 Task: Research Airbnb properties in Vanderbijlpark, South Africa from 11th November, 2023 to 17th November, 2023 for 1 adult.1  bedroom having 1 bed and 1 bathroom. Property type can be hotel. Booking option can be shelf check-in. Look for 5 properties as per requirement.
Action: Mouse moved to (442, 110)
Screenshot: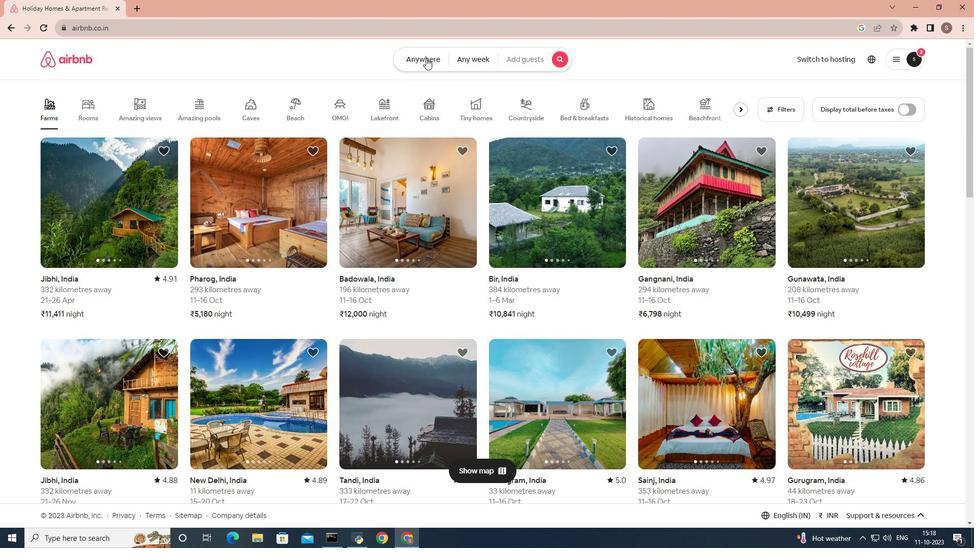 
Action: Mouse pressed left at (442, 110)
Screenshot: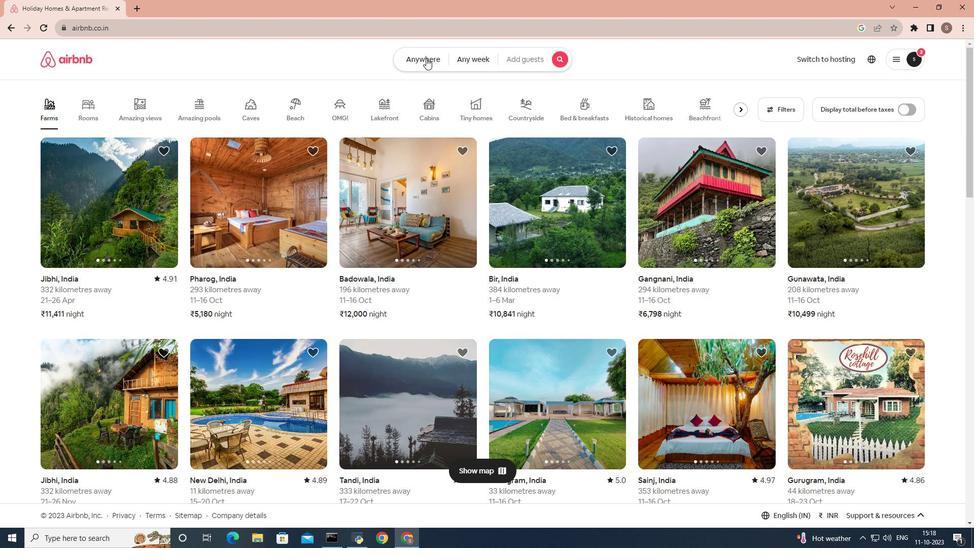 
Action: Mouse moved to (377, 137)
Screenshot: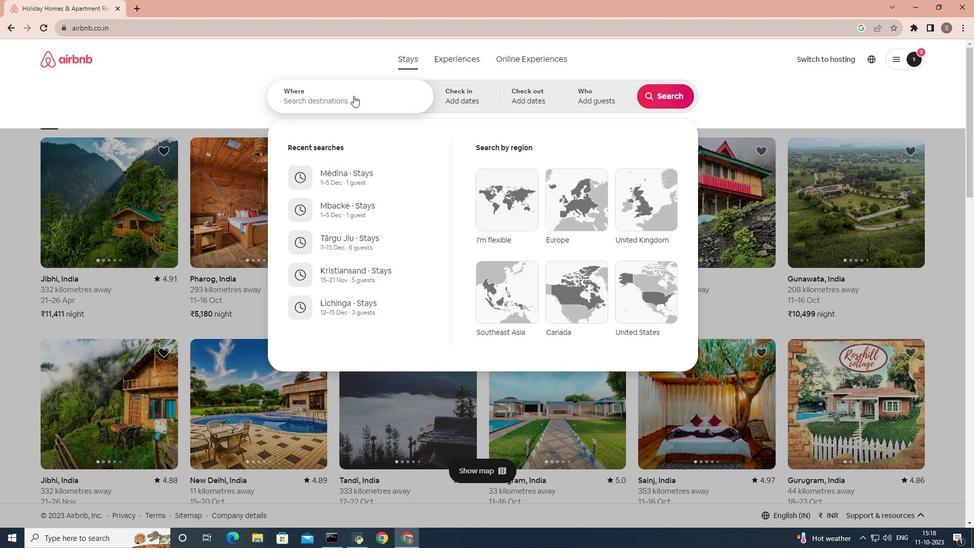 
Action: Mouse pressed left at (377, 137)
Screenshot: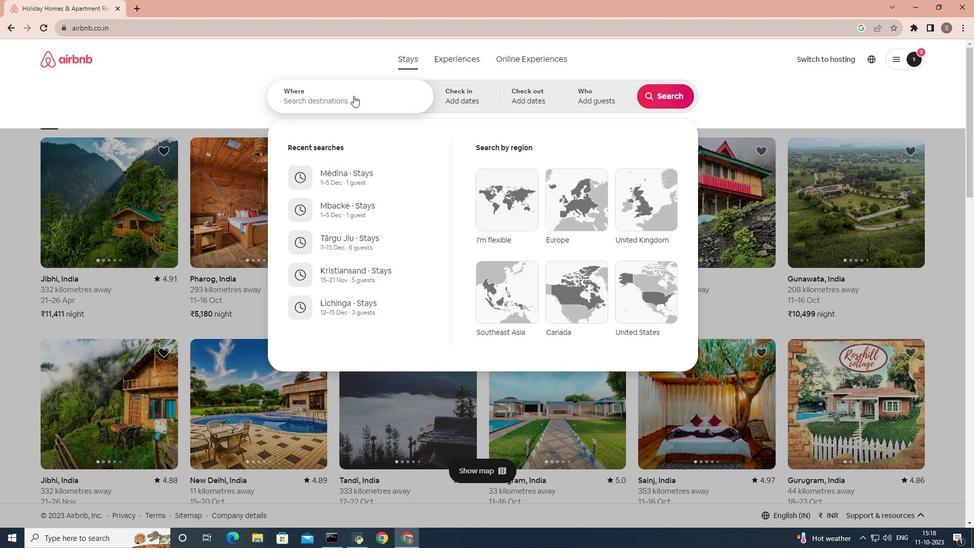 
Action: Mouse moved to (377, 138)
Screenshot: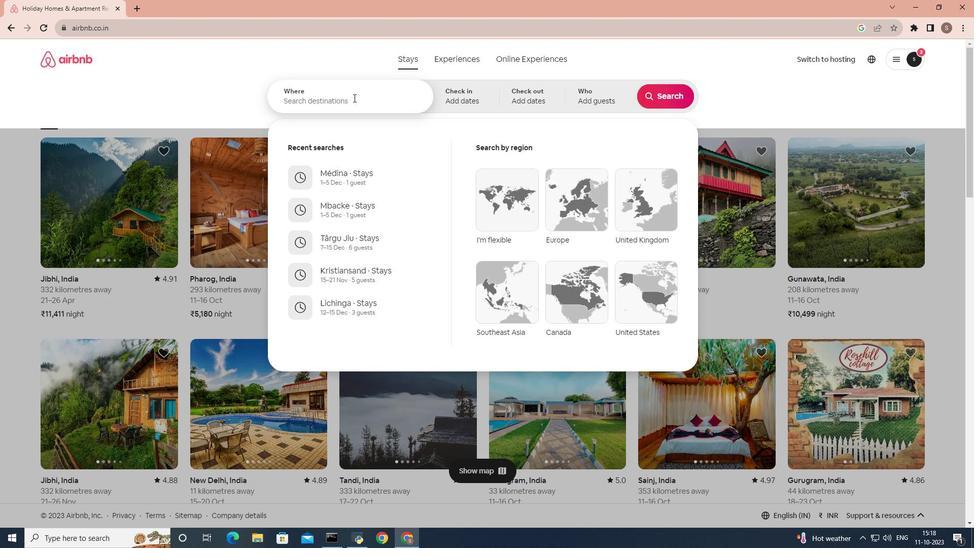 
Action: Key pressed <Key.caps_lock>V<Key.caps_lock>anderbij
Screenshot: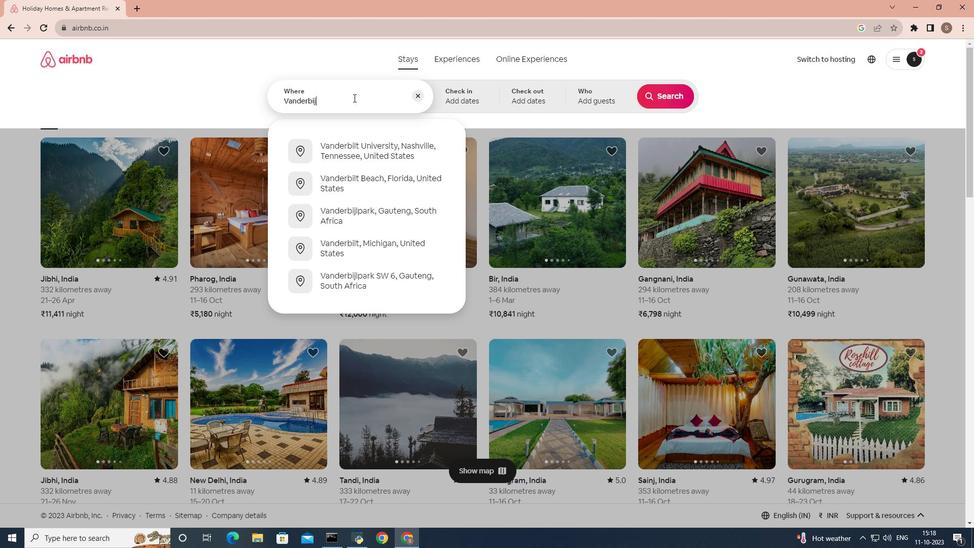 
Action: Mouse scrolled (377, 139) with delta (0, 0)
Screenshot: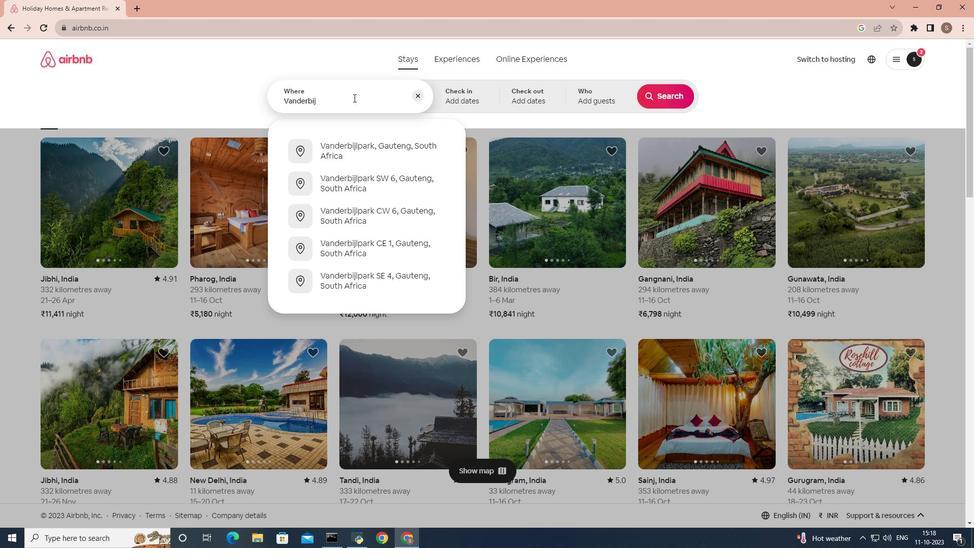 
Action: Mouse moved to (401, 176)
Screenshot: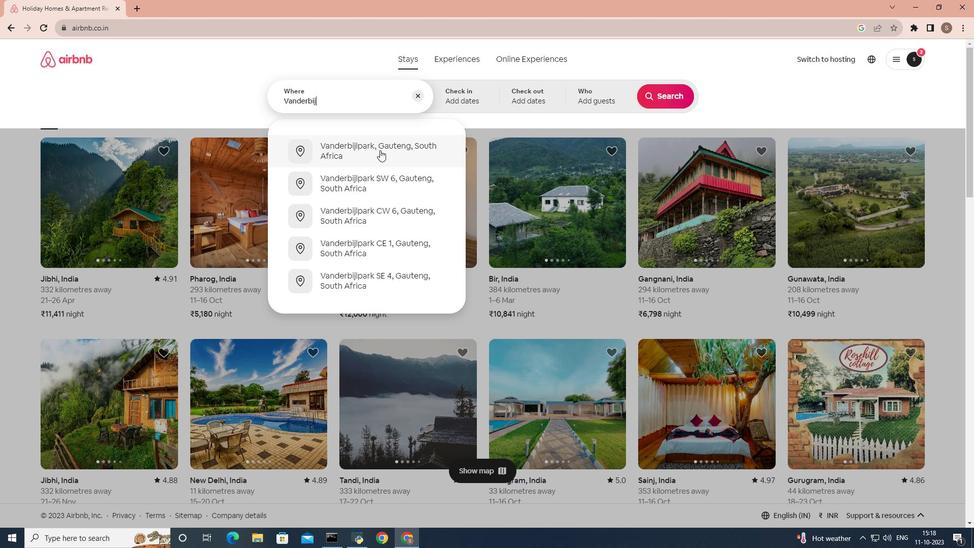 
Action: Mouse pressed left at (401, 176)
Screenshot: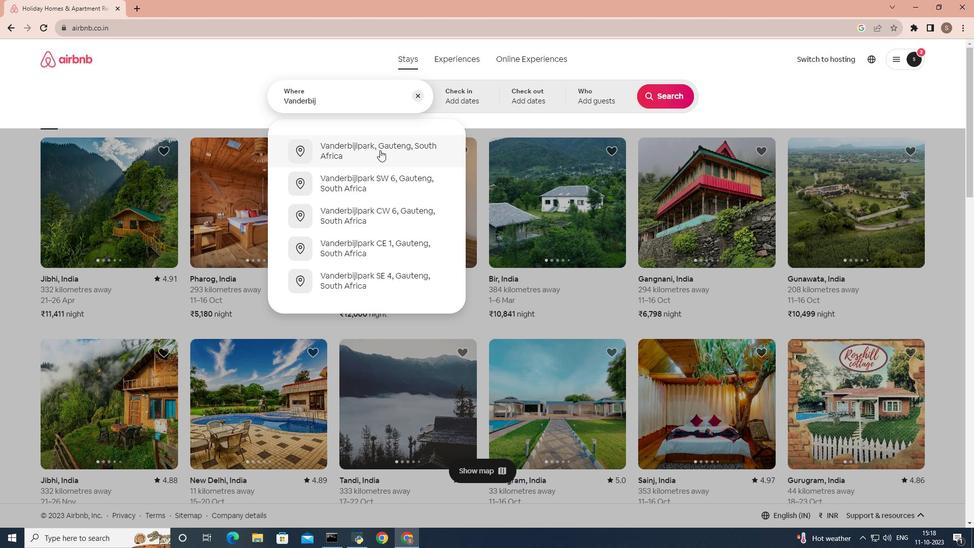 
Action: Mouse moved to (647, 246)
Screenshot: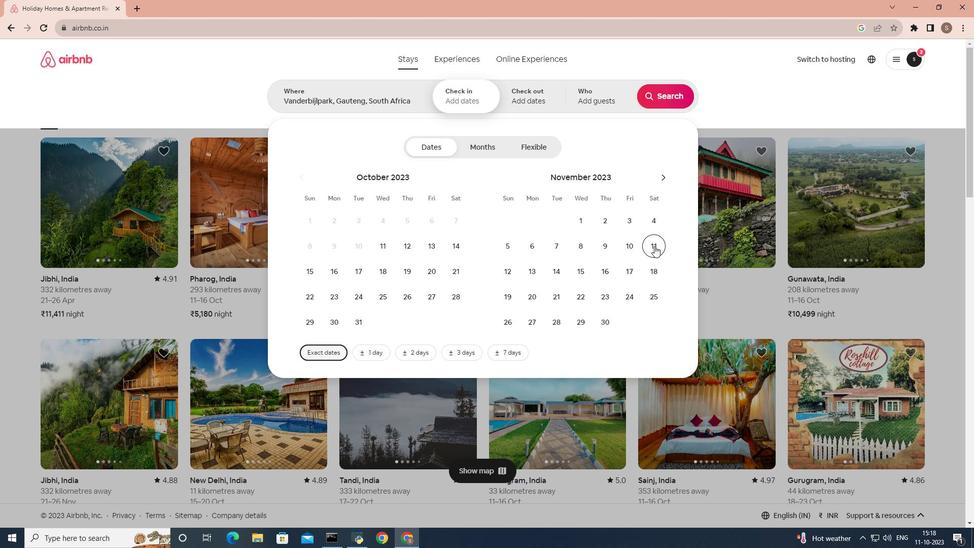 
Action: Mouse pressed left at (647, 246)
Screenshot: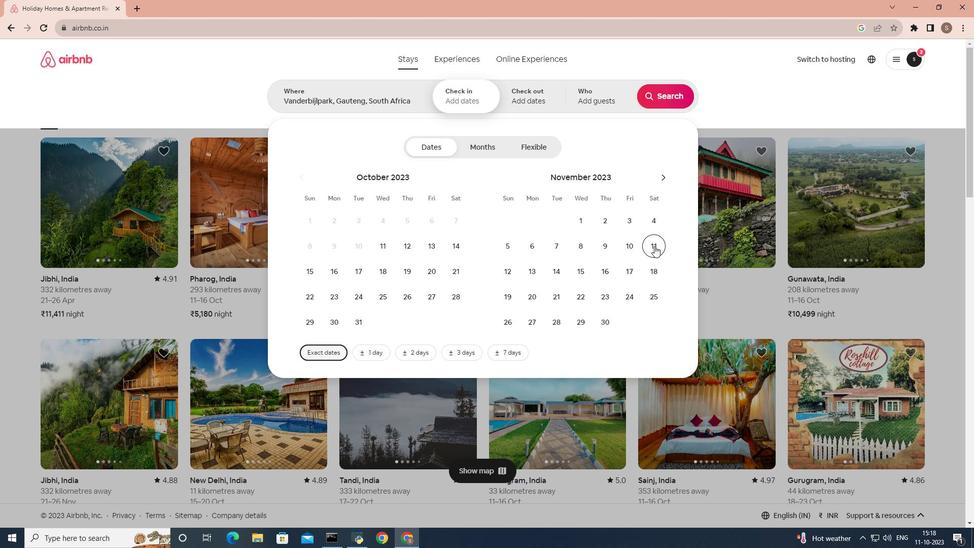 
Action: Mouse moved to (618, 266)
Screenshot: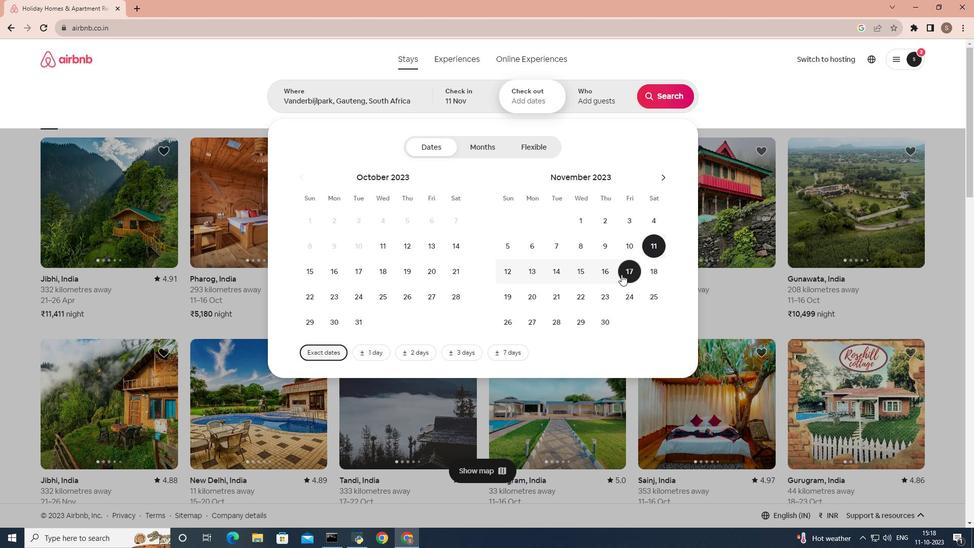 
Action: Mouse pressed left at (618, 266)
Screenshot: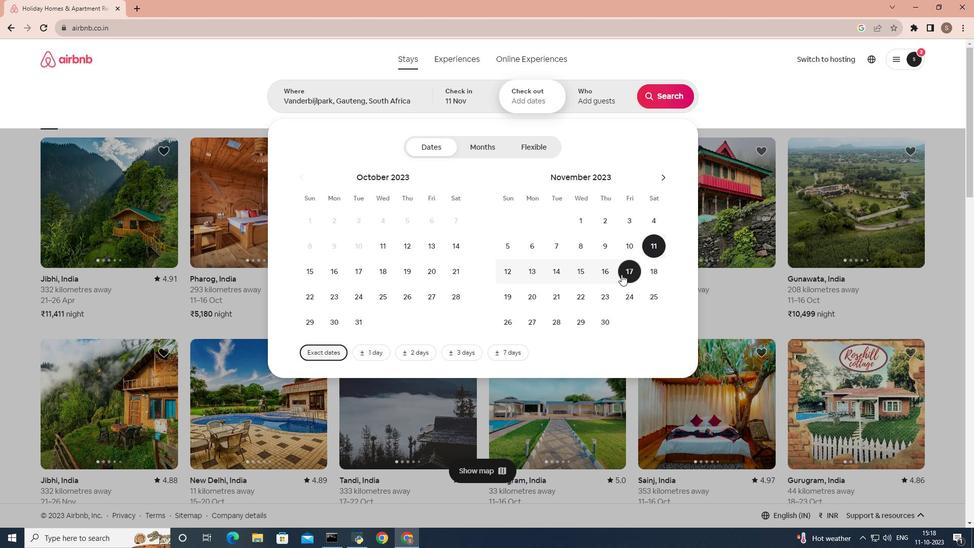 
Action: Mouse moved to (610, 143)
Screenshot: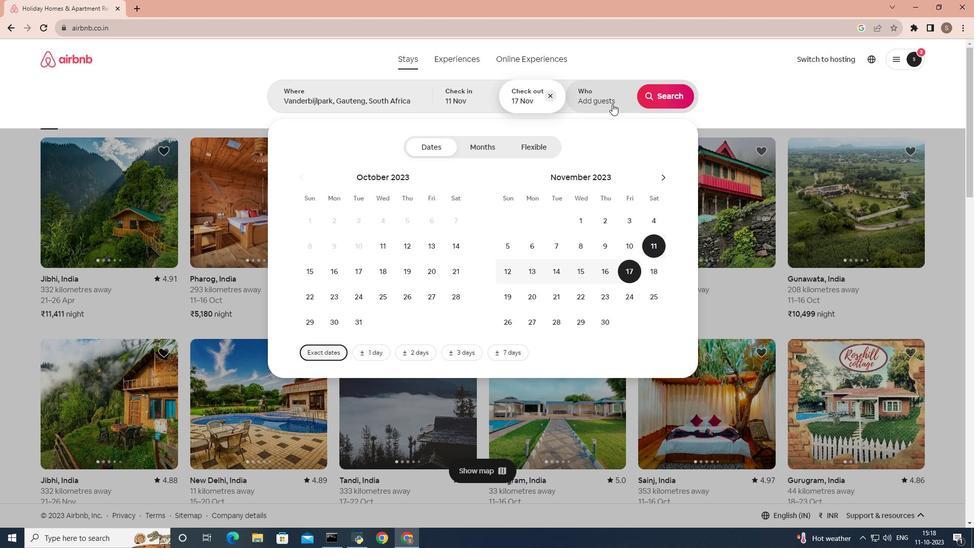 
Action: Mouse pressed left at (610, 143)
Screenshot: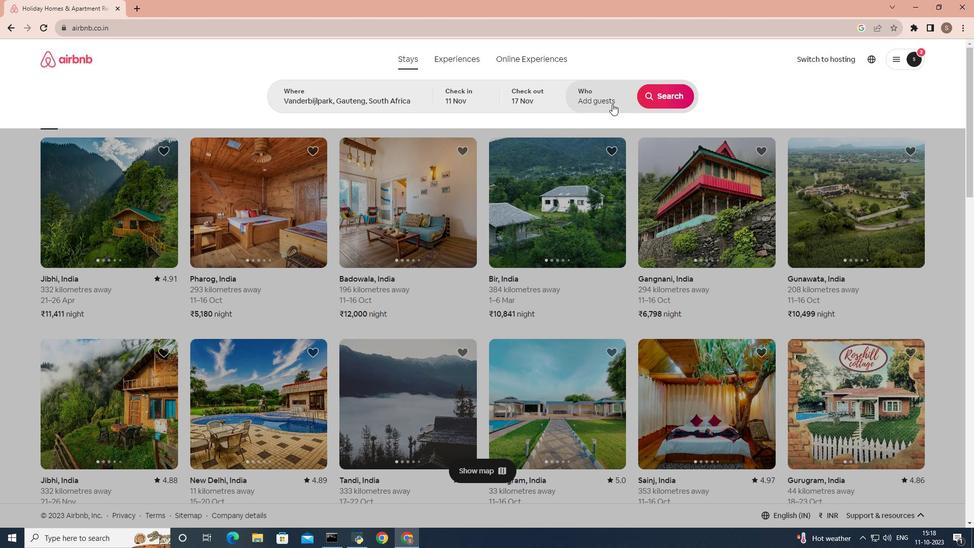 
Action: Mouse moved to (655, 174)
Screenshot: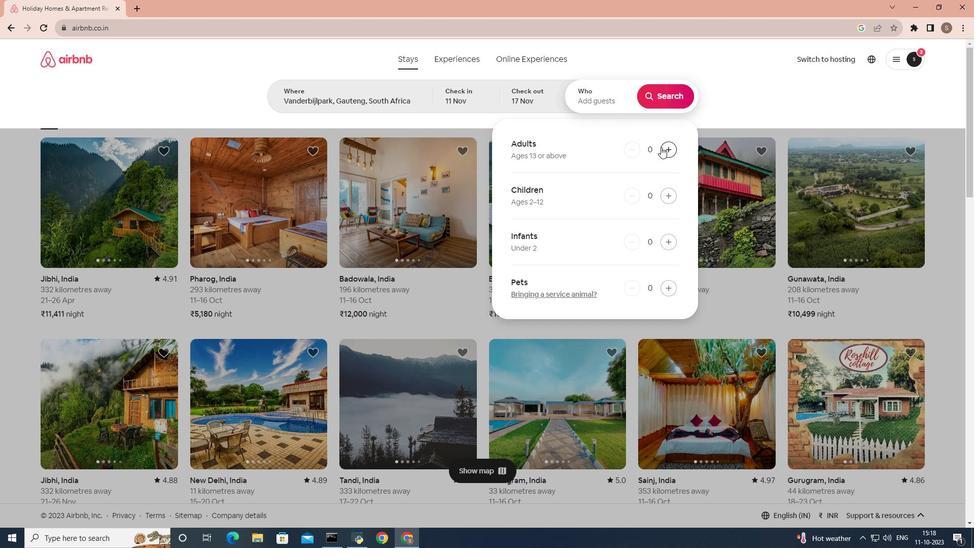 
Action: Mouse pressed left at (655, 174)
Screenshot: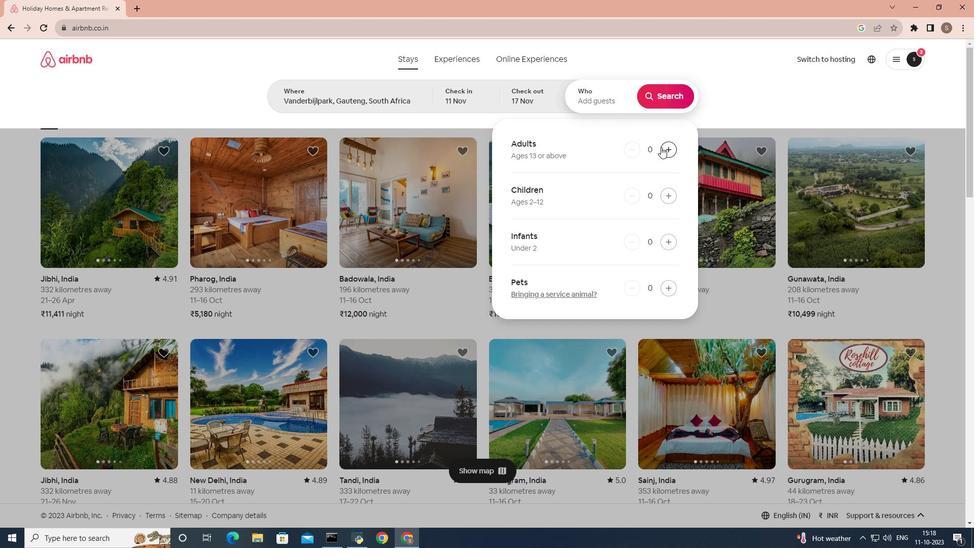 
Action: Mouse moved to (660, 141)
Screenshot: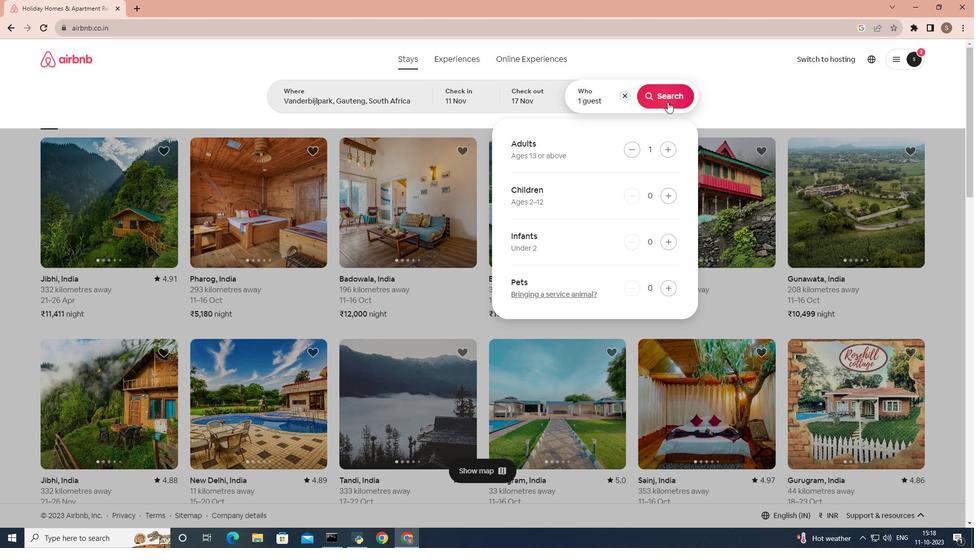 
Action: Mouse pressed left at (660, 141)
Screenshot: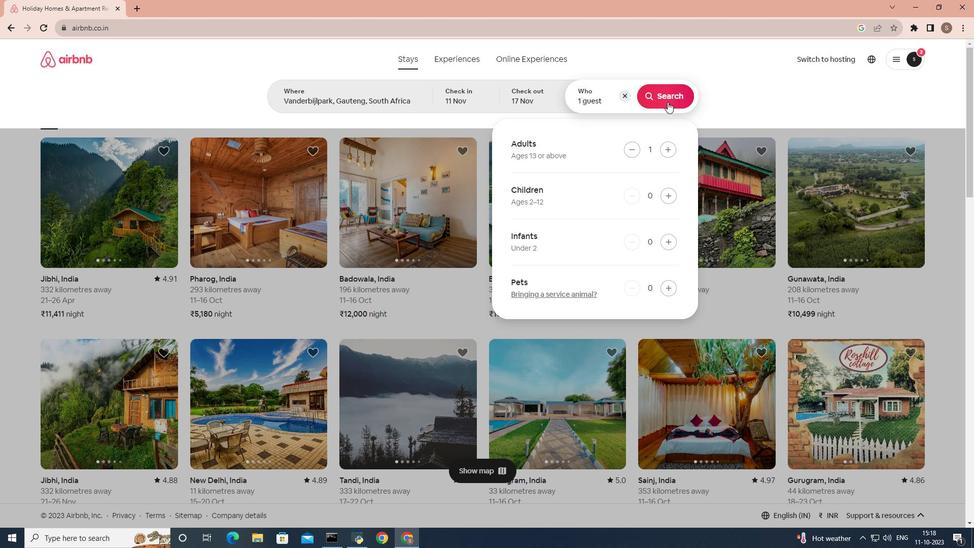 
Action: Mouse moved to (789, 139)
Screenshot: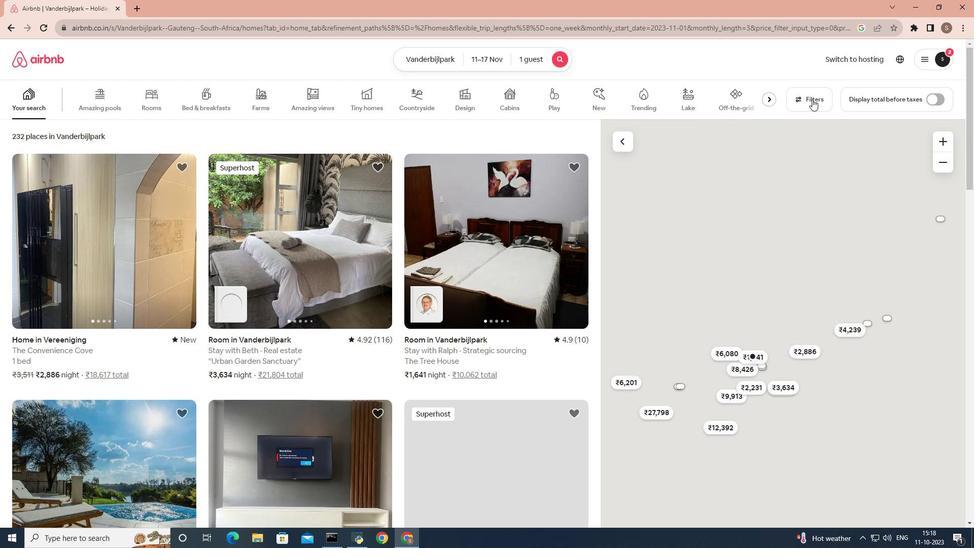 
Action: Mouse pressed left at (789, 139)
Screenshot: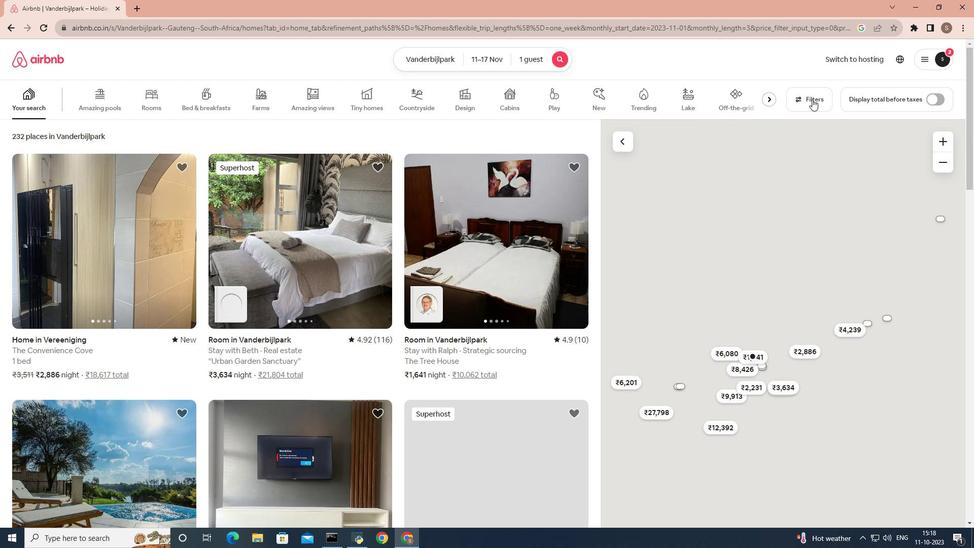 
Action: Mouse moved to (784, 141)
Screenshot: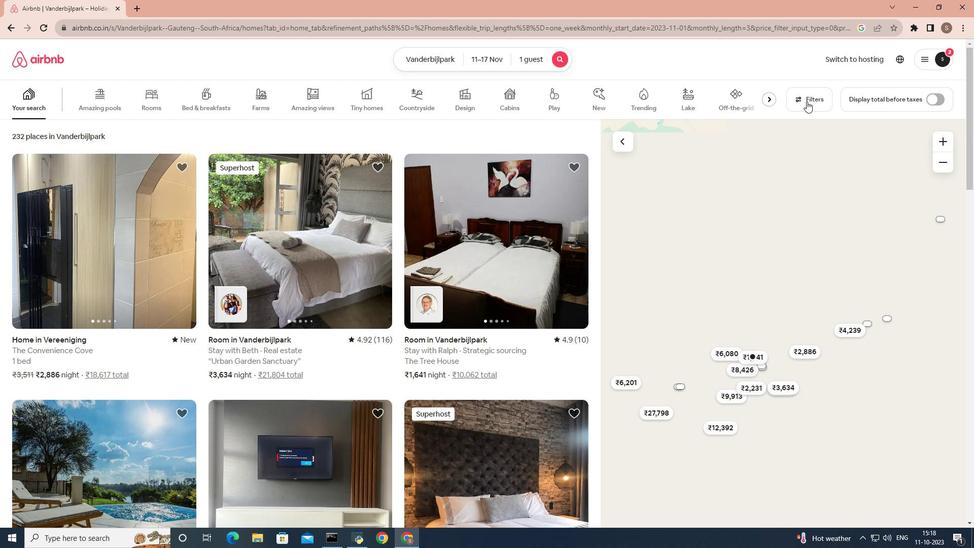 
Action: Mouse pressed left at (784, 141)
Screenshot: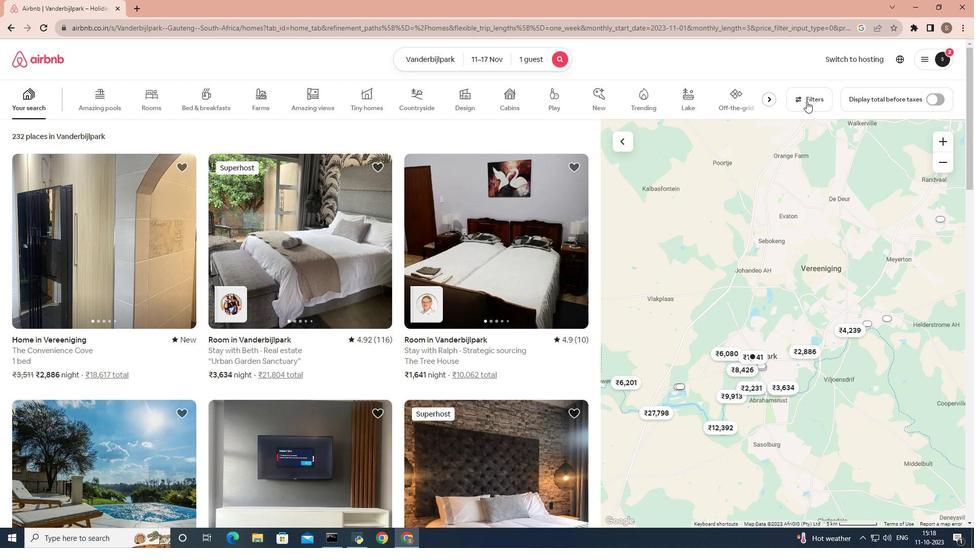 
Action: Mouse moved to (457, 323)
Screenshot: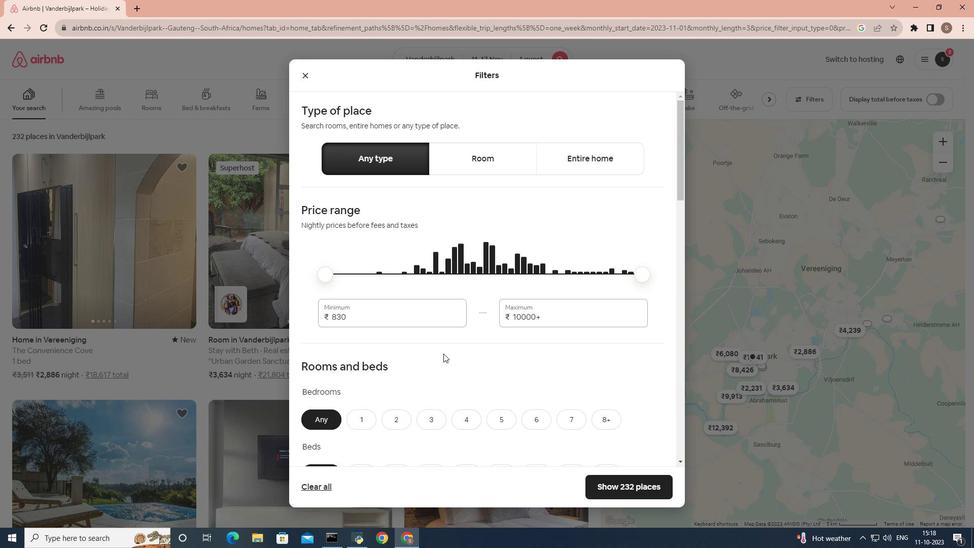 
Action: Mouse scrolled (457, 323) with delta (0, 0)
Screenshot: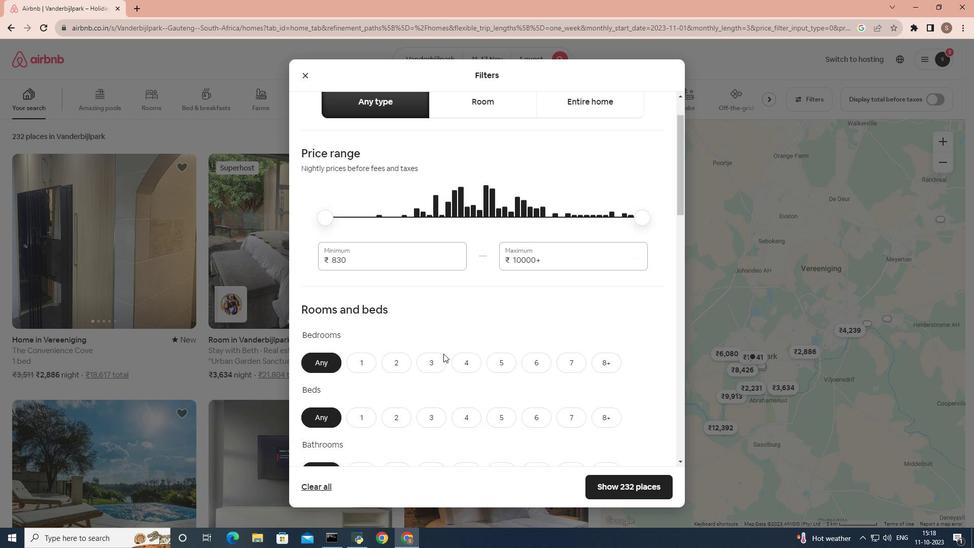 
Action: Mouse scrolled (457, 323) with delta (0, 0)
Screenshot: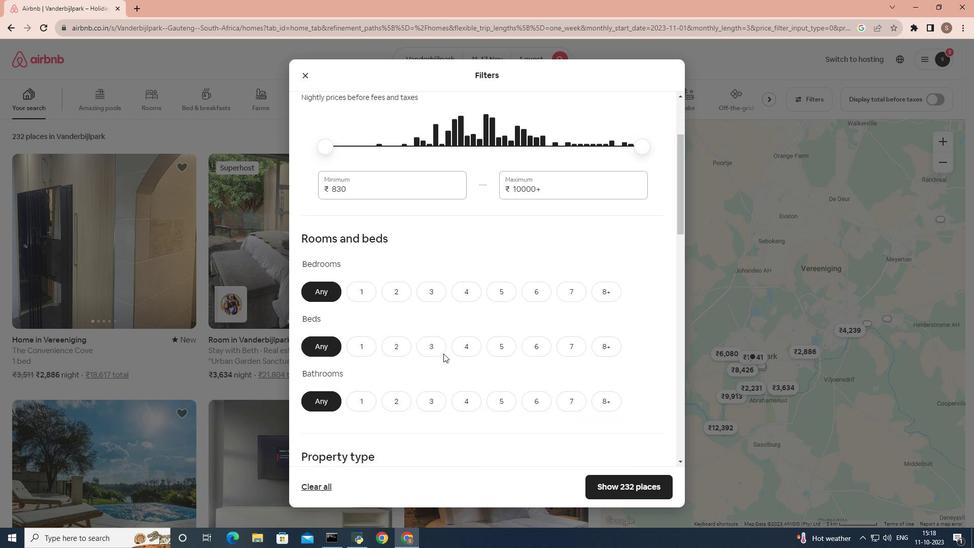 
Action: Mouse scrolled (457, 323) with delta (0, 0)
Screenshot: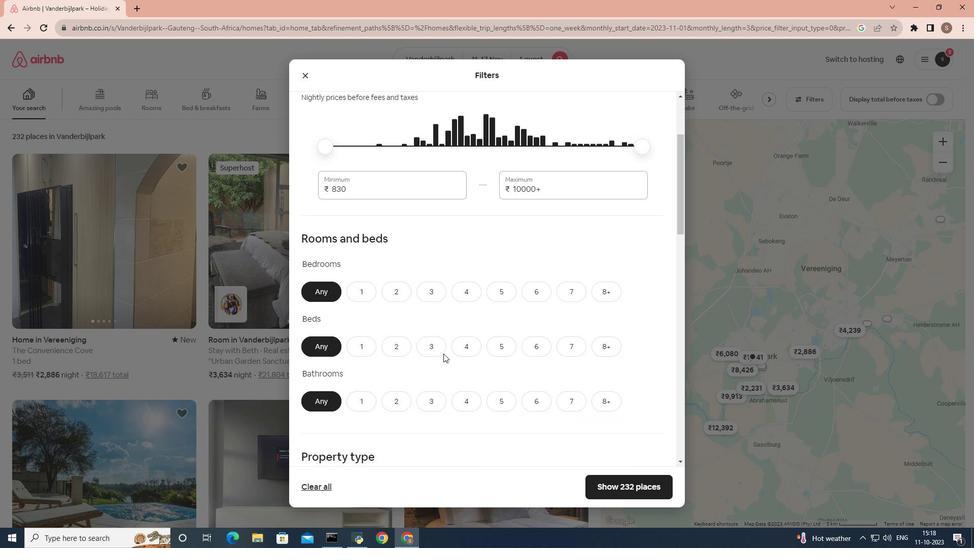 
Action: Mouse moved to (459, 311)
Screenshot: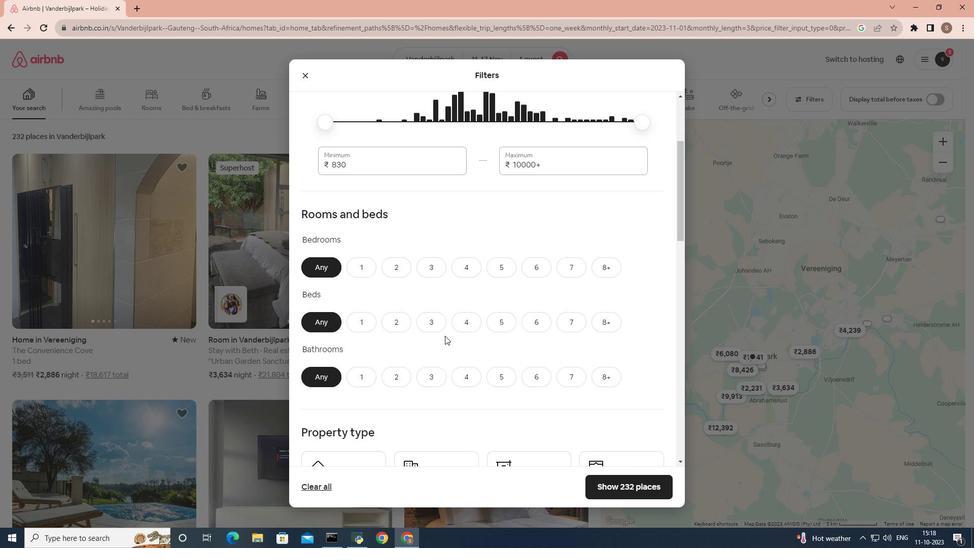
Action: Mouse scrolled (459, 310) with delta (0, 0)
Screenshot: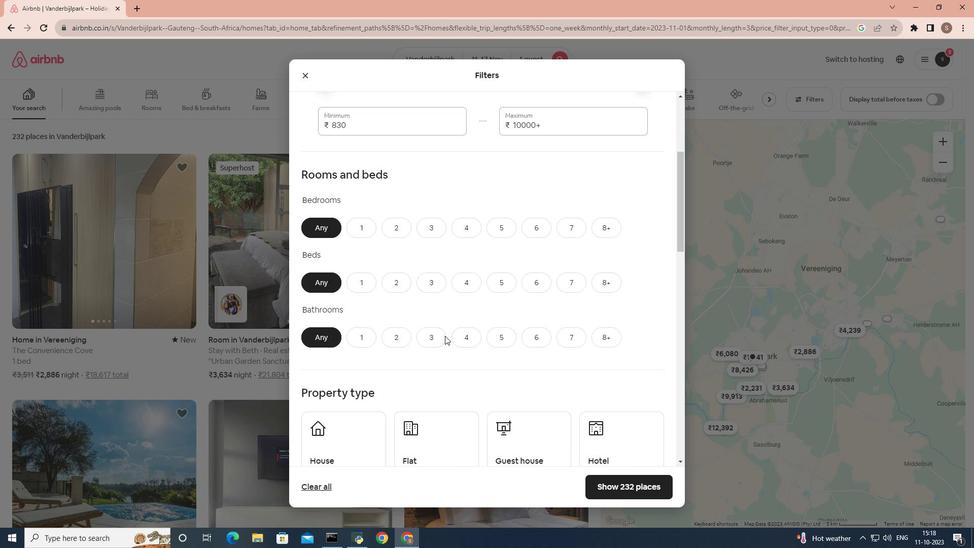 
Action: Mouse moved to (396, 227)
Screenshot: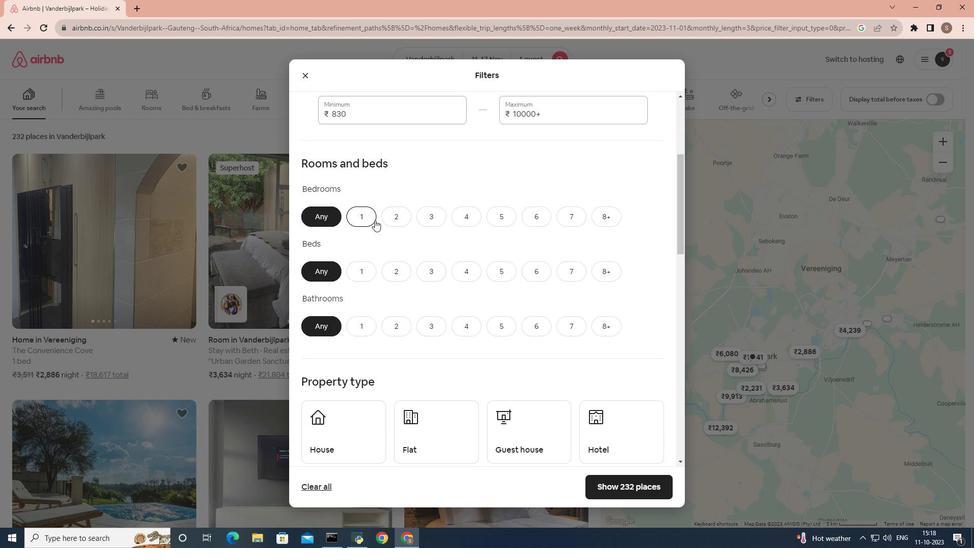 
Action: Mouse pressed left at (396, 227)
Screenshot: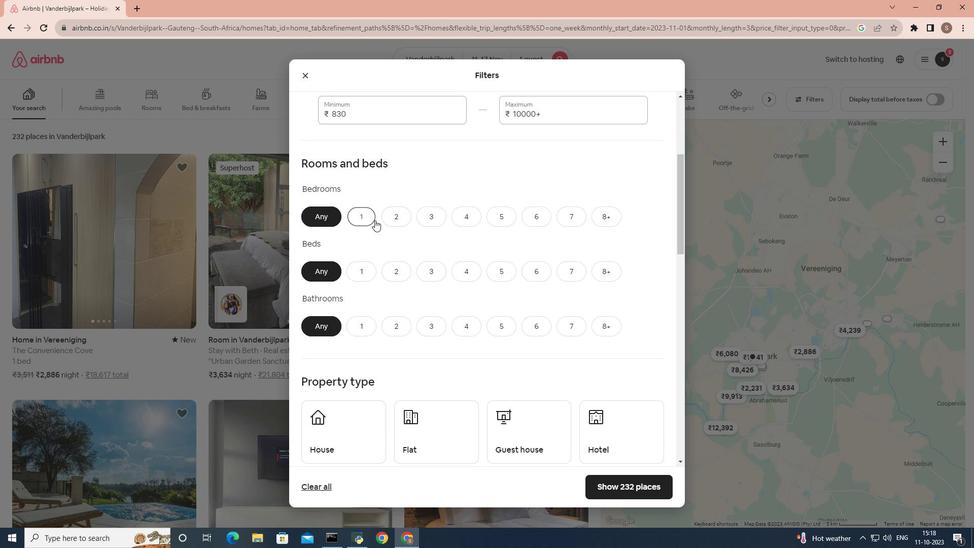 
Action: Mouse moved to (392, 231)
Screenshot: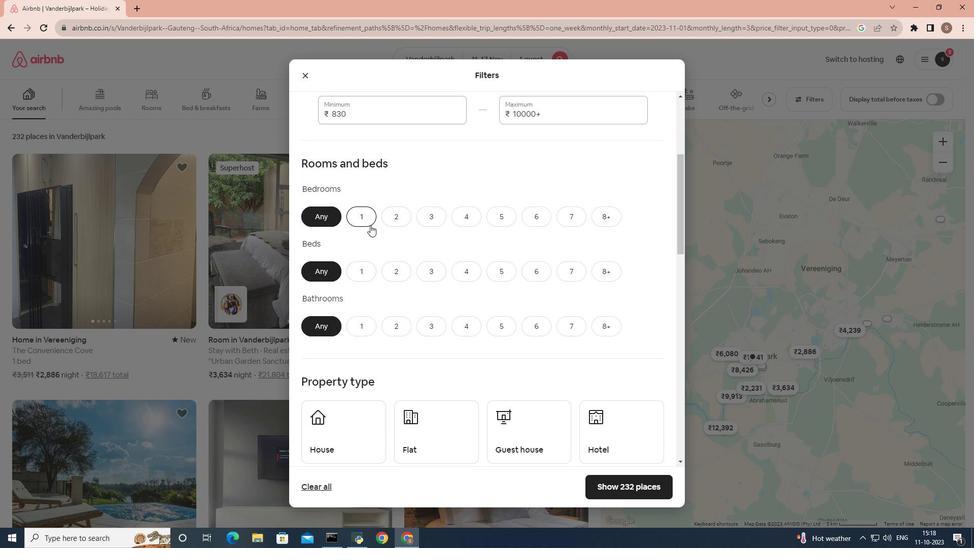 
Action: Mouse pressed left at (392, 231)
Screenshot: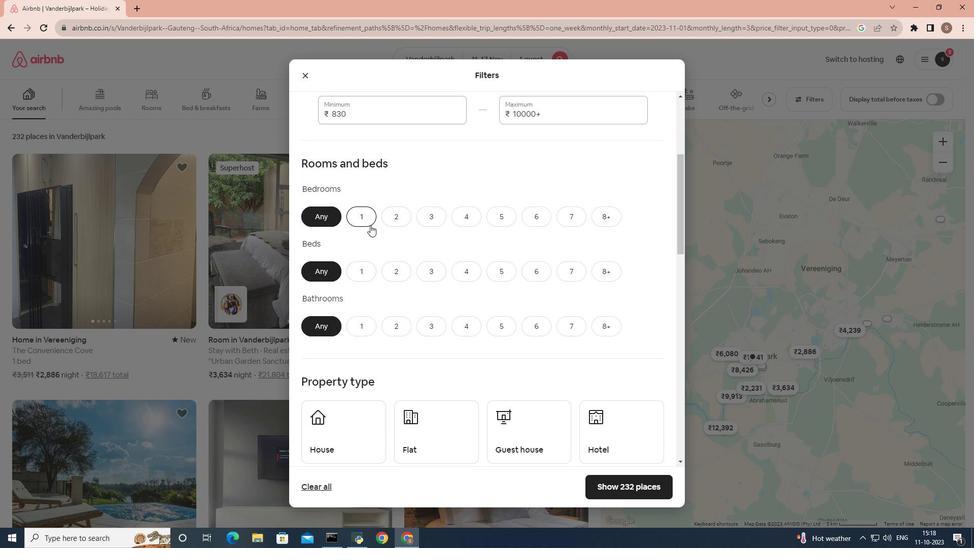 
Action: Mouse moved to (383, 221)
Screenshot: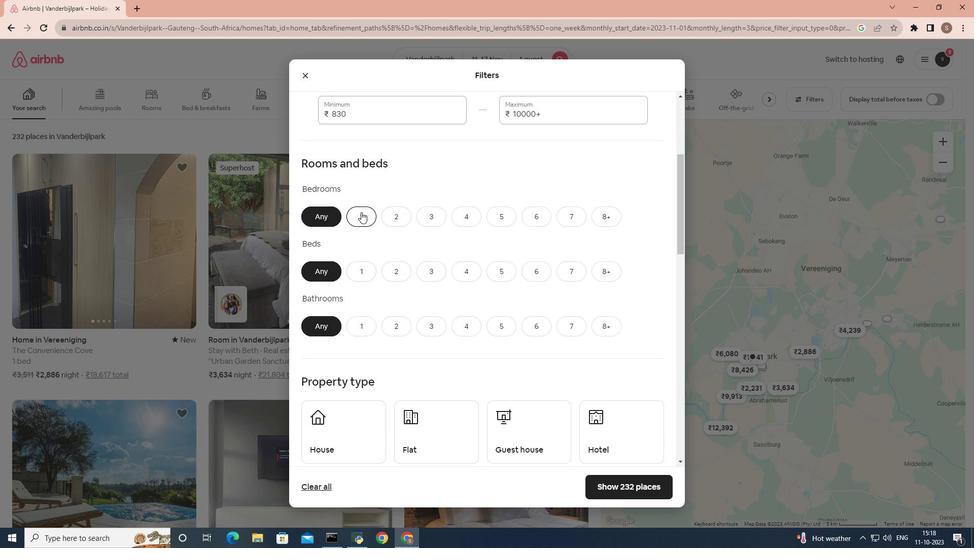 
Action: Mouse pressed left at (383, 221)
Screenshot: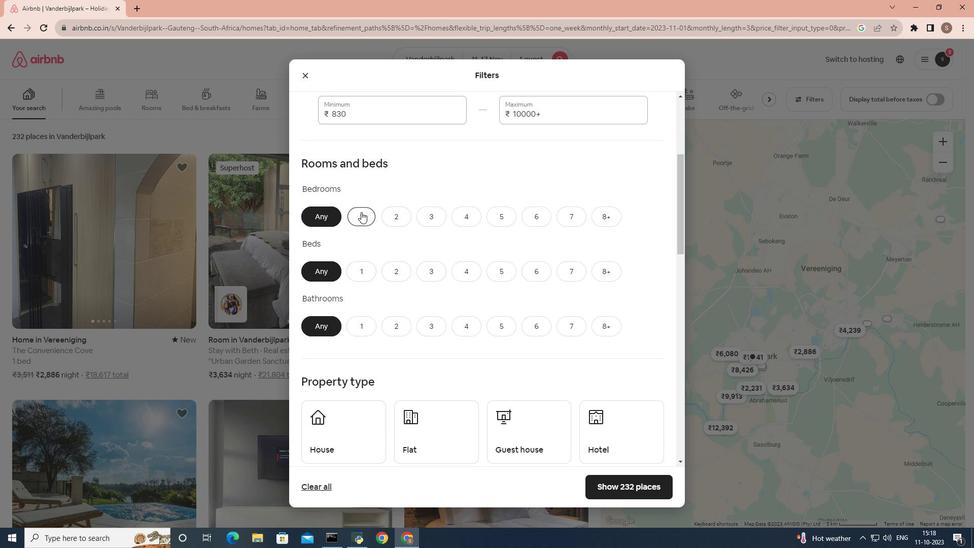 
Action: Mouse moved to (383, 266)
Screenshot: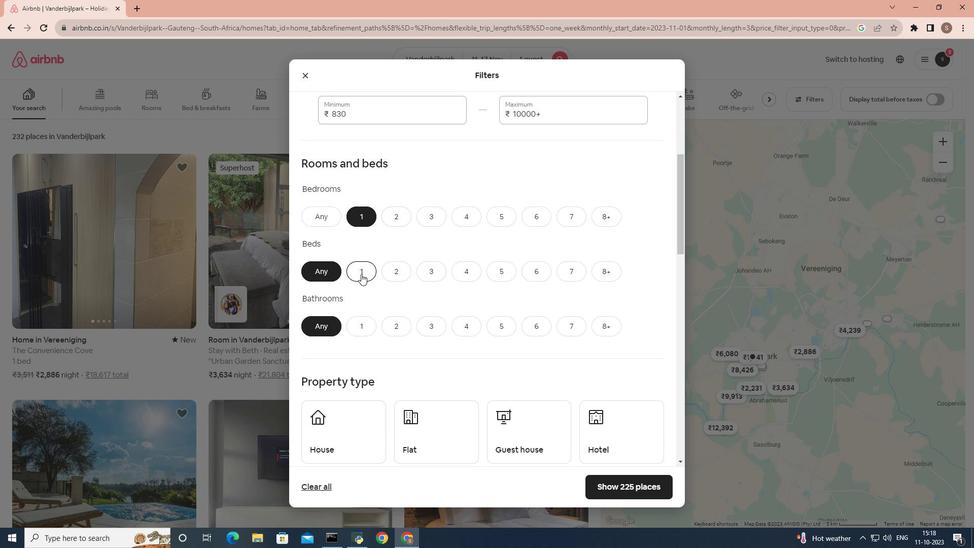 
Action: Mouse pressed left at (383, 266)
Screenshot: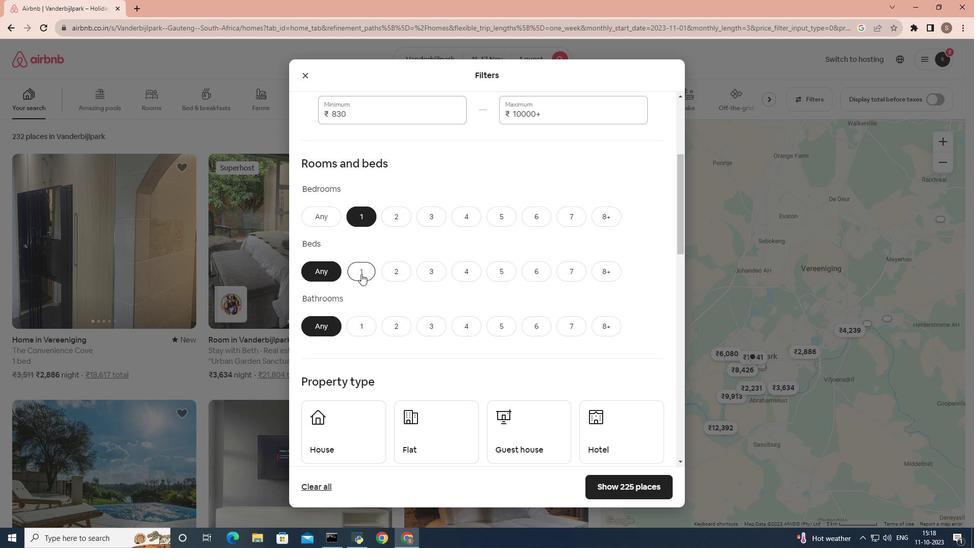 
Action: Mouse moved to (384, 301)
Screenshot: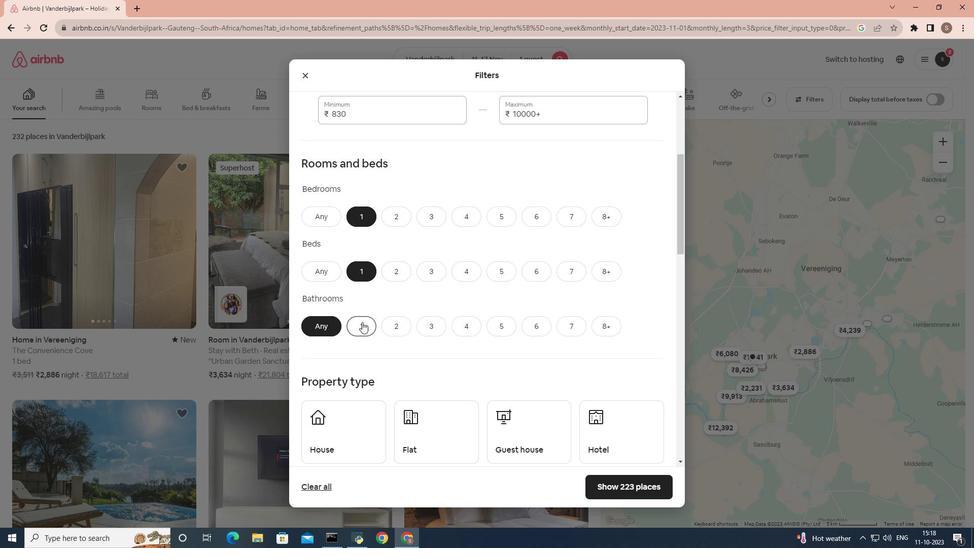 
Action: Mouse pressed left at (384, 301)
Screenshot: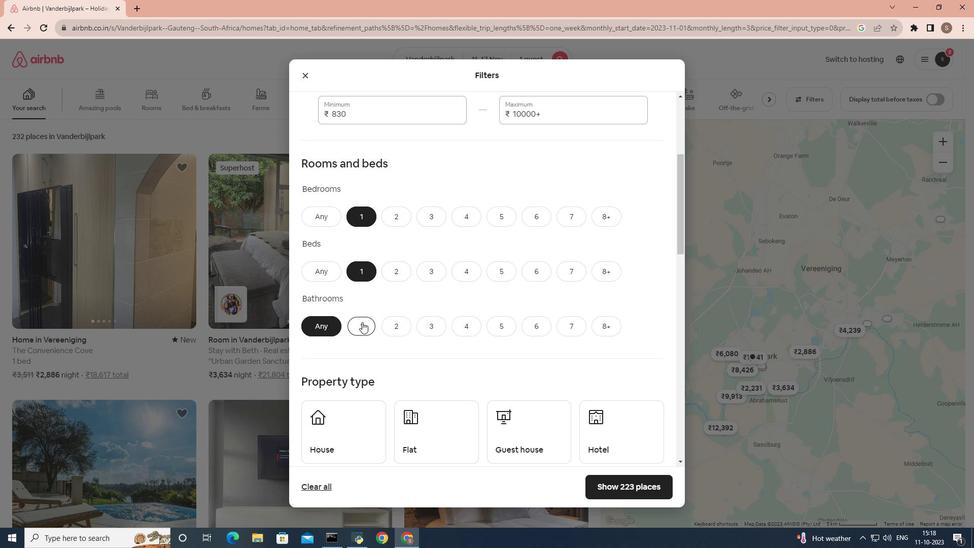 
Action: Mouse moved to (387, 295)
Screenshot: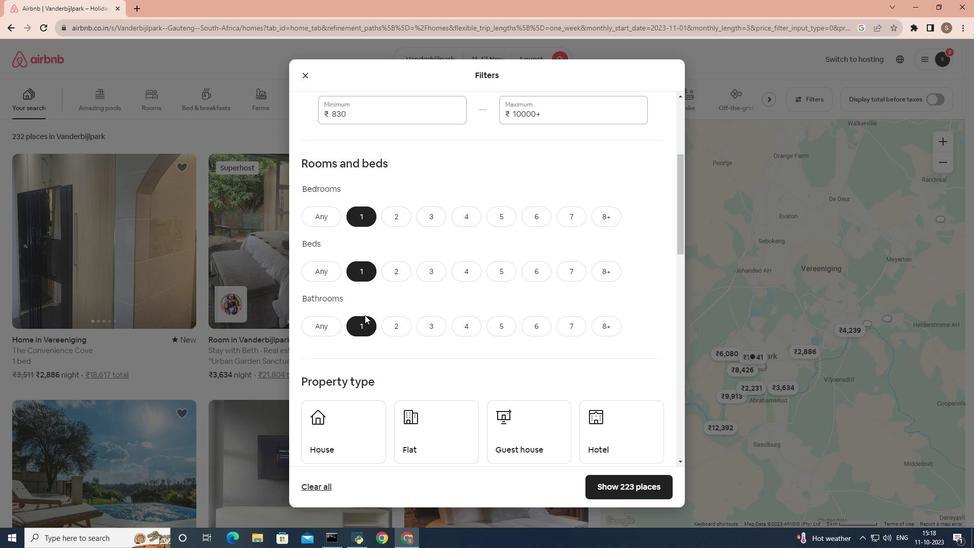 
Action: Mouse scrolled (387, 295) with delta (0, 0)
Screenshot: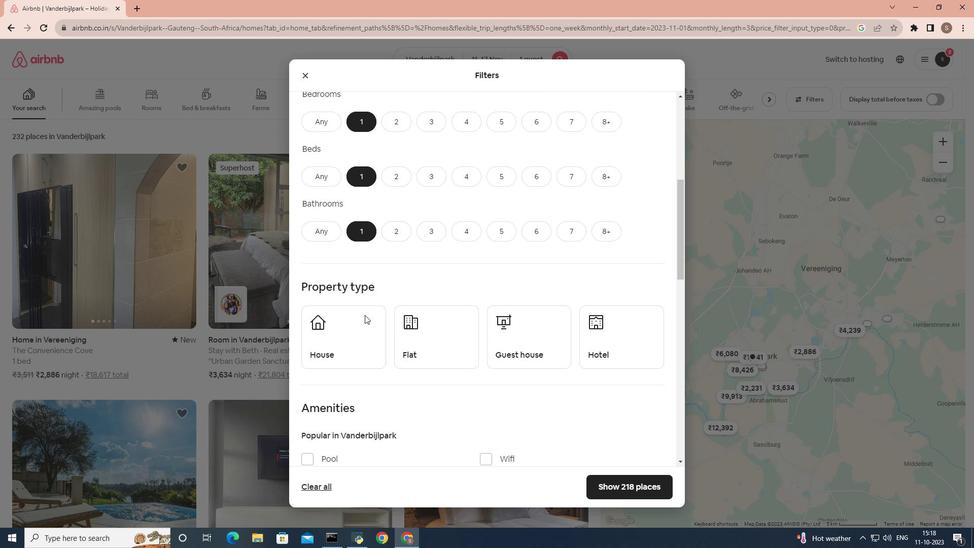 
Action: Mouse scrolled (387, 295) with delta (0, 0)
Screenshot: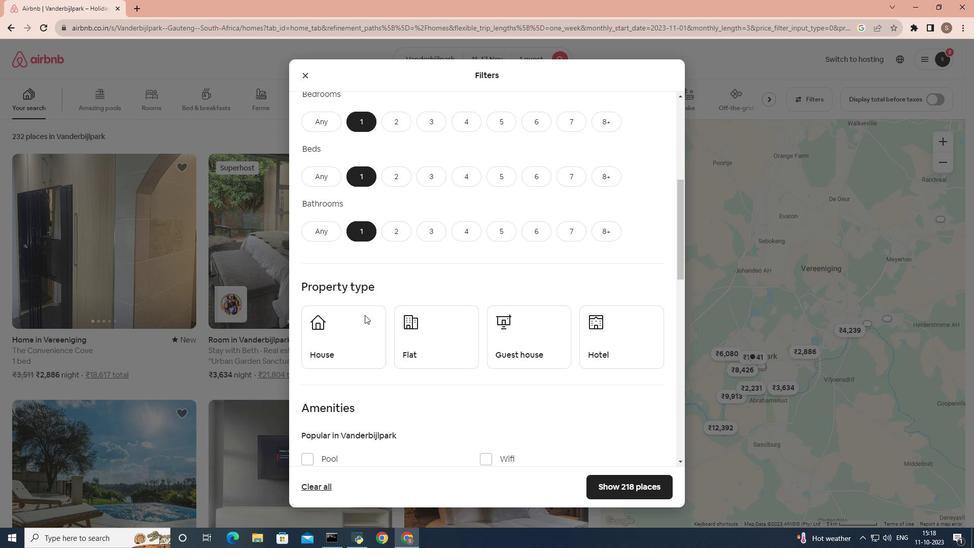 
Action: Mouse scrolled (387, 295) with delta (0, 0)
Screenshot: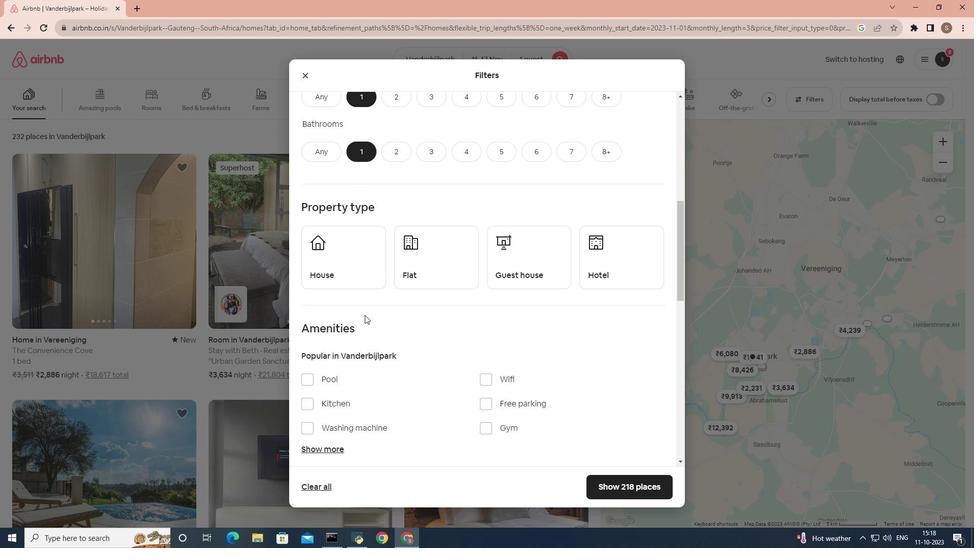 
Action: Mouse scrolled (387, 295) with delta (0, 0)
Screenshot: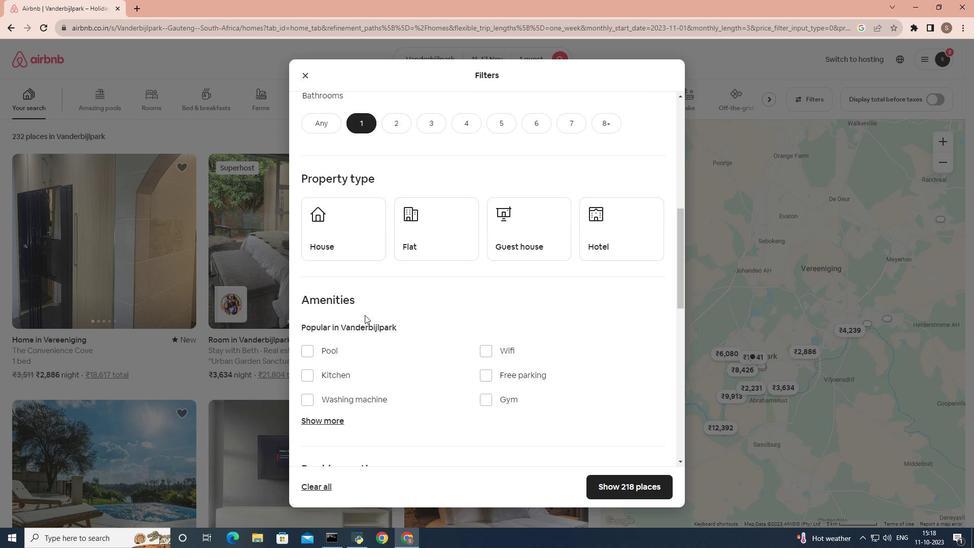 
Action: Mouse moved to (618, 250)
Screenshot: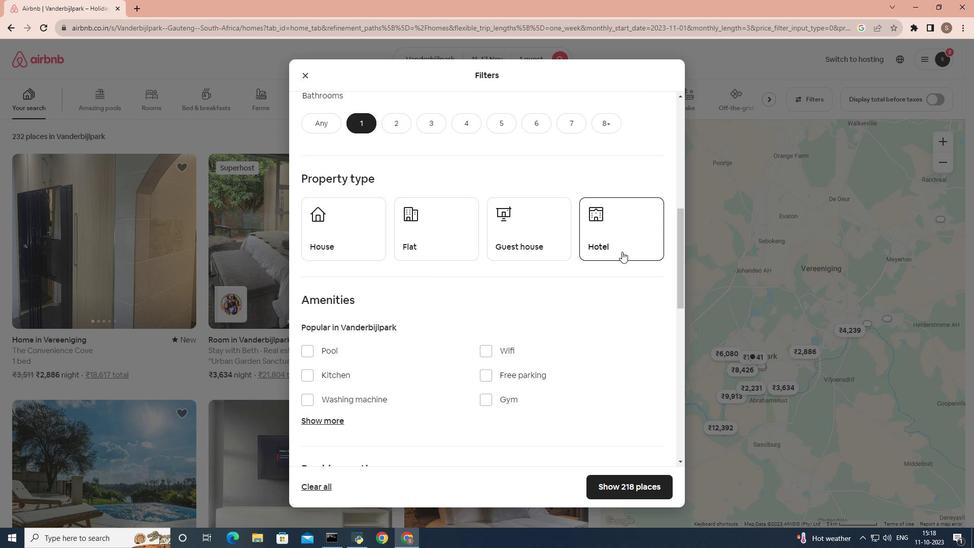 
Action: Mouse pressed left at (618, 250)
Screenshot: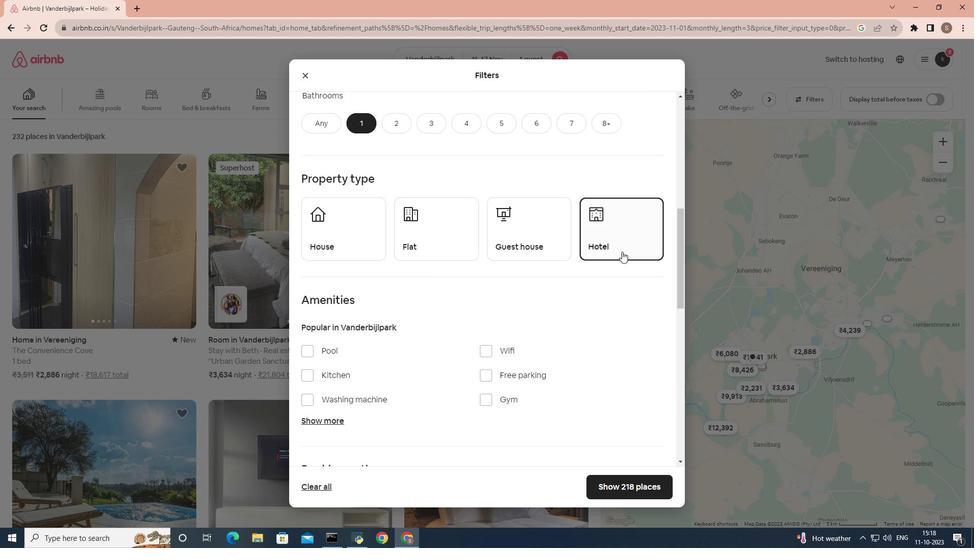 
Action: Mouse moved to (500, 306)
Screenshot: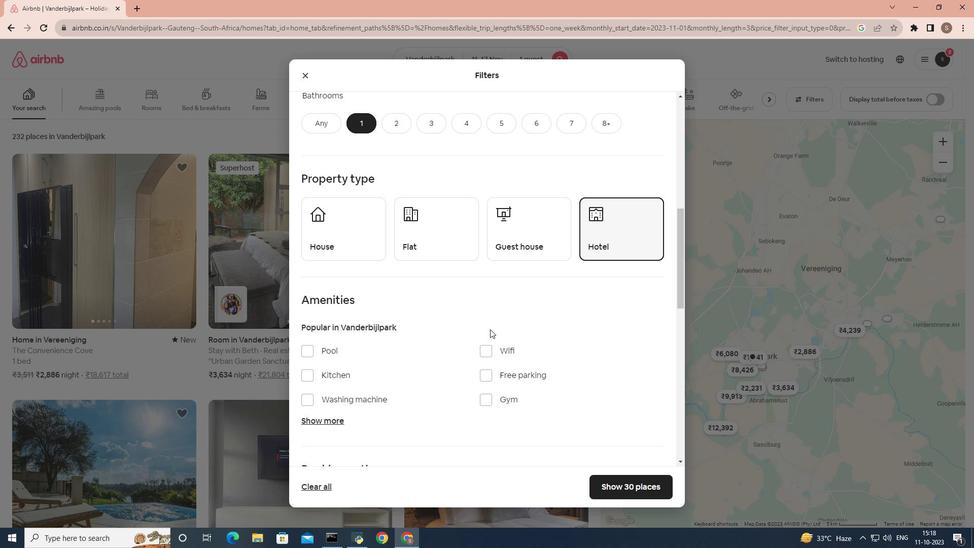 
Action: Mouse scrolled (500, 305) with delta (0, 0)
Screenshot: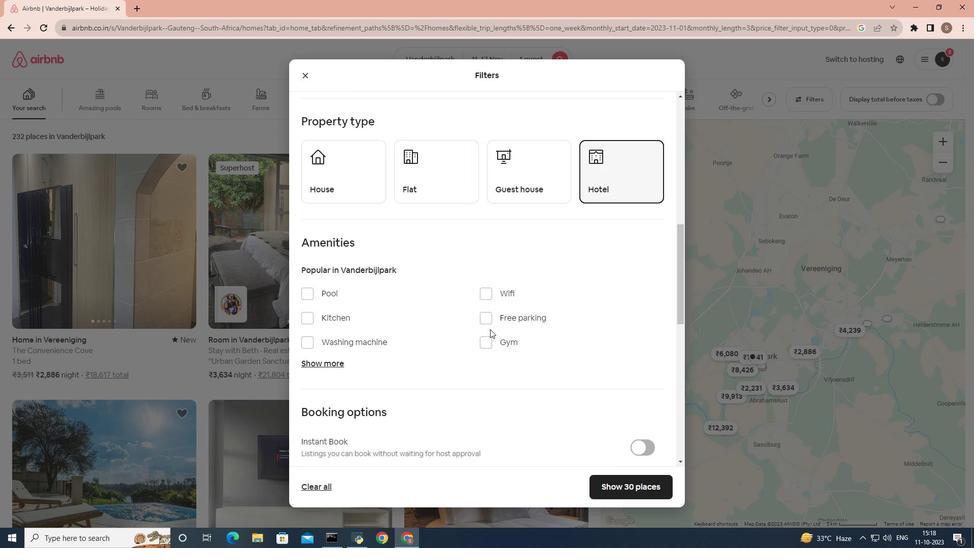 
Action: Mouse scrolled (500, 305) with delta (0, 0)
Screenshot: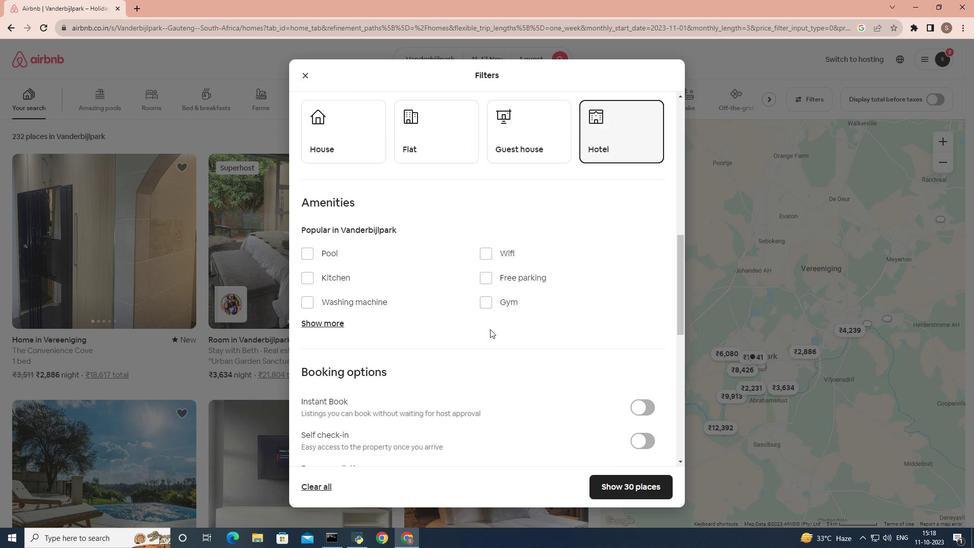 
Action: Mouse scrolled (500, 305) with delta (0, 0)
Screenshot: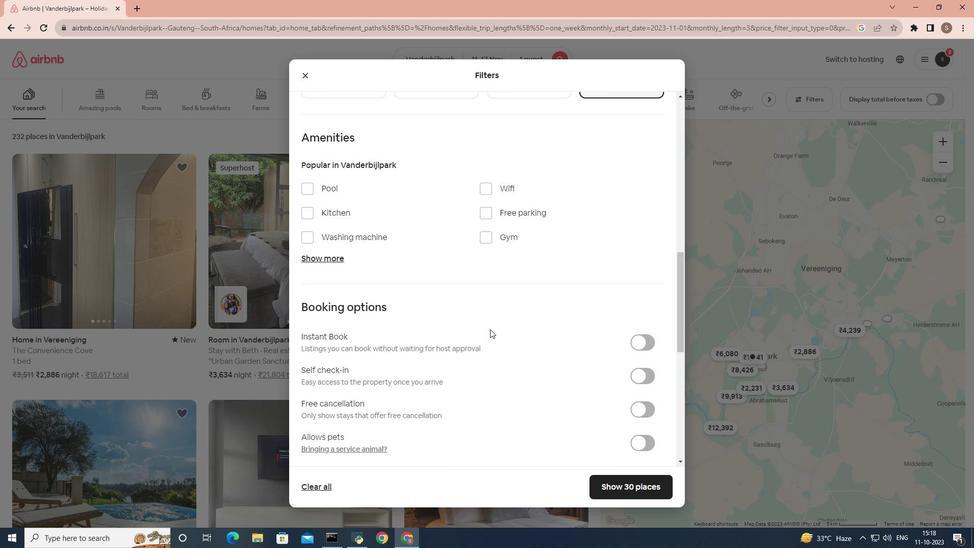 
Action: Mouse scrolled (500, 305) with delta (0, 0)
Screenshot: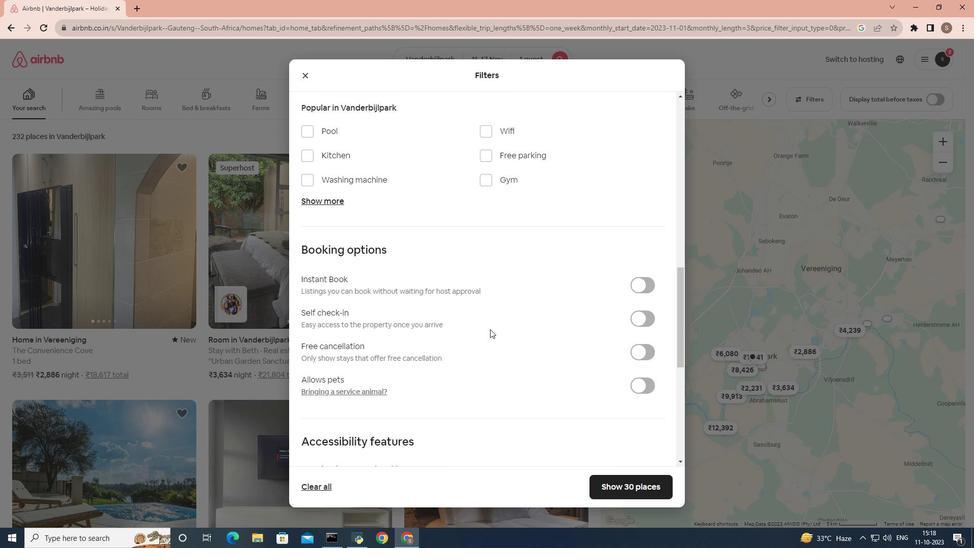 
Action: Mouse scrolled (500, 305) with delta (0, 0)
Screenshot: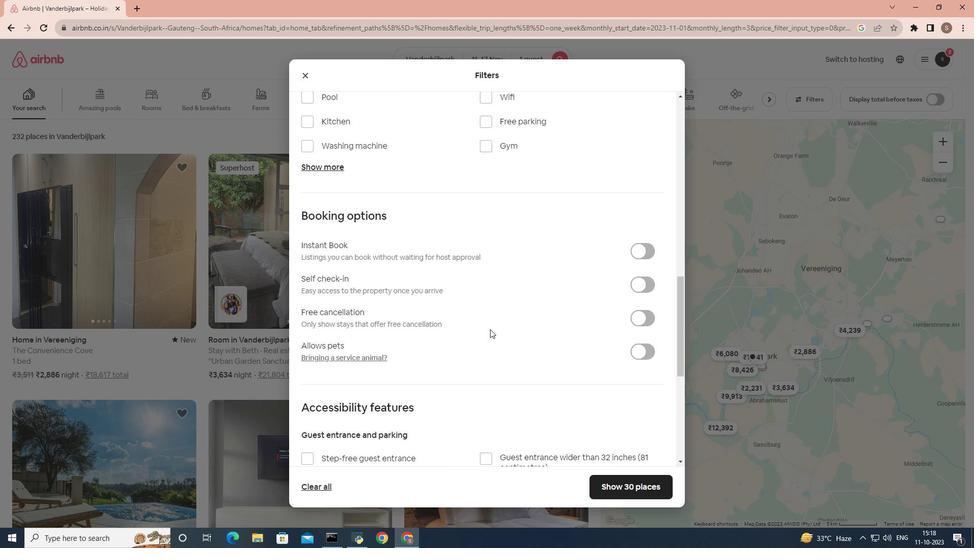 
Action: Mouse moved to (643, 273)
Screenshot: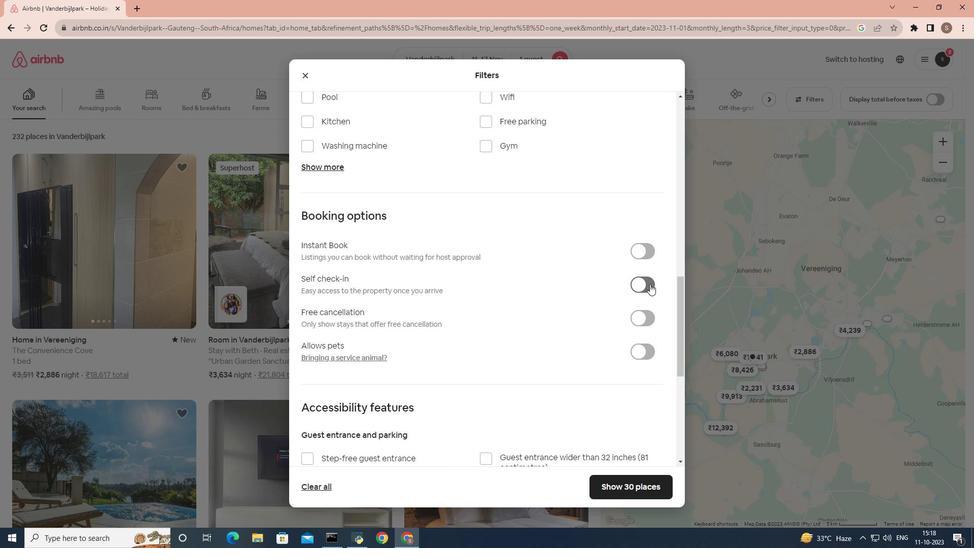 
Action: Mouse pressed left at (643, 273)
Screenshot: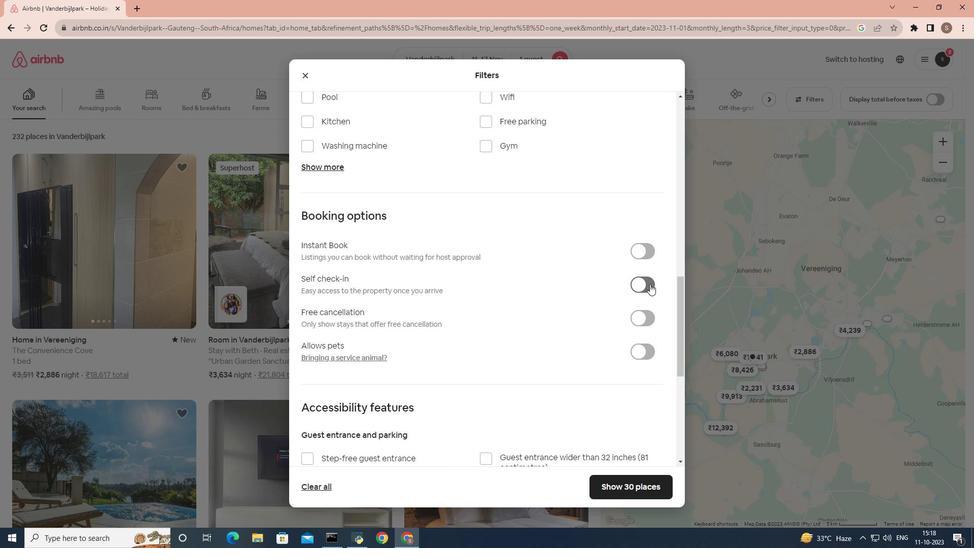 
Action: Mouse moved to (548, 345)
Screenshot: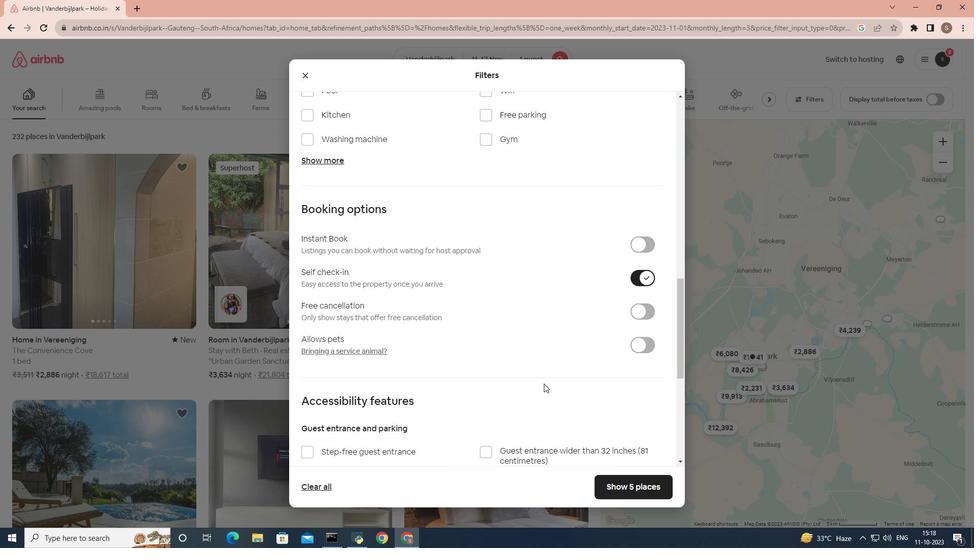 
Action: Mouse scrolled (548, 345) with delta (0, 0)
Screenshot: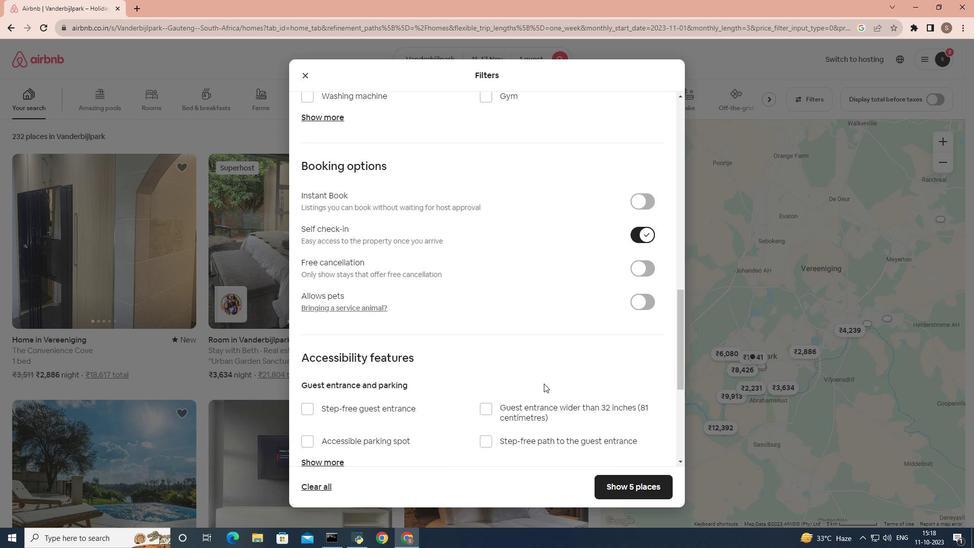 
Action: Mouse scrolled (548, 345) with delta (0, 0)
Screenshot: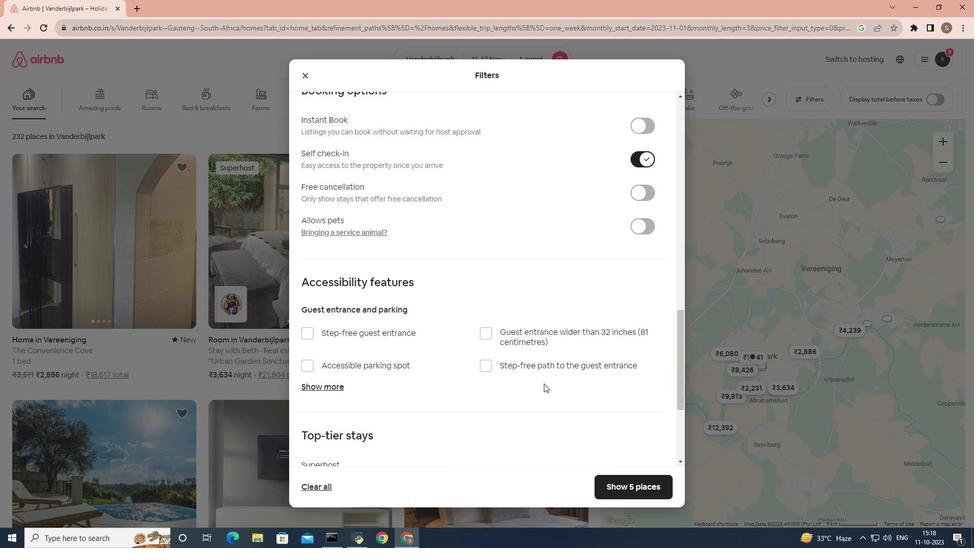 
Action: Mouse scrolled (548, 345) with delta (0, 0)
Screenshot: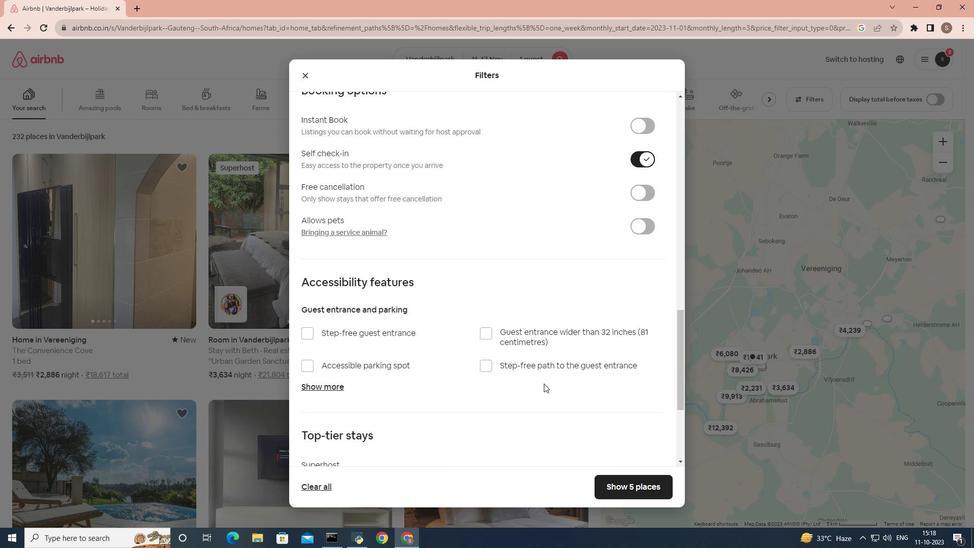
Action: Mouse moved to (649, 416)
Screenshot: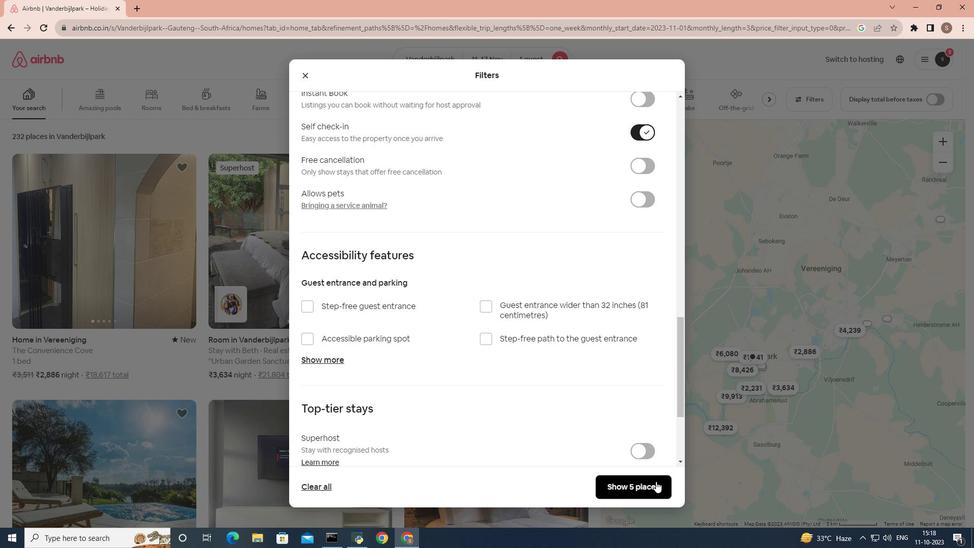 
Action: Mouse pressed left at (649, 416)
Screenshot: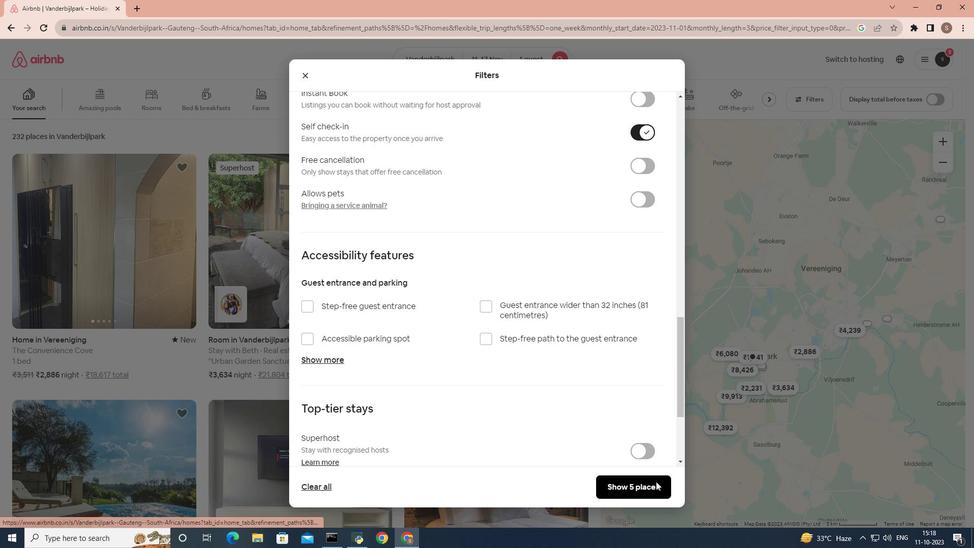 
Action: Mouse moved to (182, 251)
Screenshot: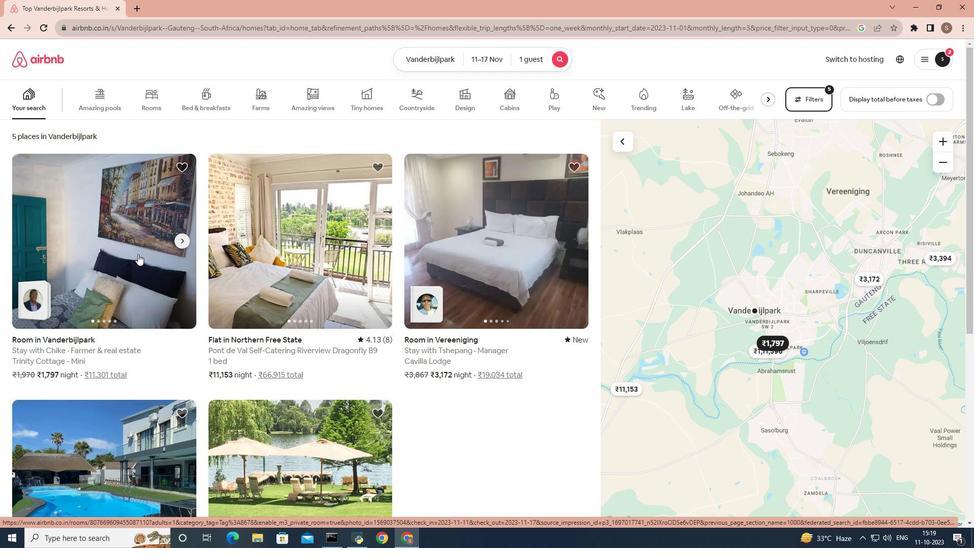 
Action: Mouse pressed left at (182, 251)
Screenshot: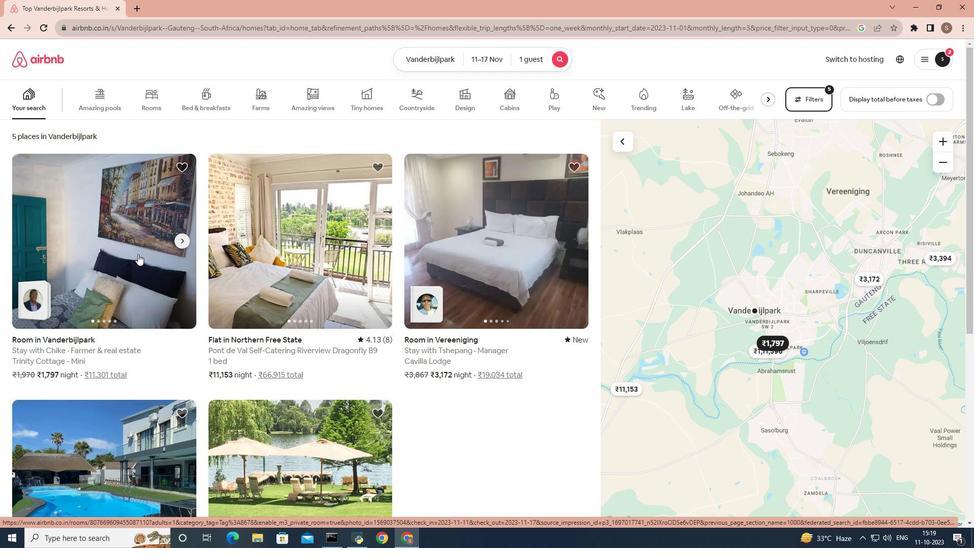 
Action: Mouse moved to (325, 279)
Screenshot: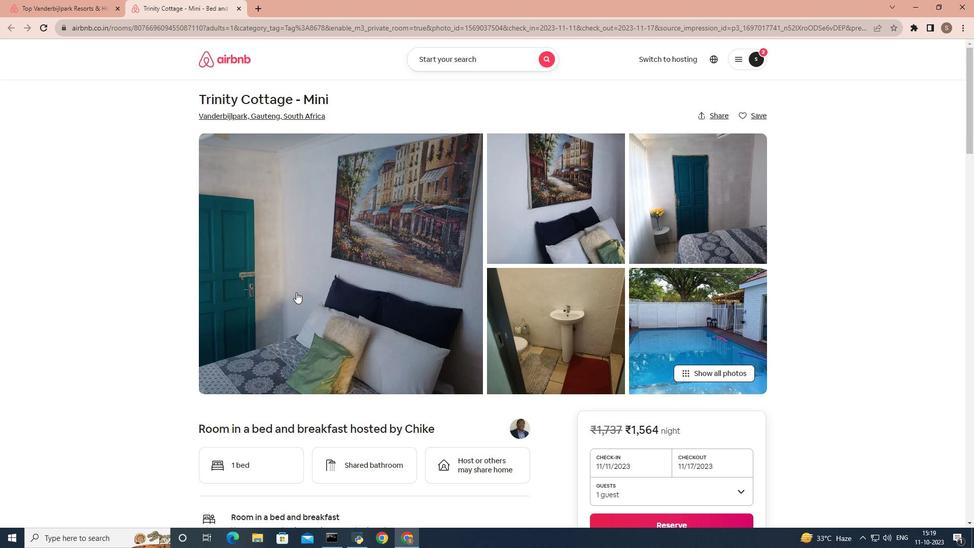 
Action: Mouse scrolled (325, 279) with delta (0, 0)
Screenshot: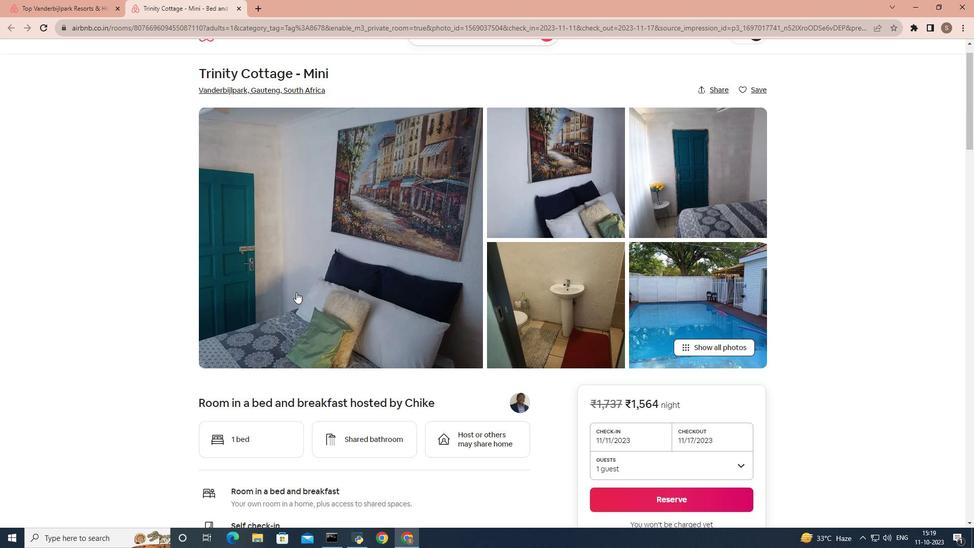 
Action: Mouse scrolled (325, 279) with delta (0, 0)
Screenshot: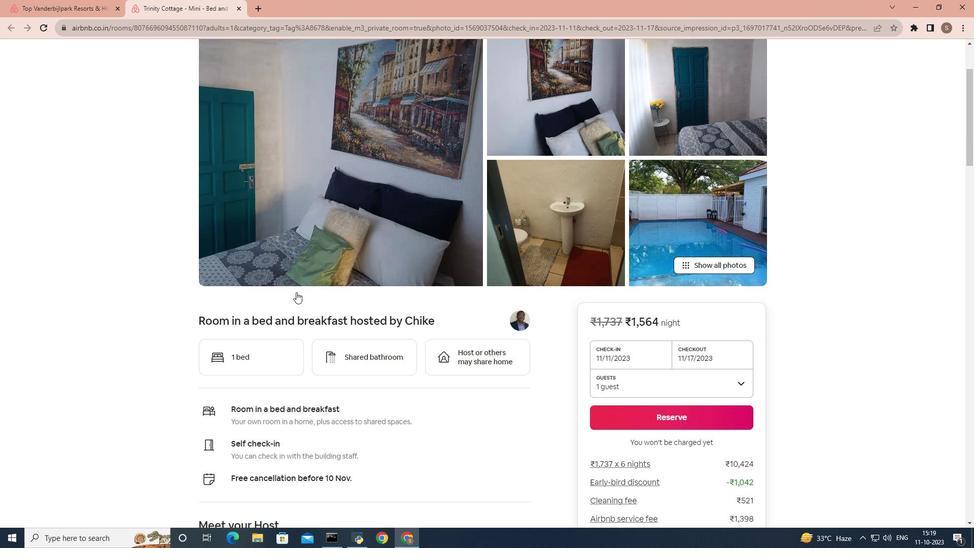 
Action: Mouse scrolled (325, 279) with delta (0, 0)
Screenshot: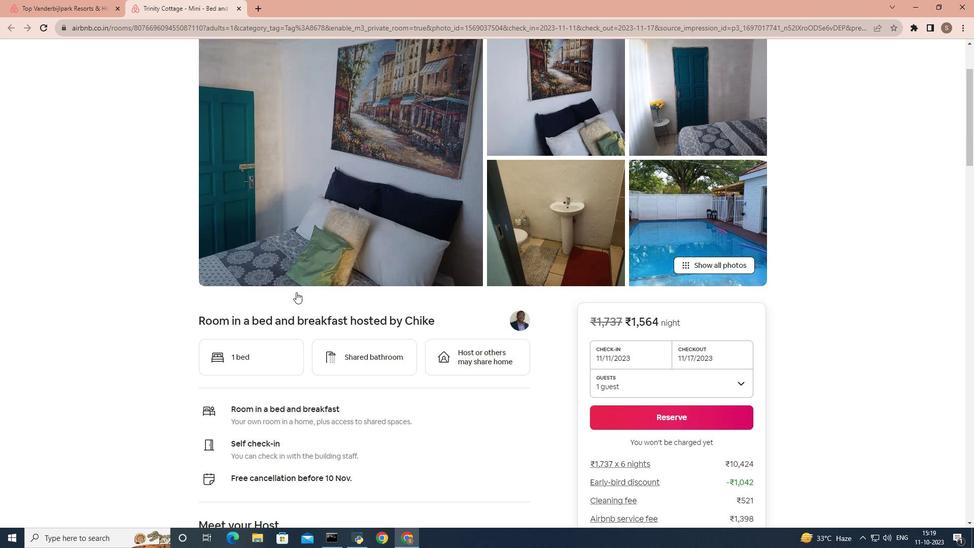 
Action: Mouse scrolled (325, 279) with delta (0, 0)
Screenshot: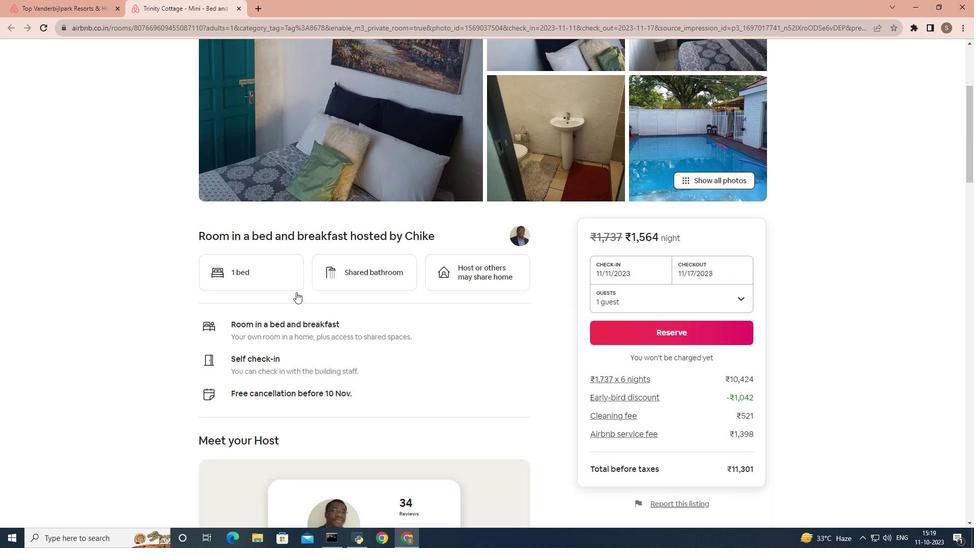 
Action: Mouse scrolled (325, 279) with delta (0, 0)
Screenshot: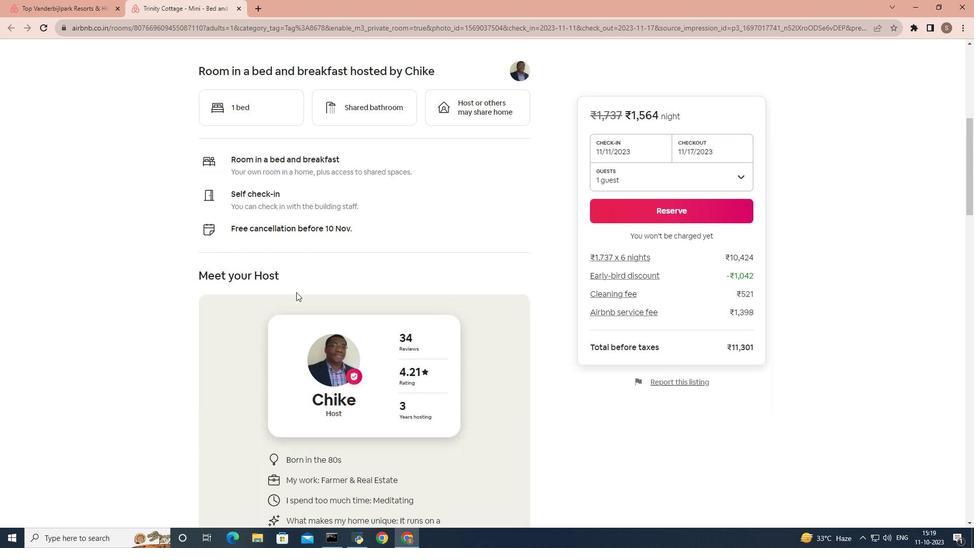 
Action: Mouse scrolled (325, 279) with delta (0, 0)
Screenshot: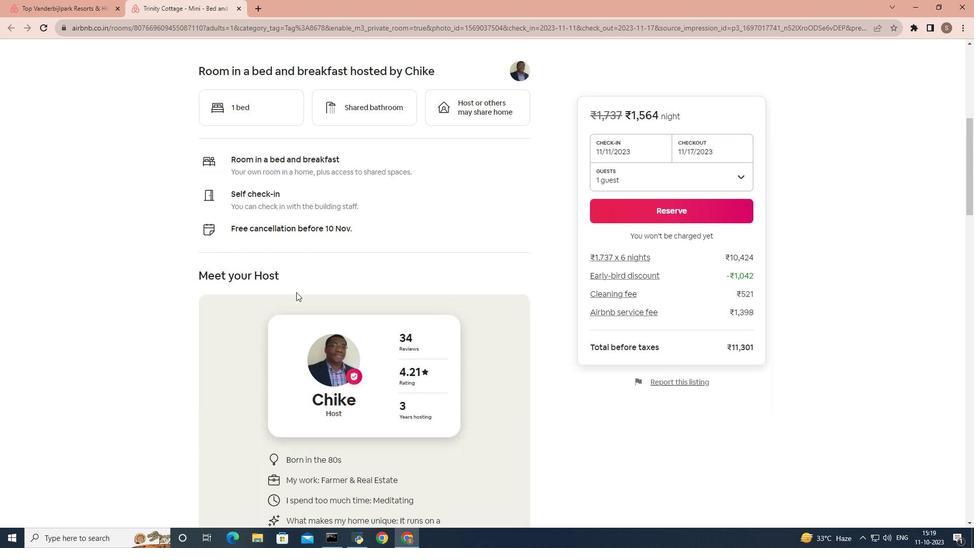 
Action: Mouse scrolled (325, 279) with delta (0, 0)
Screenshot: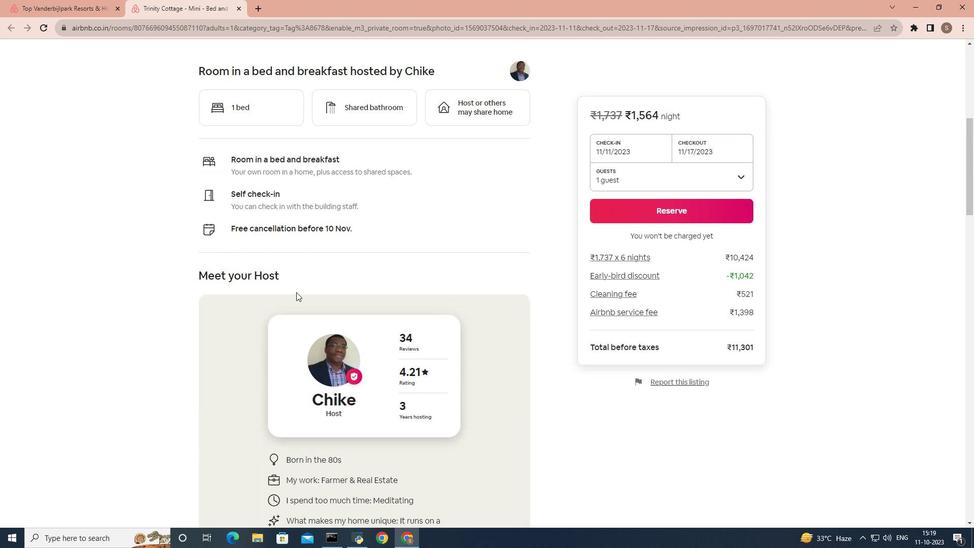 
Action: Mouse scrolled (325, 279) with delta (0, 0)
Screenshot: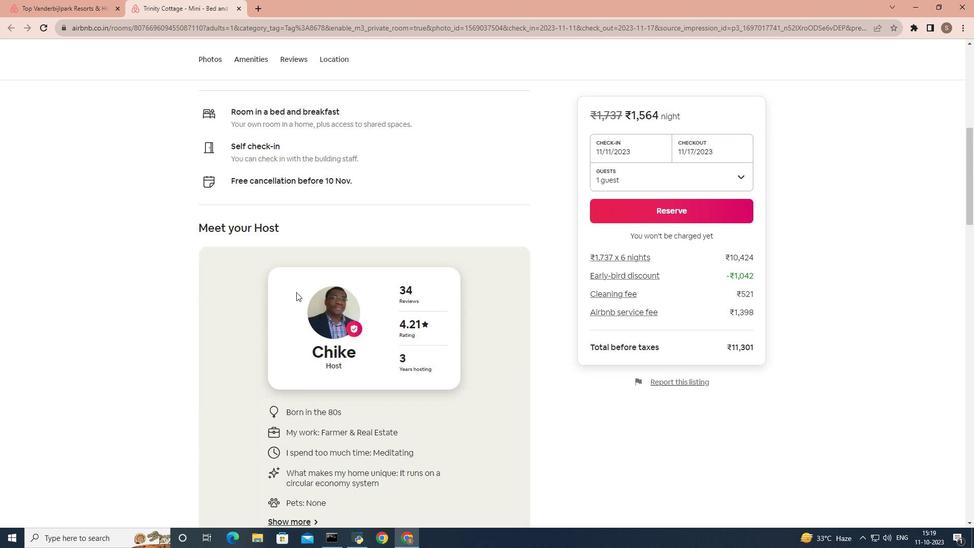 
Action: Mouse scrolled (325, 279) with delta (0, 0)
Screenshot: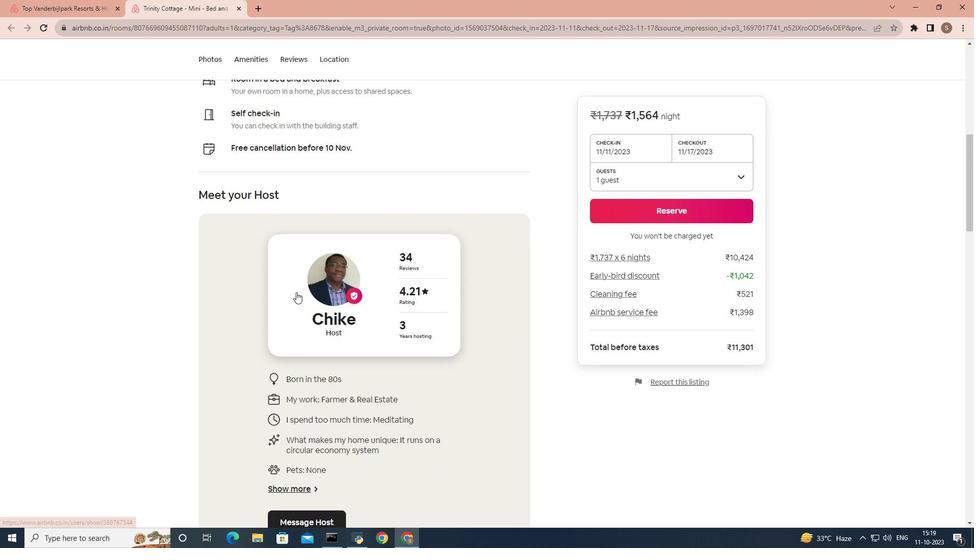 
Action: Mouse scrolled (325, 279) with delta (0, 0)
Screenshot: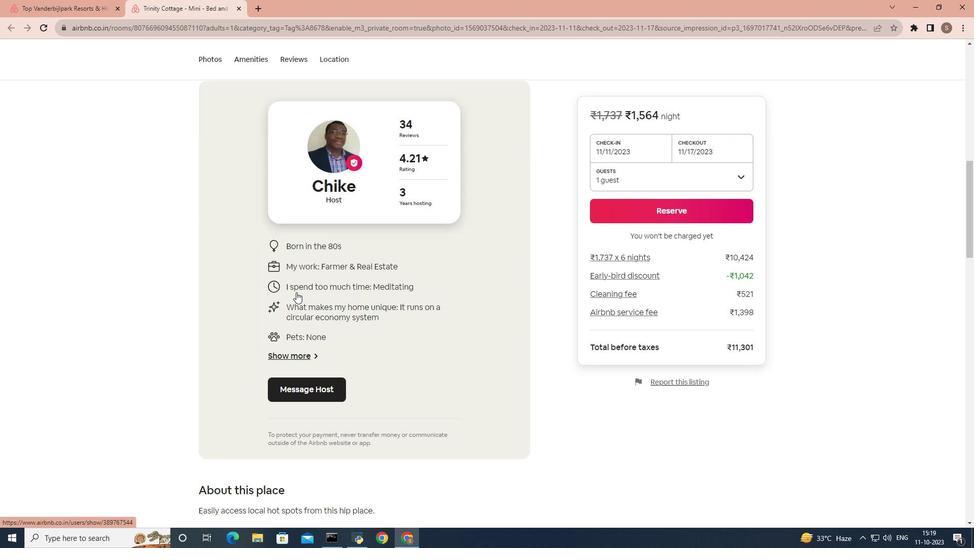 
Action: Mouse scrolled (325, 279) with delta (0, 0)
Screenshot: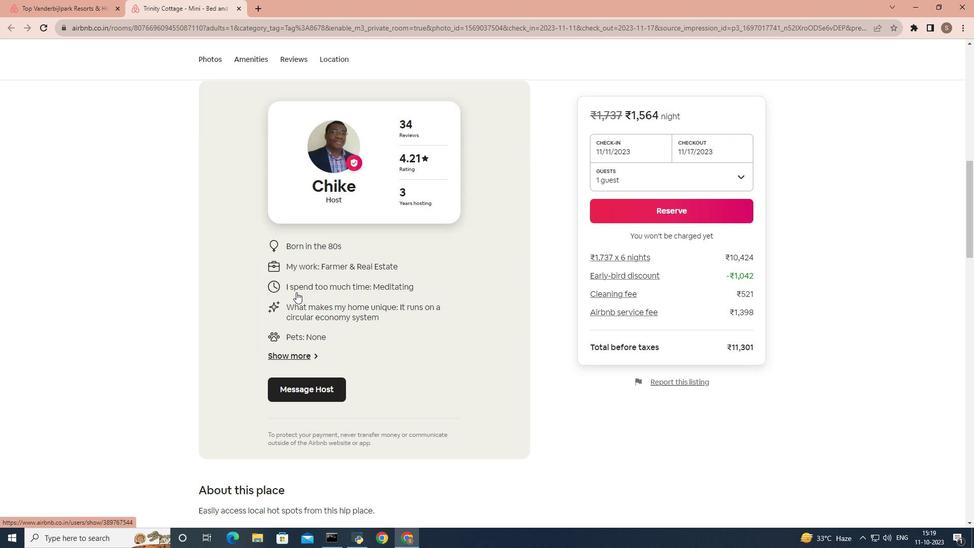 
Action: Mouse scrolled (325, 279) with delta (0, 0)
Screenshot: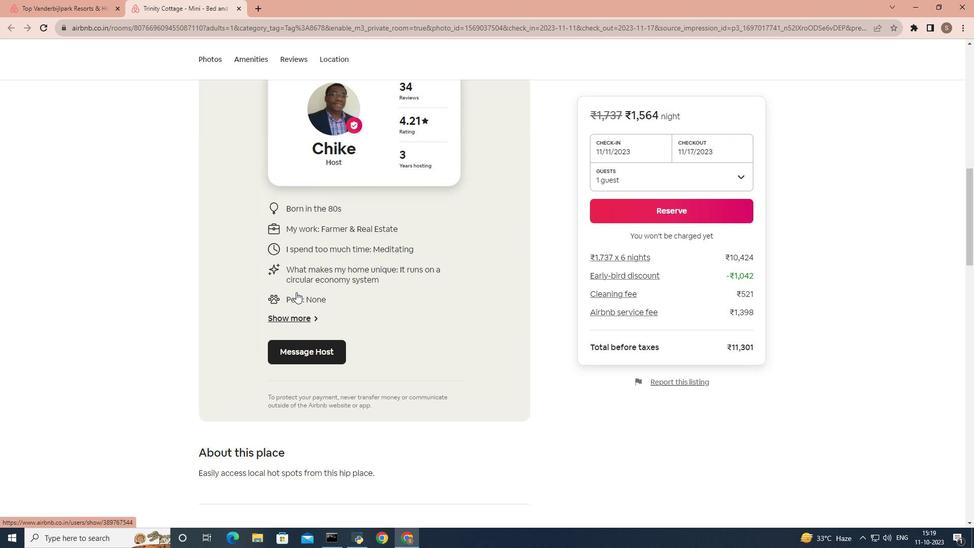 
Action: Mouse scrolled (325, 279) with delta (0, 0)
Screenshot: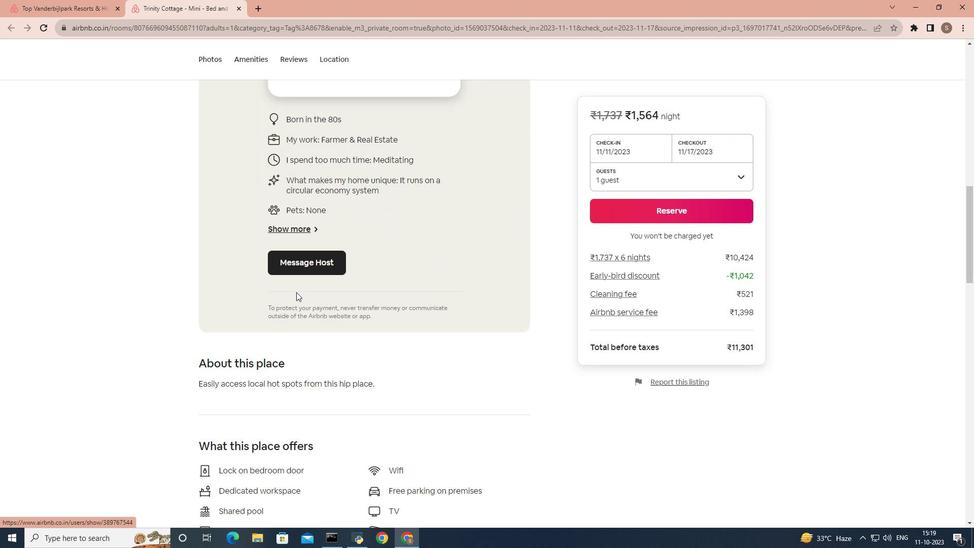 
Action: Mouse scrolled (325, 279) with delta (0, 0)
Screenshot: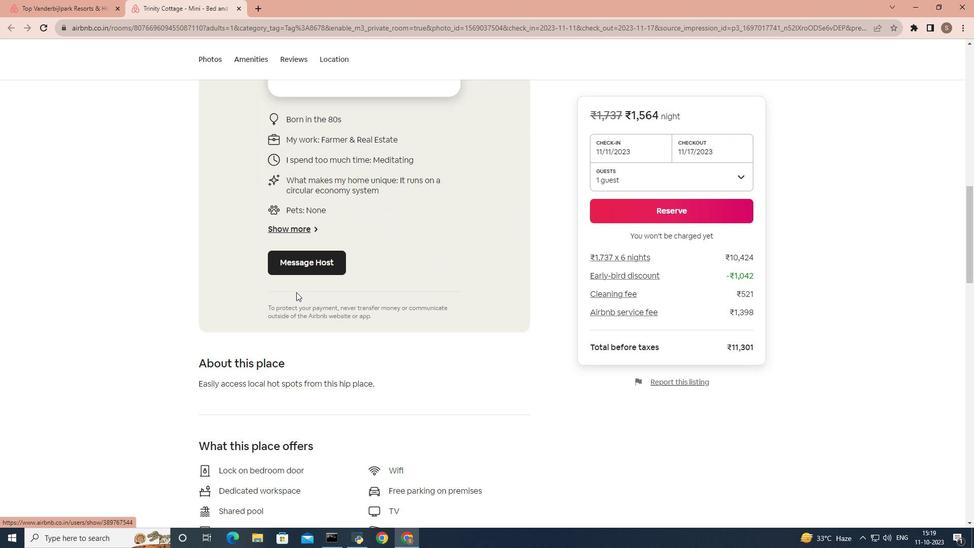 
Action: Mouse scrolled (325, 279) with delta (0, 0)
Screenshot: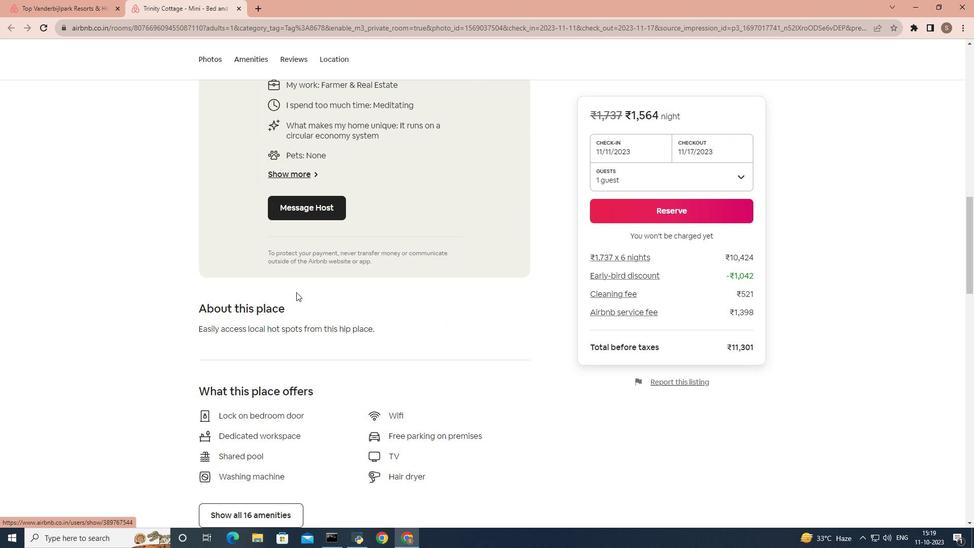 
Action: Mouse scrolled (325, 279) with delta (0, 0)
Screenshot: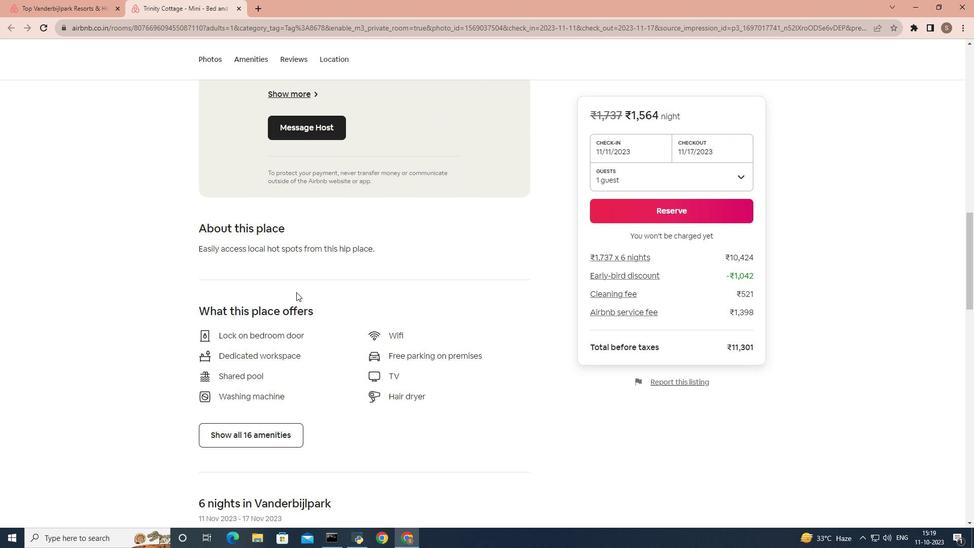 
Action: Mouse scrolled (325, 279) with delta (0, 0)
Screenshot: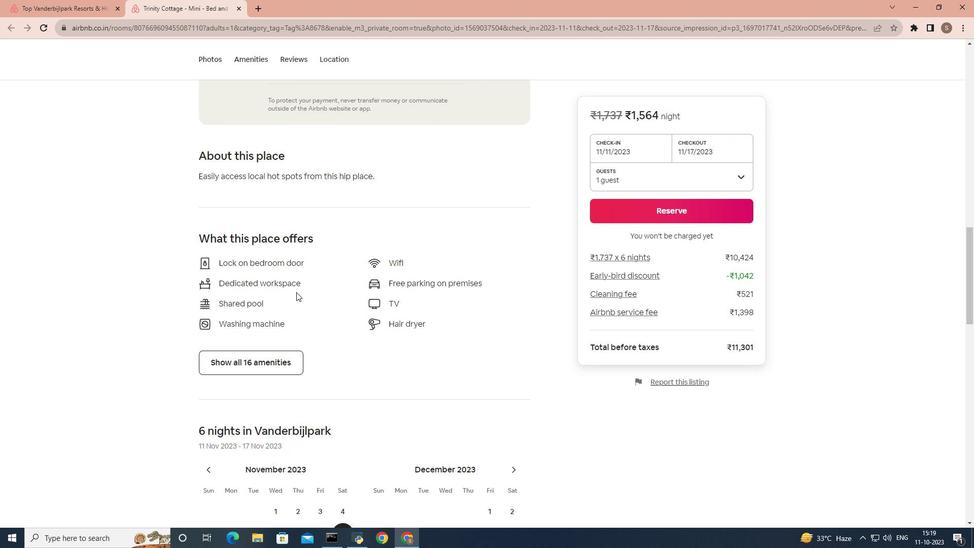 
Action: Mouse scrolled (325, 279) with delta (0, 0)
Screenshot: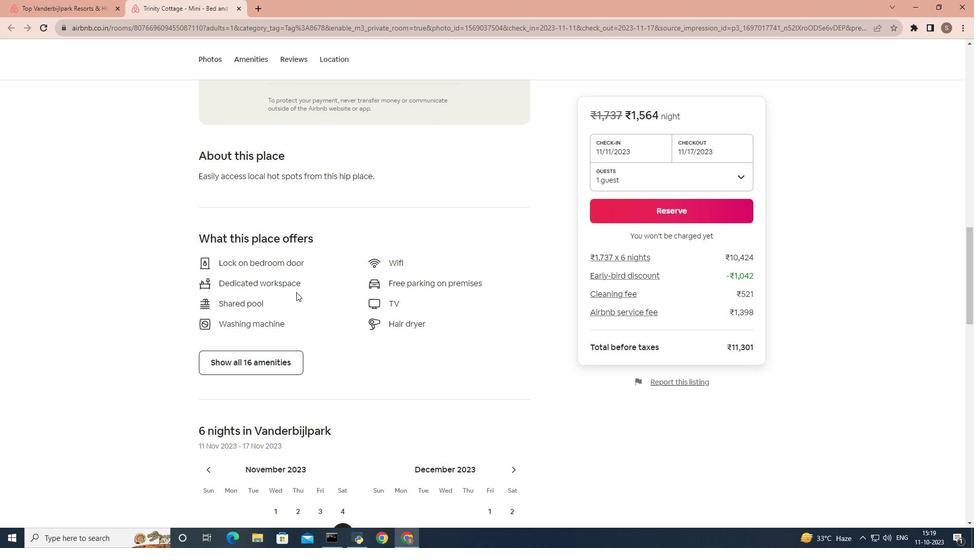 
Action: Mouse moved to (287, 325)
Screenshot: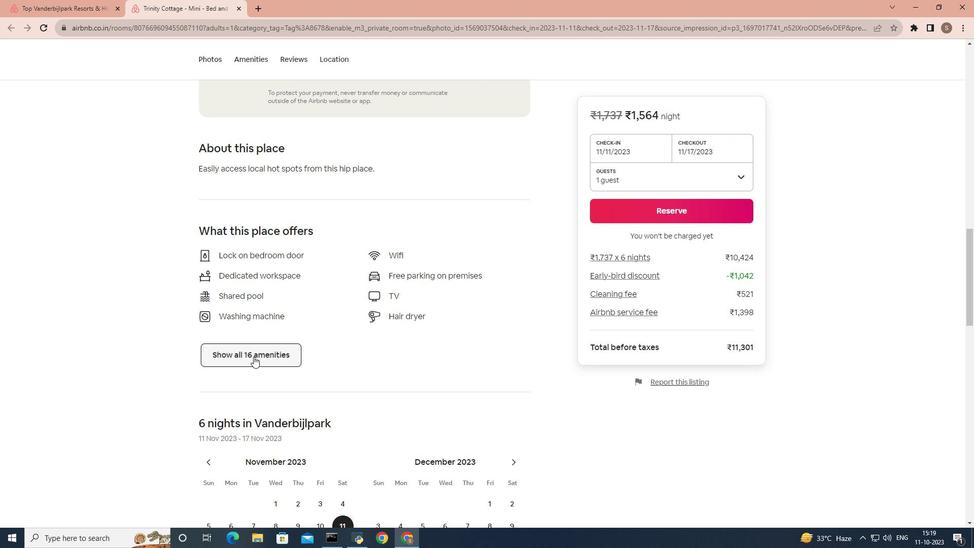 
Action: Mouse pressed left at (287, 325)
Screenshot: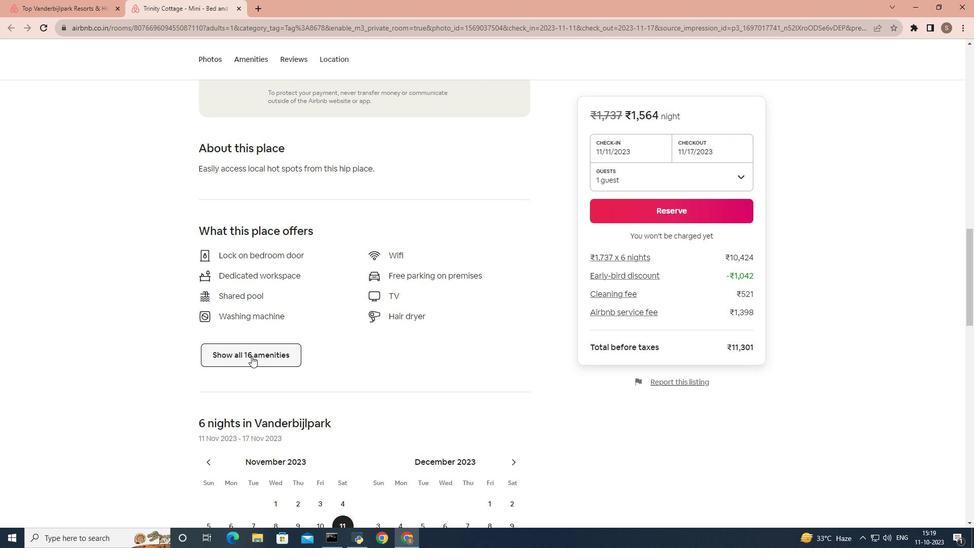 
Action: Mouse moved to (487, 301)
Screenshot: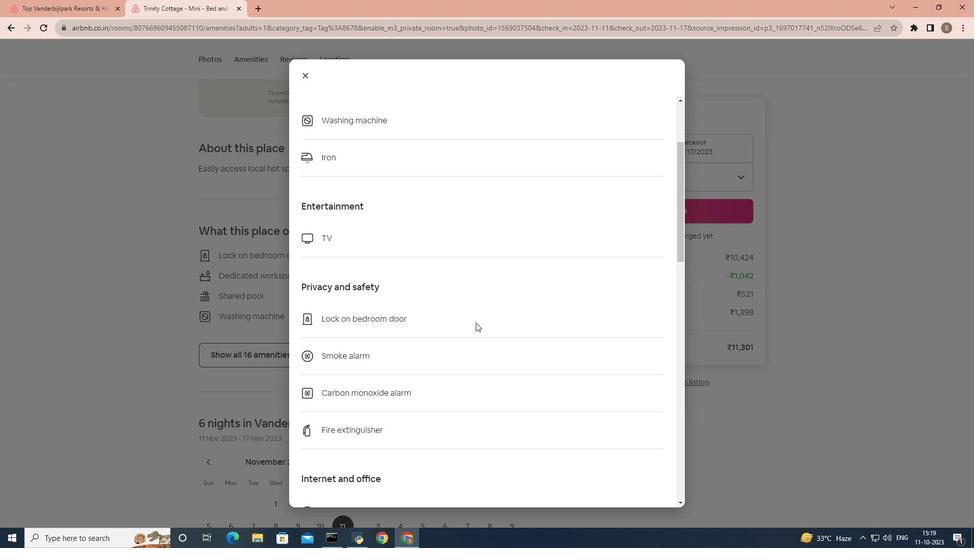 
Action: Mouse scrolled (487, 301) with delta (0, 0)
Screenshot: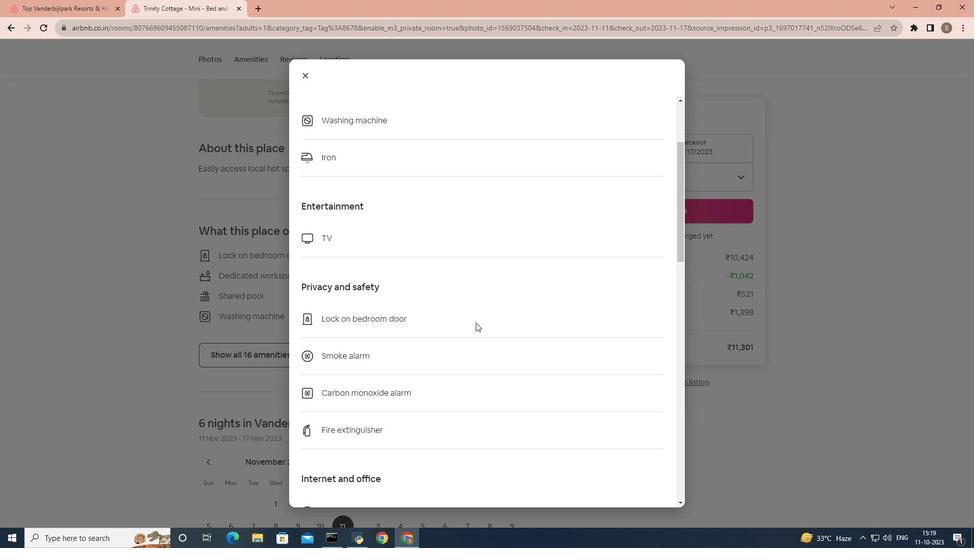
Action: Mouse scrolled (487, 301) with delta (0, 0)
Screenshot: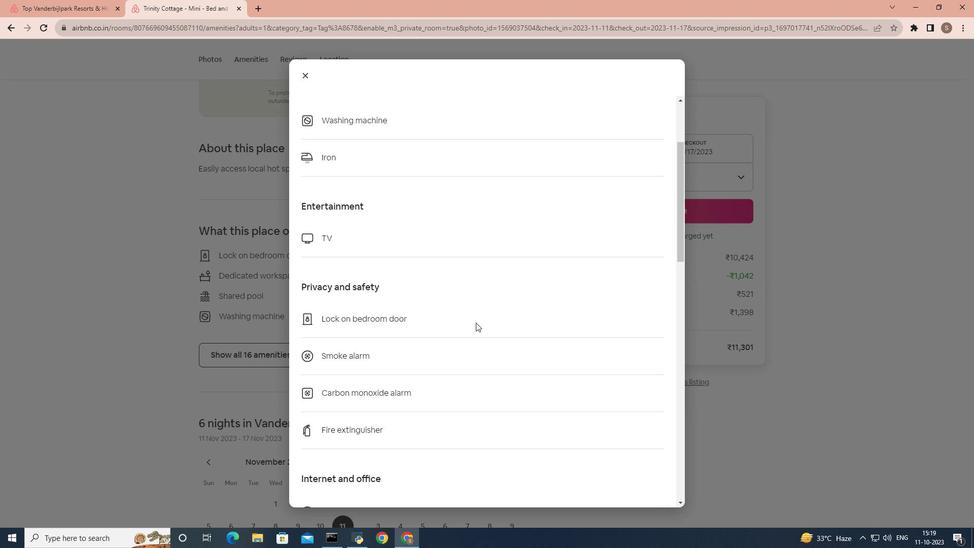
Action: Mouse moved to (487, 301)
Screenshot: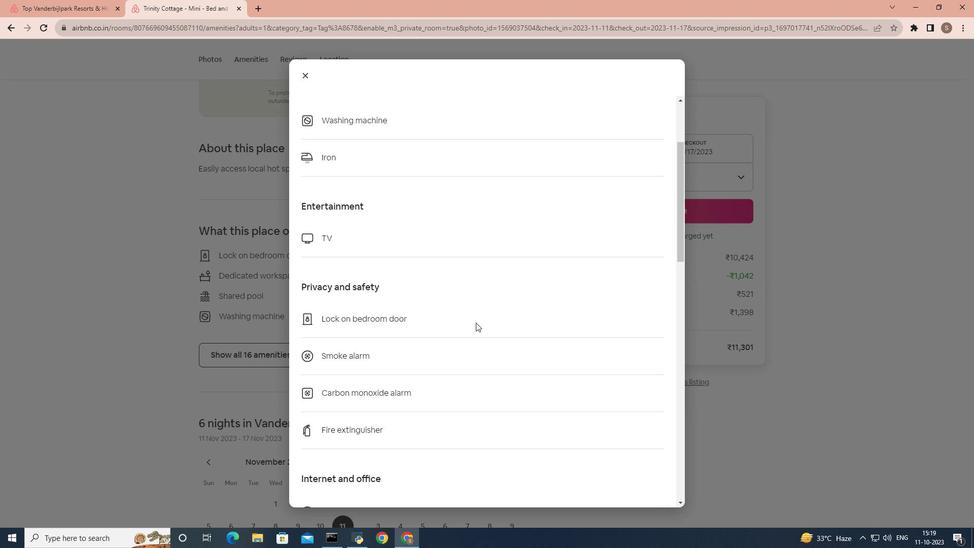 
Action: Mouse scrolled (487, 301) with delta (0, 0)
Screenshot: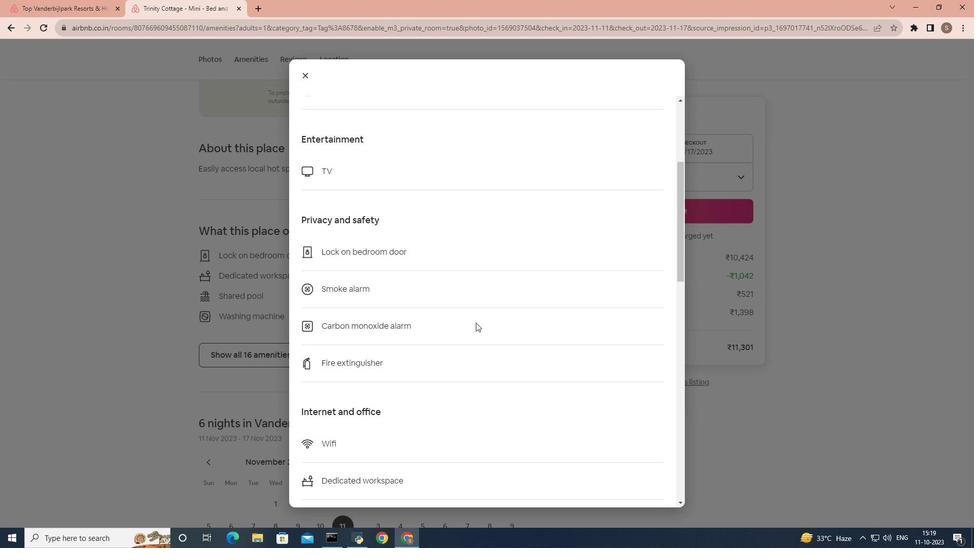 
Action: Mouse scrolled (487, 301) with delta (0, 0)
Screenshot: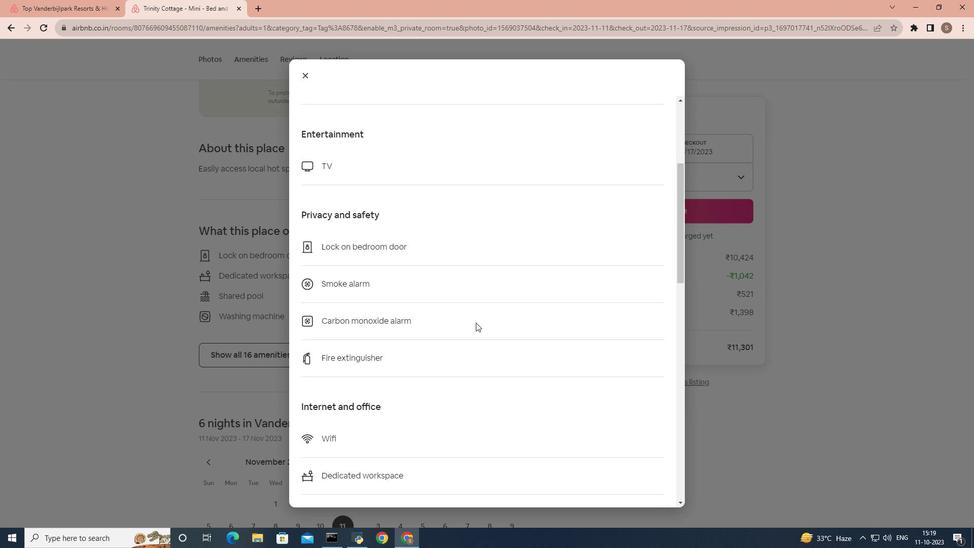 
Action: Mouse scrolled (487, 301) with delta (0, 0)
Screenshot: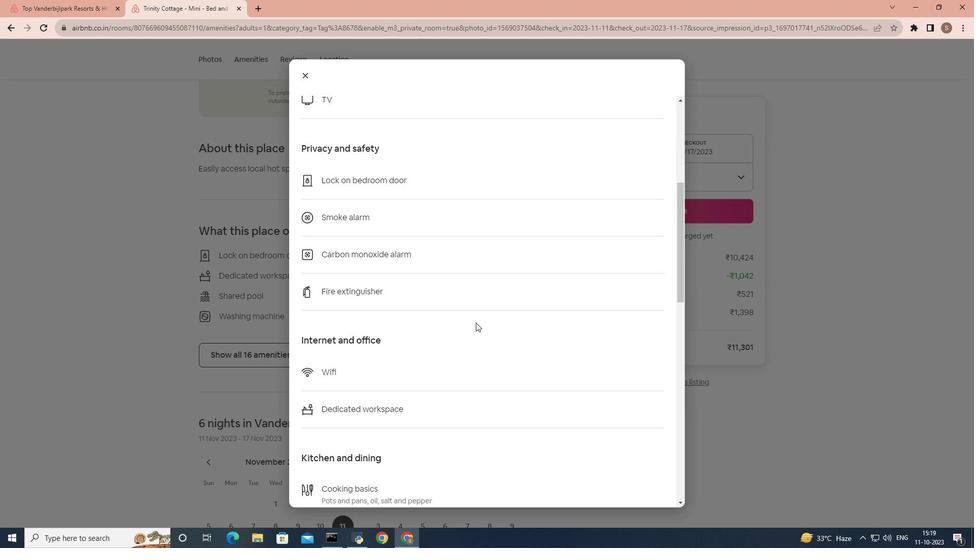 
Action: Mouse scrolled (487, 301) with delta (0, 0)
Screenshot: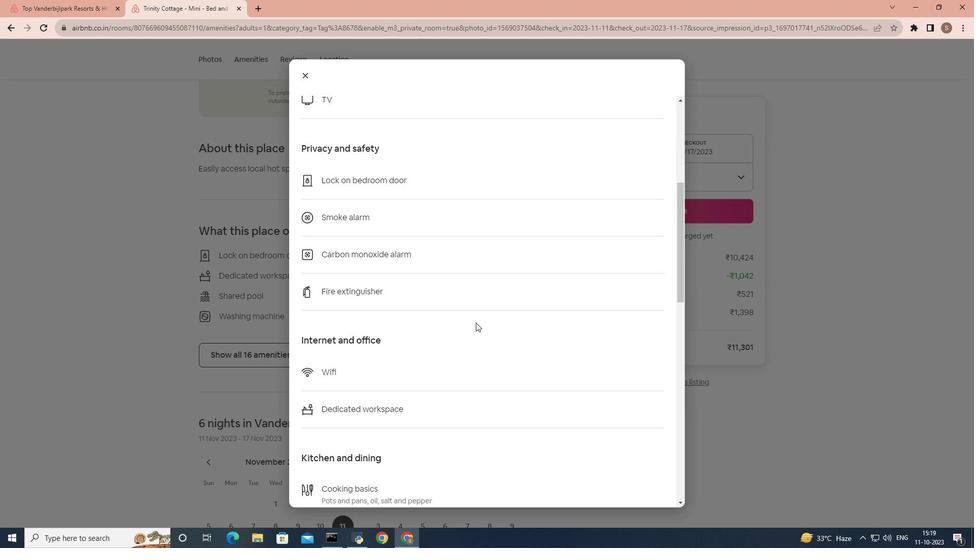 
Action: Mouse scrolled (487, 301) with delta (0, 0)
Screenshot: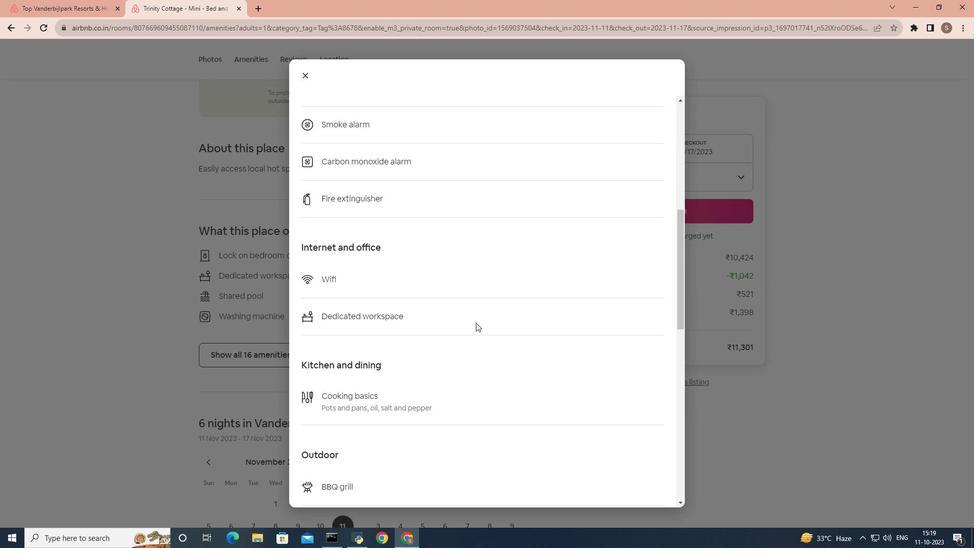 
Action: Mouse scrolled (487, 301) with delta (0, 0)
Screenshot: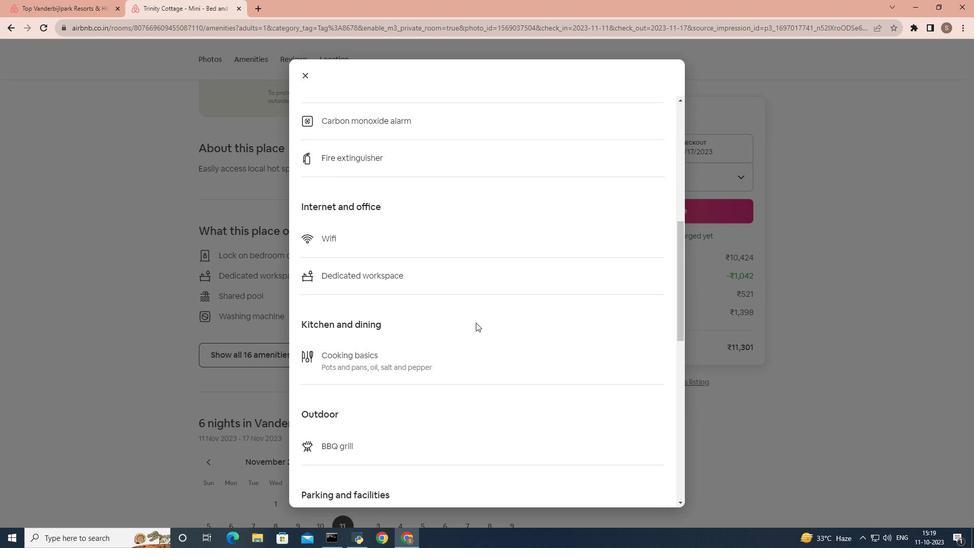 
Action: Mouse scrolled (487, 301) with delta (0, 0)
Screenshot: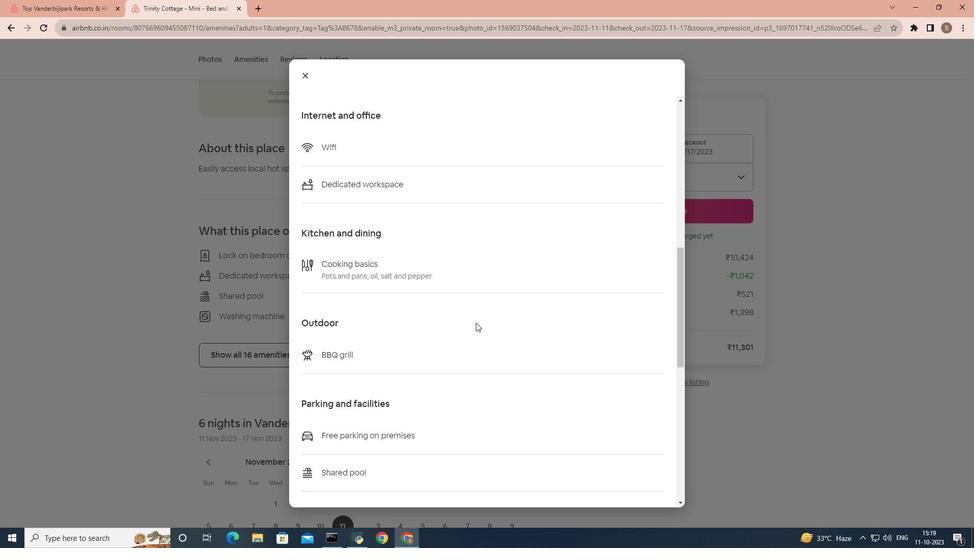 
Action: Mouse scrolled (487, 301) with delta (0, 0)
Screenshot: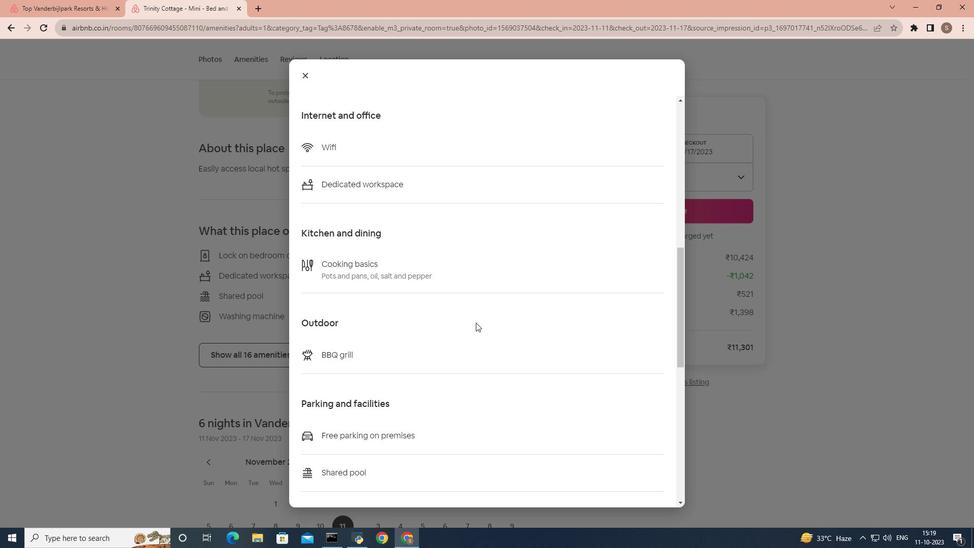 
Action: Mouse scrolled (487, 301) with delta (0, 0)
Screenshot: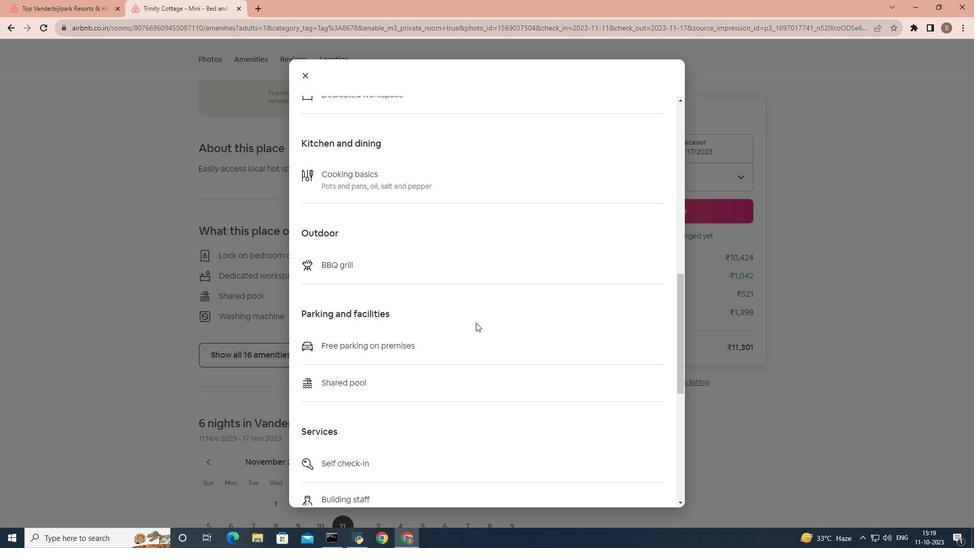 
Action: Mouse scrolled (487, 301) with delta (0, 0)
Screenshot: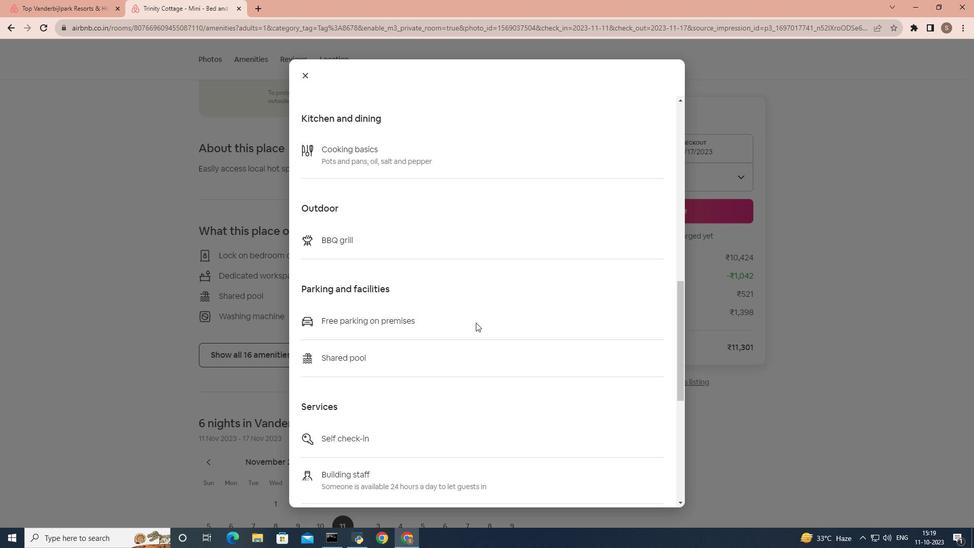 
Action: Mouse scrolled (487, 301) with delta (0, 0)
Screenshot: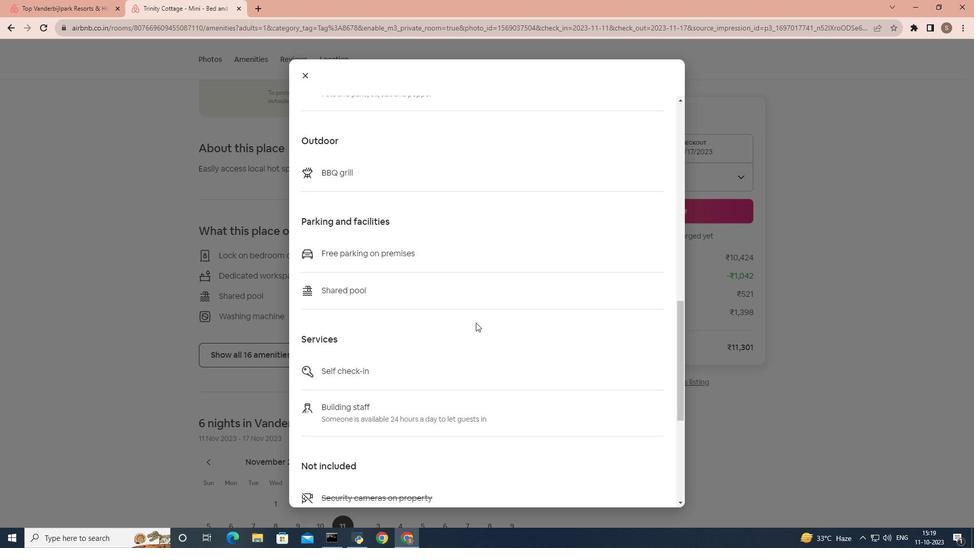 
Action: Mouse scrolled (487, 301) with delta (0, 0)
Screenshot: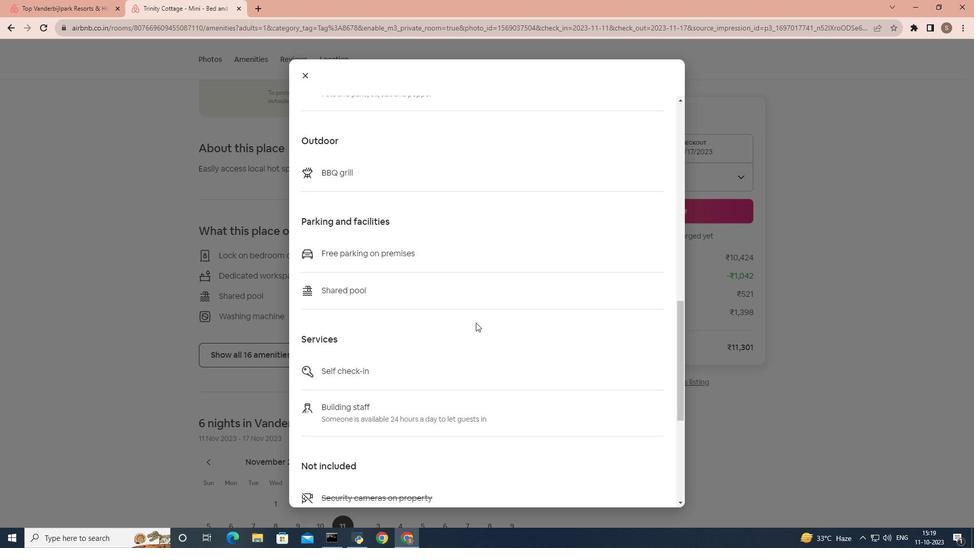 
Action: Mouse scrolled (487, 301) with delta (0, 0)
Screenshot: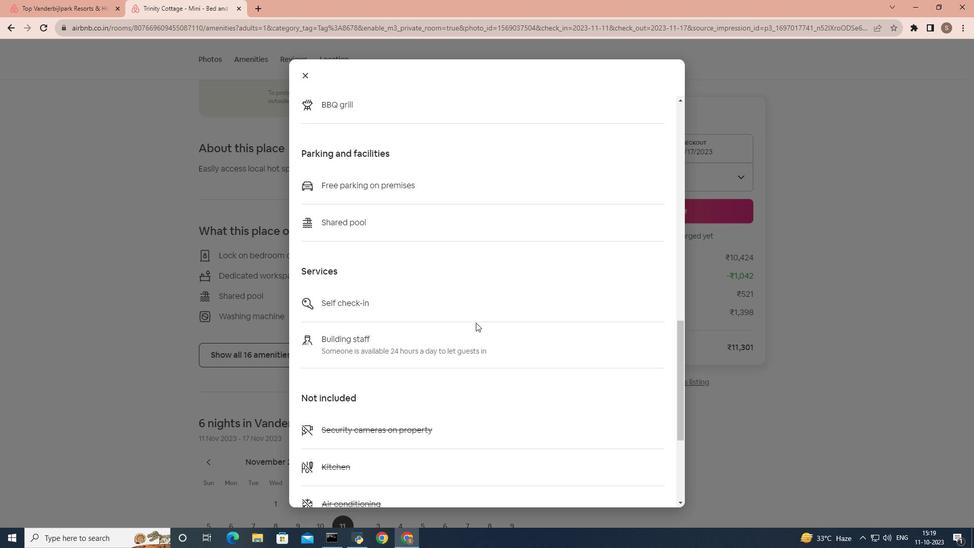 
Action: Mouse scrolled (487, 301) with delta (0, 0)
Screenshot: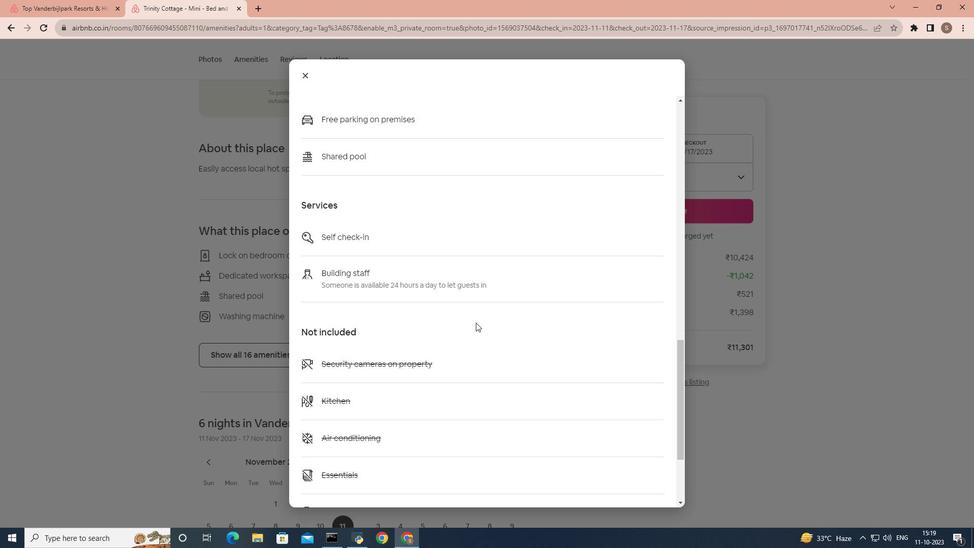 
Action: Mouse scrolled (487, 301) with delta (0, 0)
Screenshot: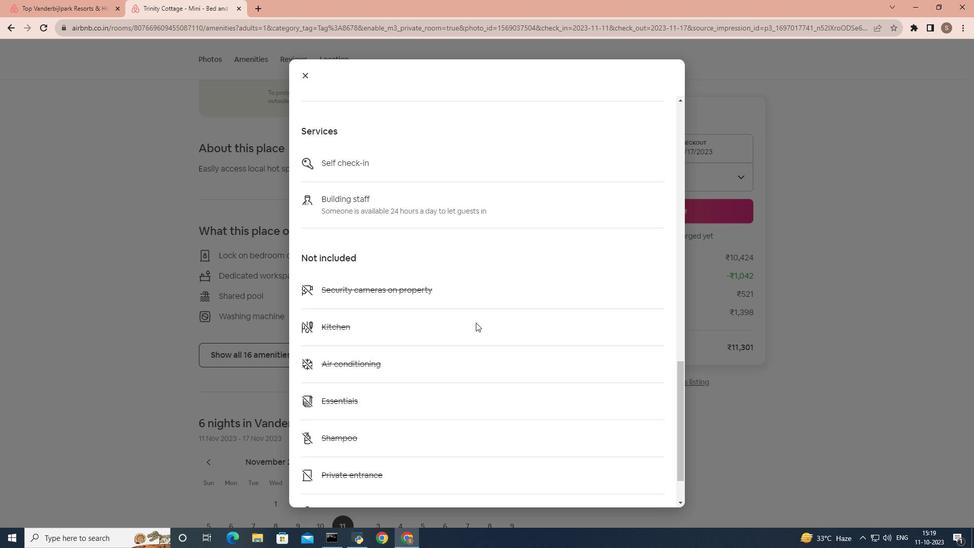 
Action: Mouse scrolled (487, 301) with delta (0, 0)
Screenshot: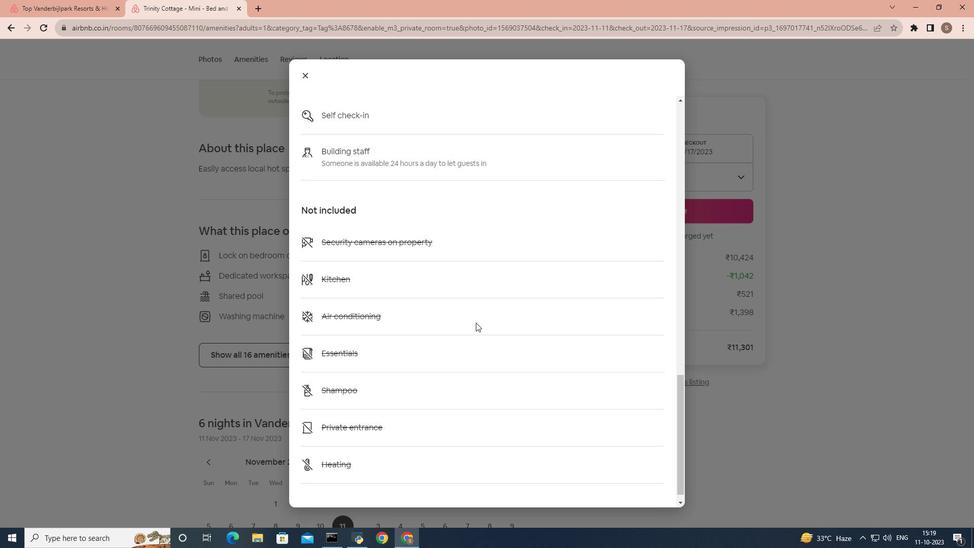 
Action: Mouse scrolled (487, 301) with delta (0, 0)
Screenshot: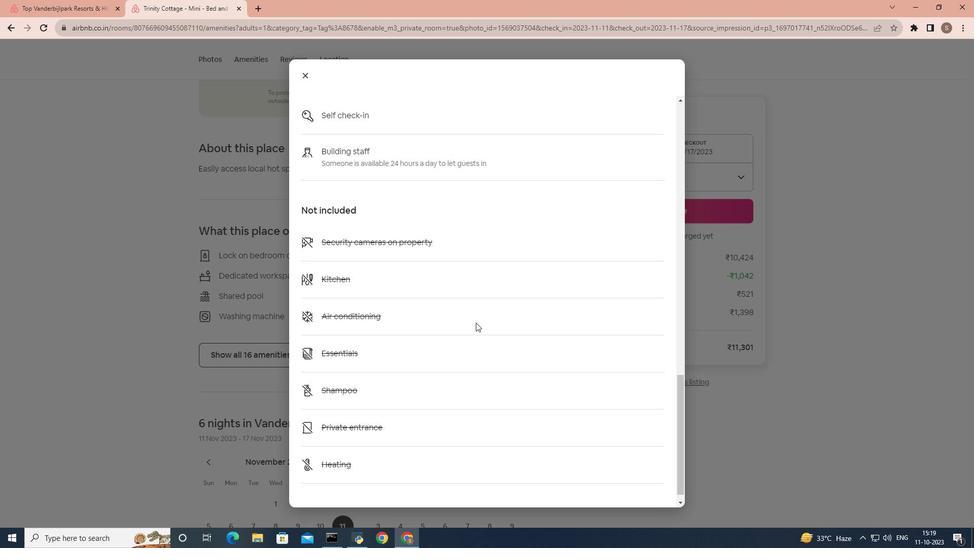 
Action: Mouse scrolled (487, 301) with delta (0, 0)
Screenshot: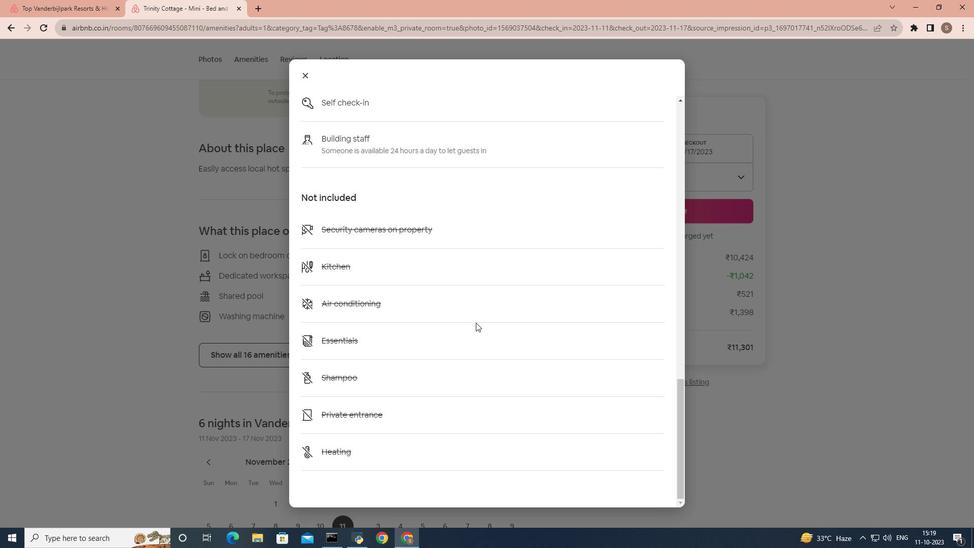 
Action: Mouse moved to (335, 125)
Screenshot: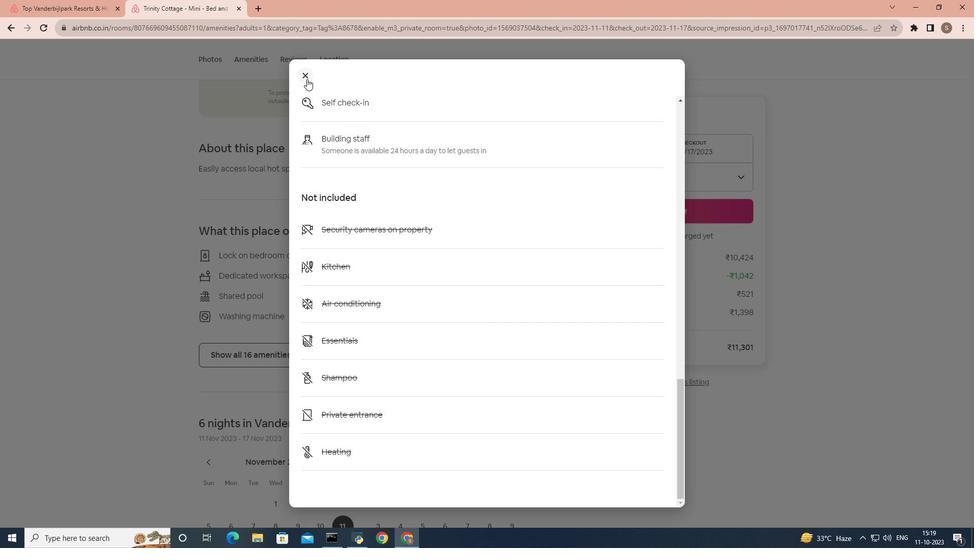 
Action: Mouse pressed left at (335, 125)
Screenshot: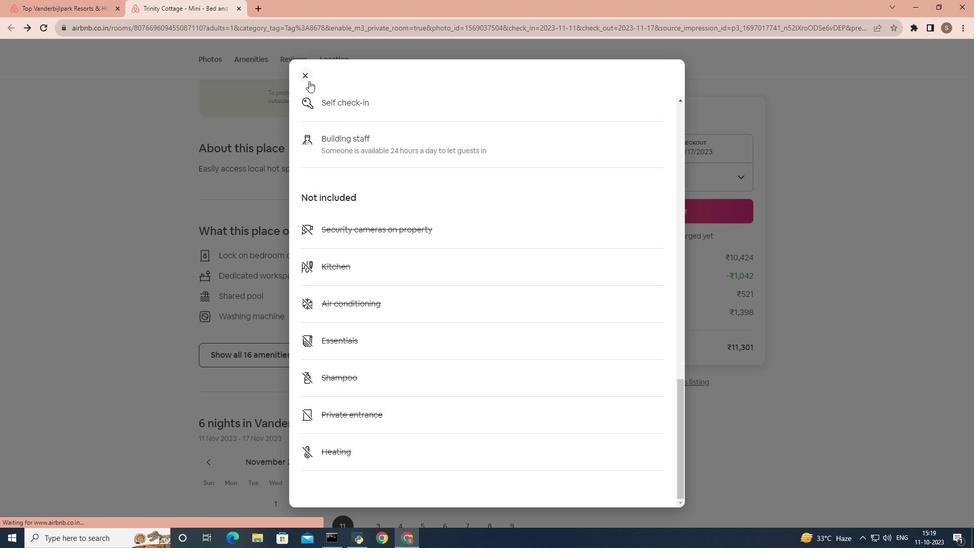 
Action: Mouse moved to (383, 279)
Screenshot: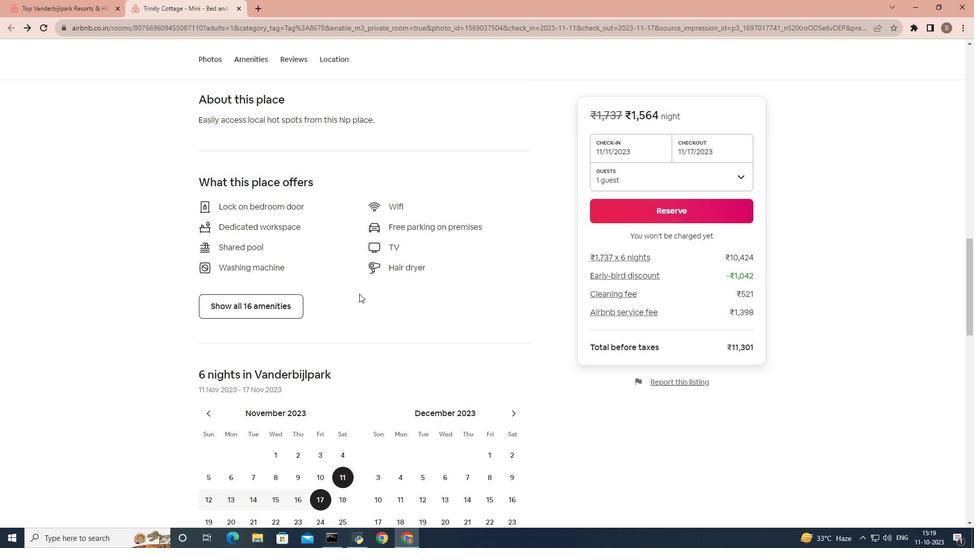 
Action: Mouse scrolled (383, 278) with delta (0, 0)
Screenshot: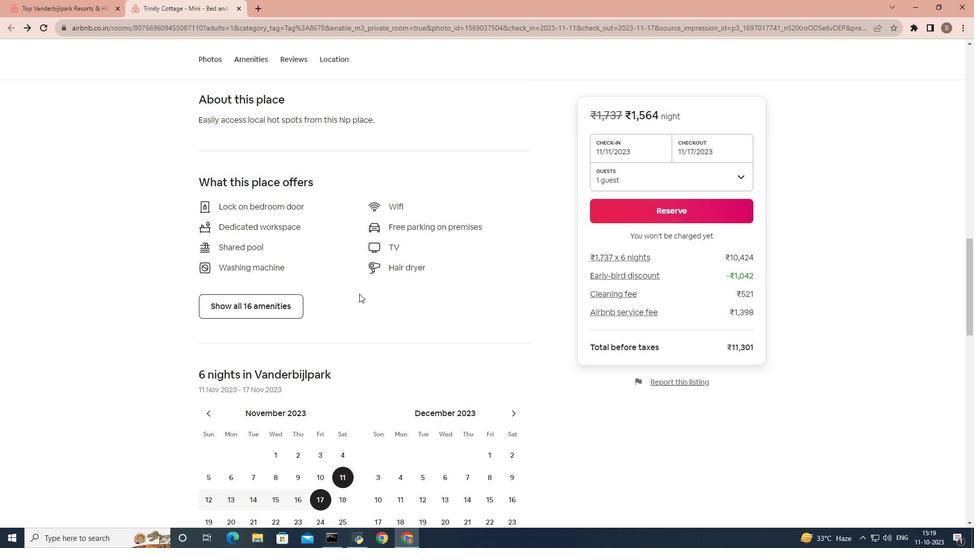 
Action: Mouse moved to (383, 280)
Screenshot: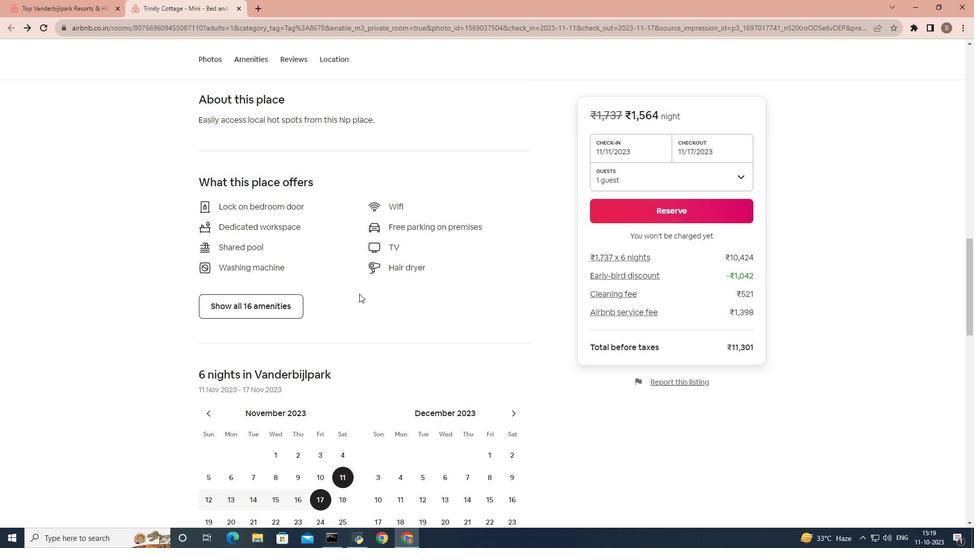 
Action: Mouse scrolled (383, 279) with delta (0, 0)
Screenshot: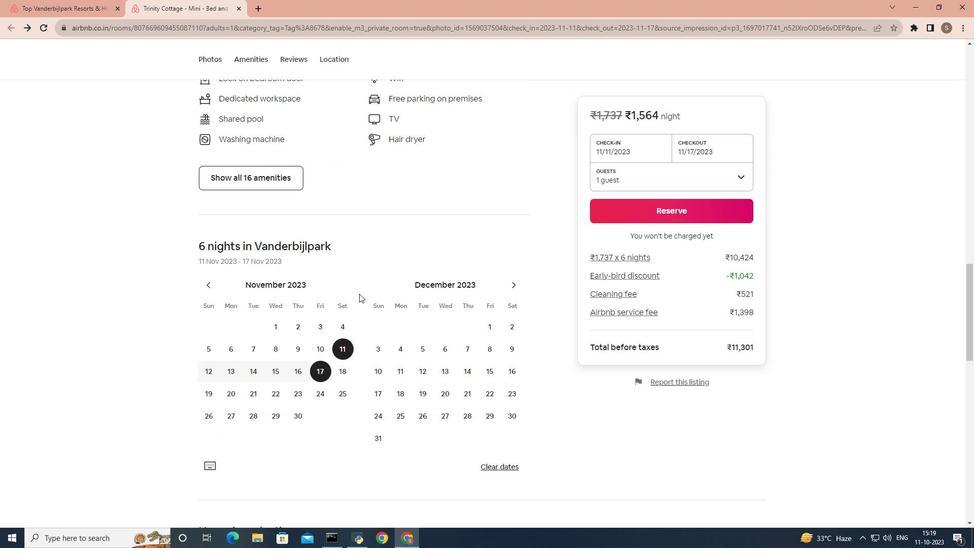 
Action: Mouse moved to (382, 280)
Screenshot: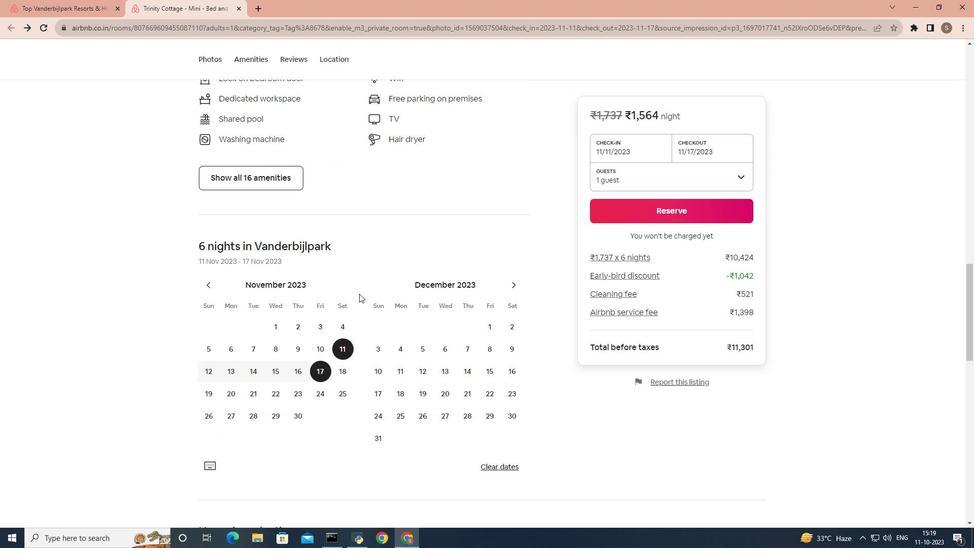 
Action: Mouse scrolled (382, 279) with delta (0, 0)
Screenshot: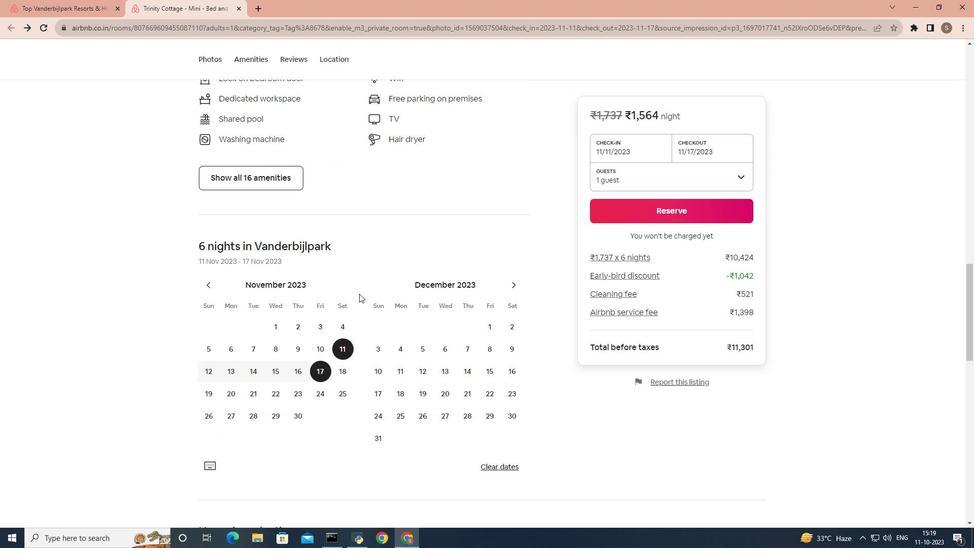 
Action: Mouse moved to (382, 280)
Screenshot: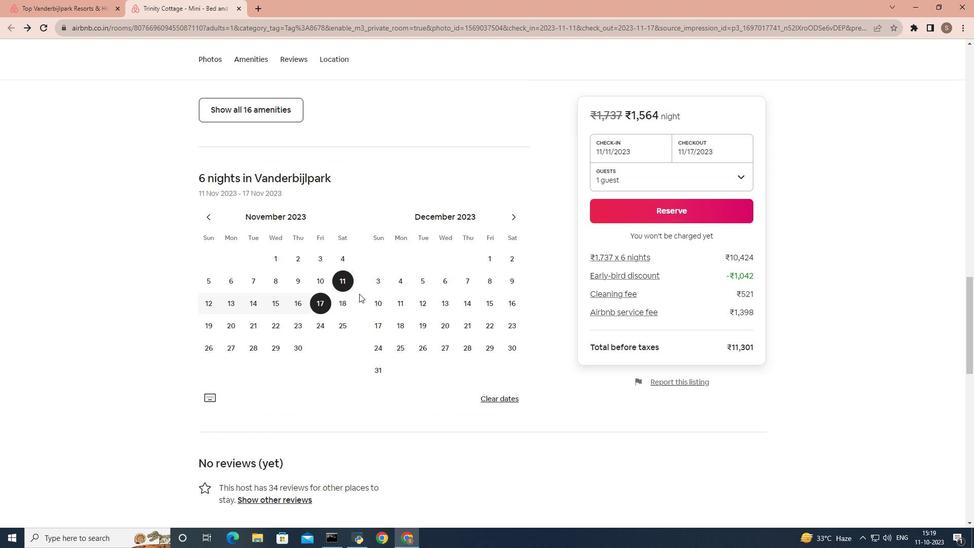 
Action: Mouse scrolled (382, 279) with delta (0, 0)
Screenshot: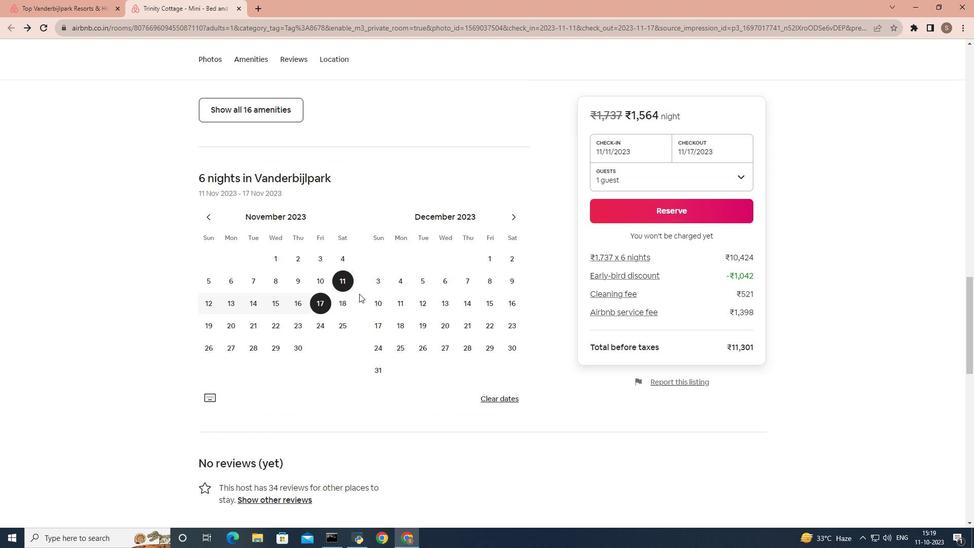 
Action: Mouse moved to (382, 280)
Screenshot: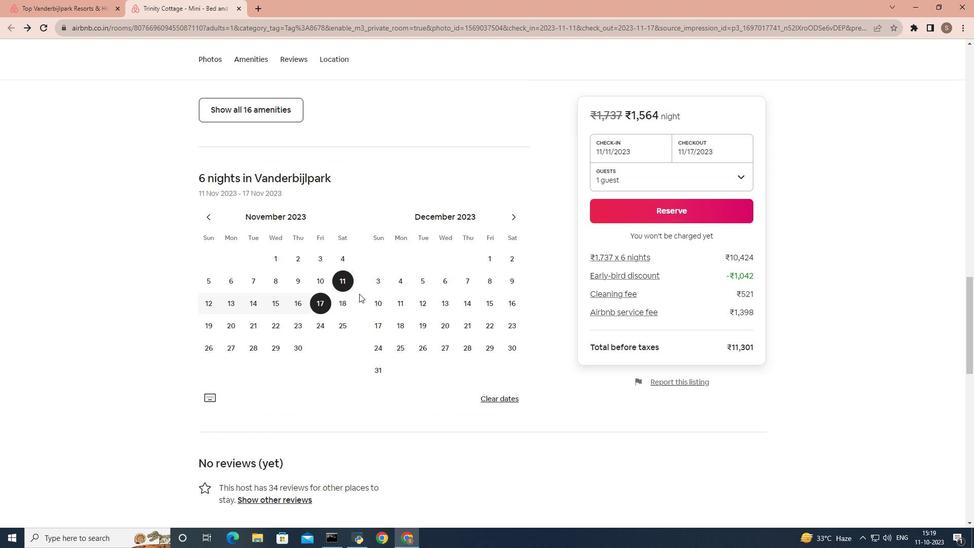 
Action: Mouse scrolled (382, 280) with delta (0, 0)
Screenshot: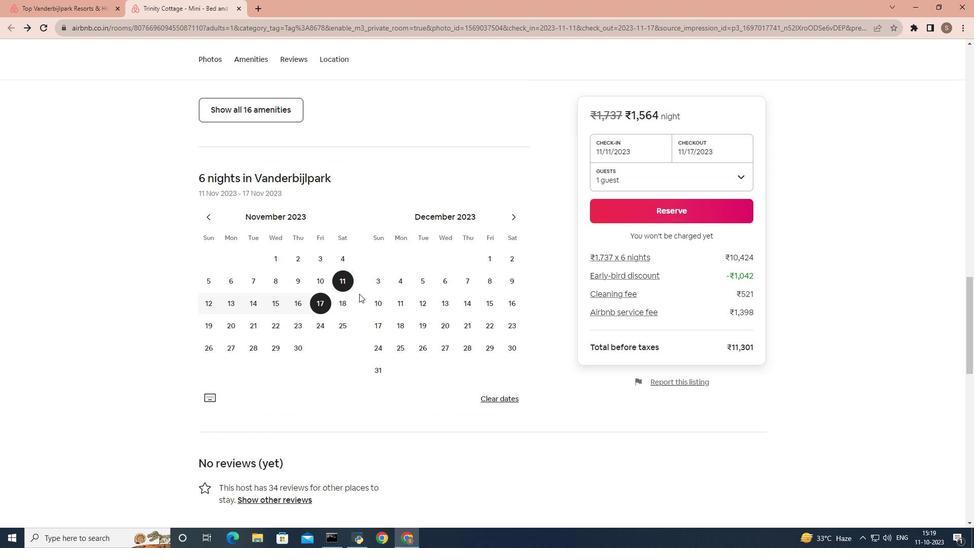 
Action: Mouse scrolled (382, 280) with delta (0, 0)
Screenshot: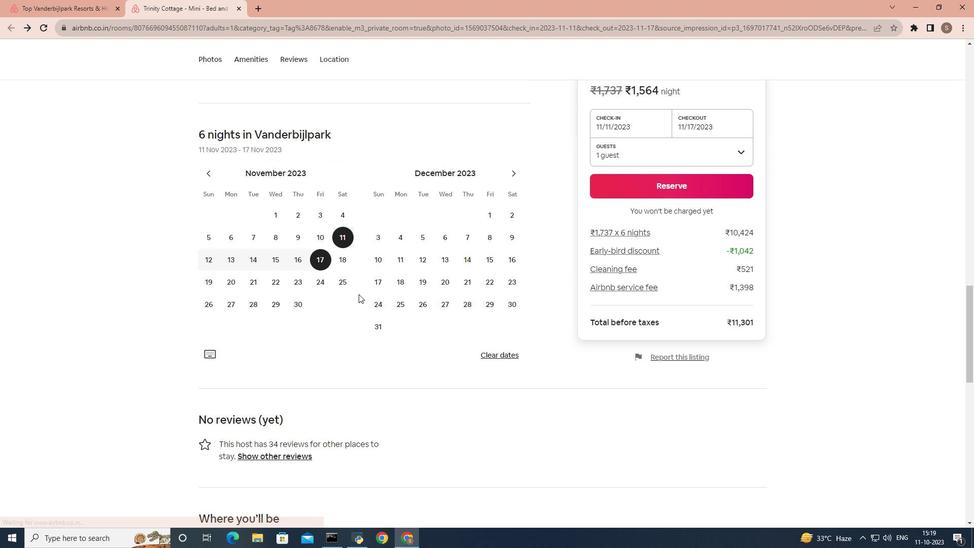 
Action: Mouse scrolled (382, 280) with delta (0, 0)
Screenshot: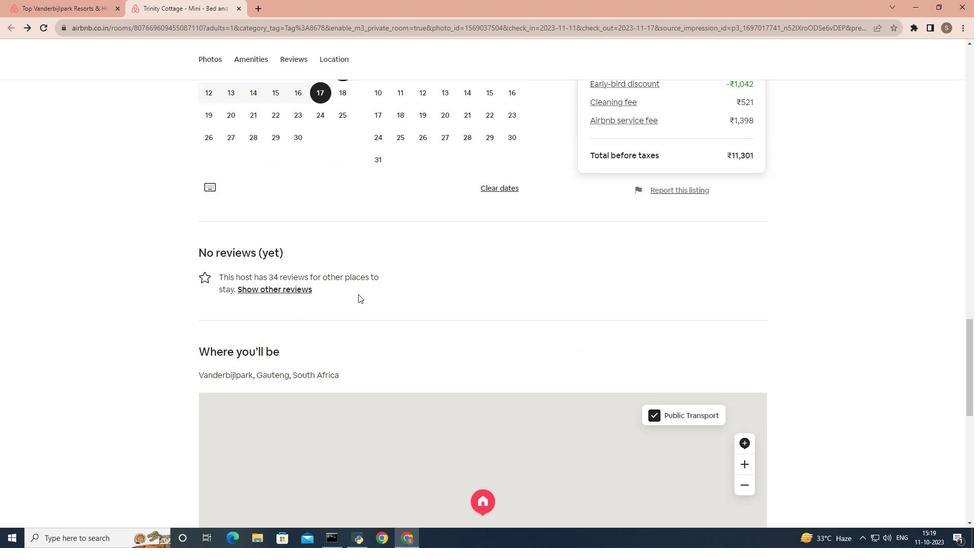 
Action: Mouse scrolled (382, 280) with delta (0, 0)
Screenshot: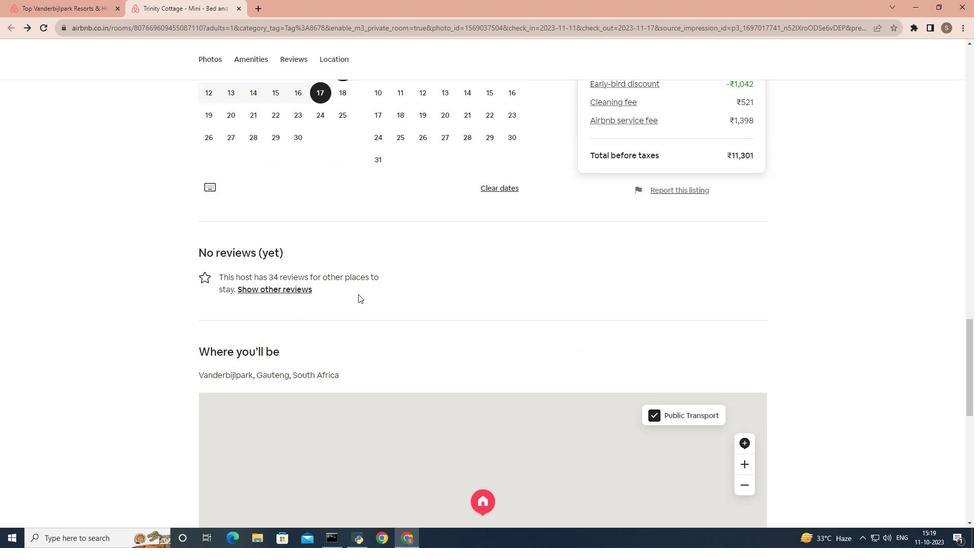 
Action: Mouse scrolled (382, 280) with delta (0, 0)
Screenshot: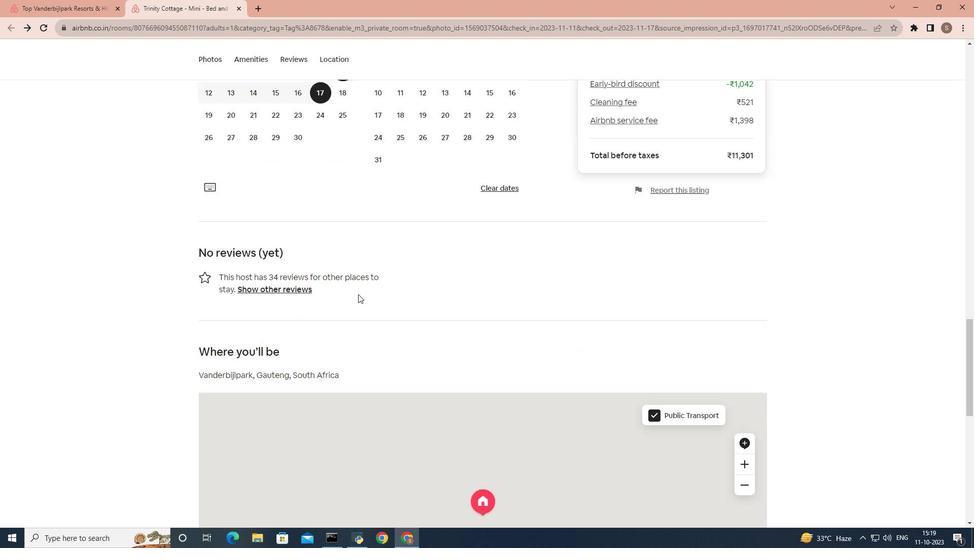 
Action: Mouse moved to (381, 280)
Screenshot: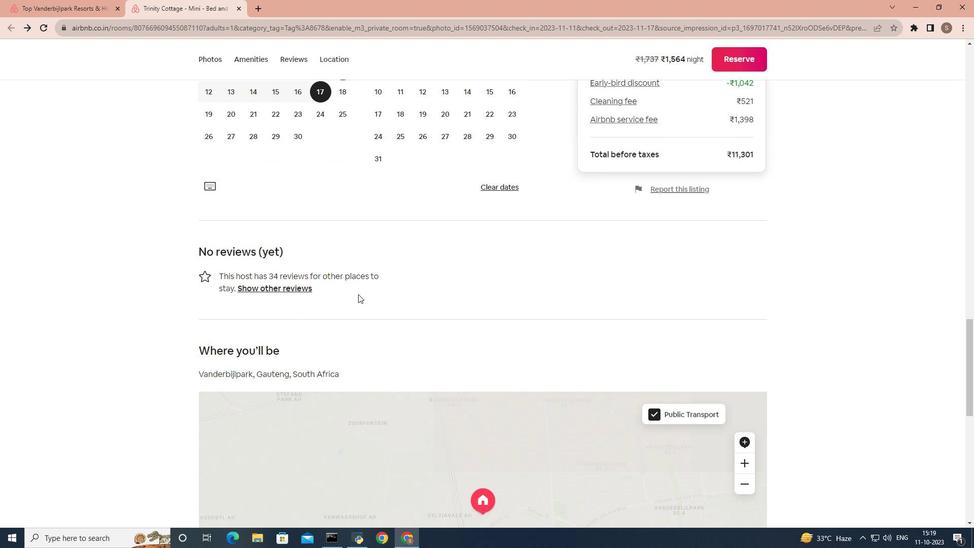 
Action: Mouse scrolled (381, 280) with delta (0, 0)
Screenshot: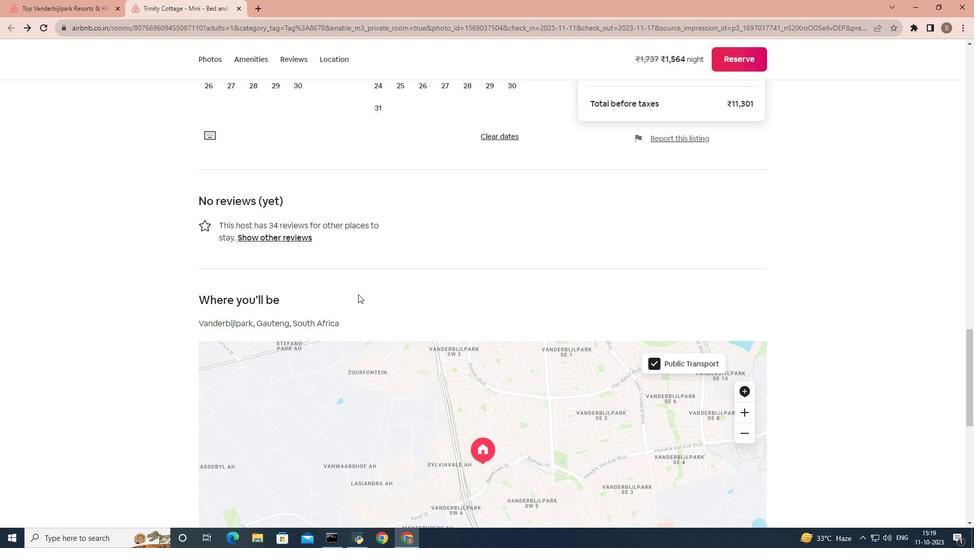 
Action: Mouse scrolled (381, 280) with delta (0, 0)
Screenshot: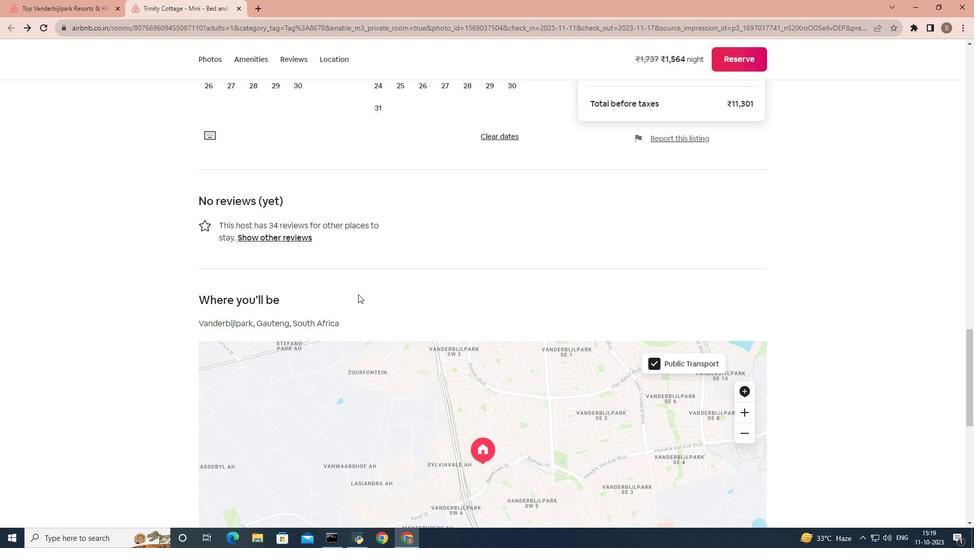 
Action: Mouse scrolled (381, 280) with delta (0, 0)
Screenshot: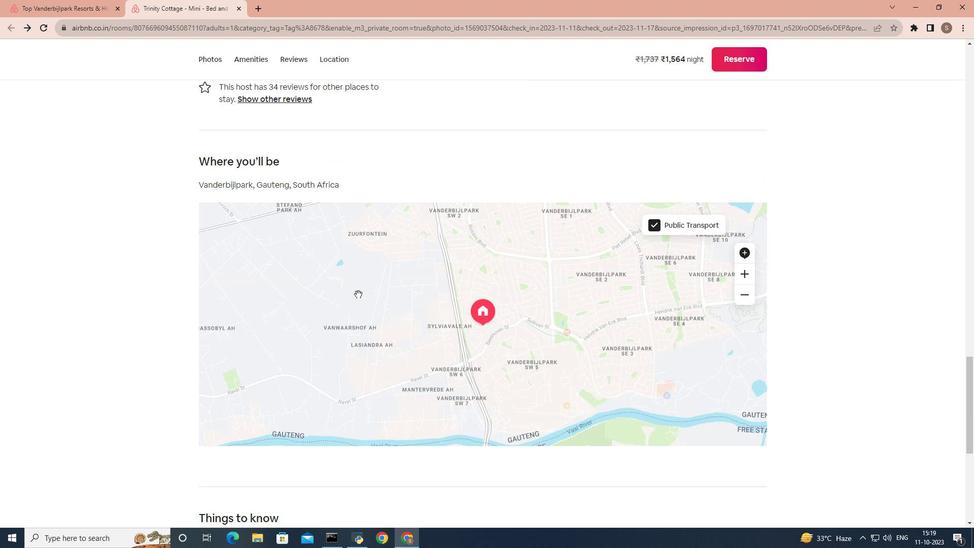 
Action: Mouse scrolled (381, 280) with delta (0, 0)
Screenshot: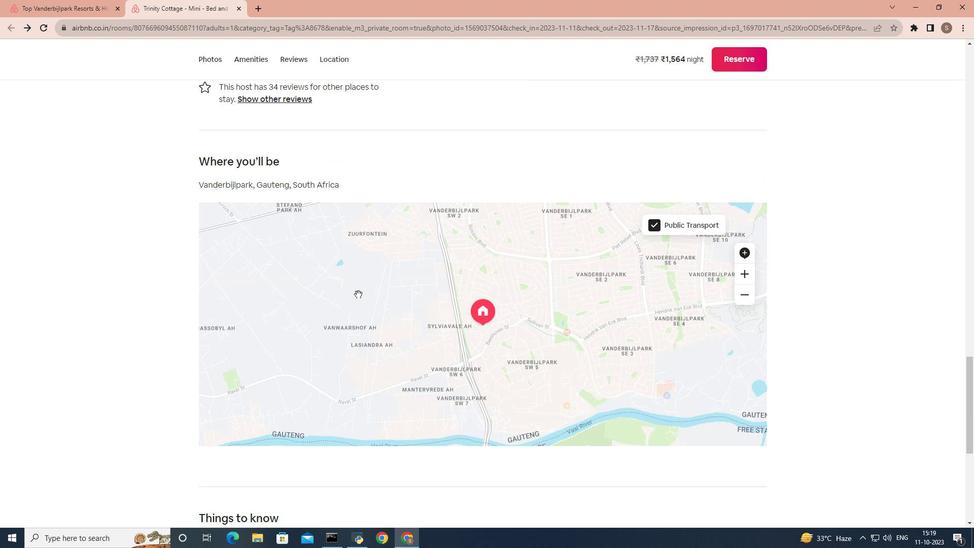 
Action: Mouse scrolled (381, 280) with delta (0, 0)
Screenshot: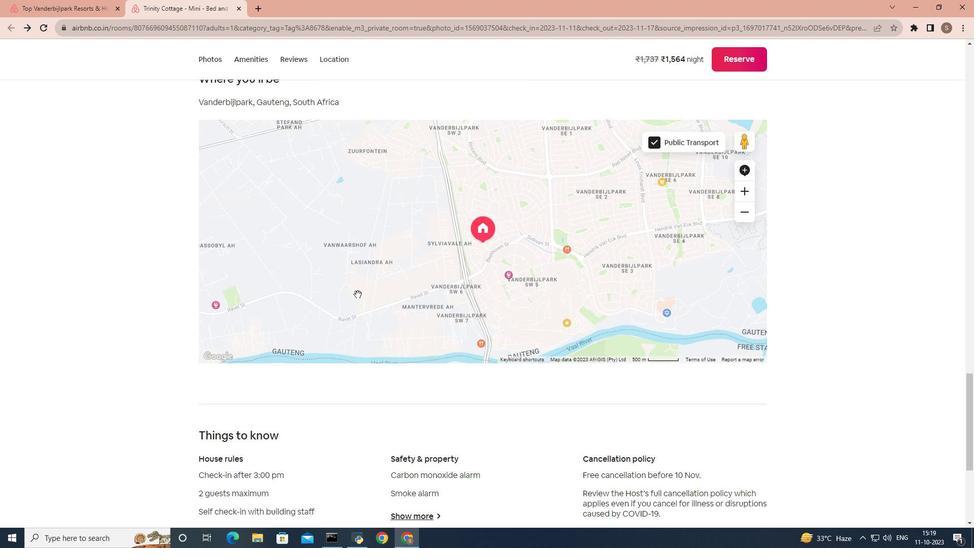 
Action: Mouse scrolled (381, 280) with delta (0, 0)
Screenshot: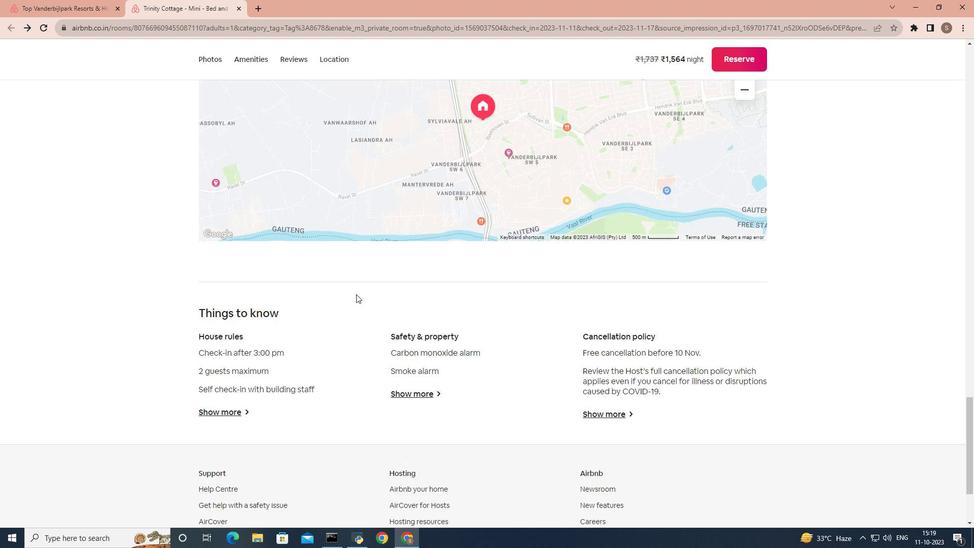 
Action: Mouse scrolled (381, 280) with delta (0, 0)
Screenshot: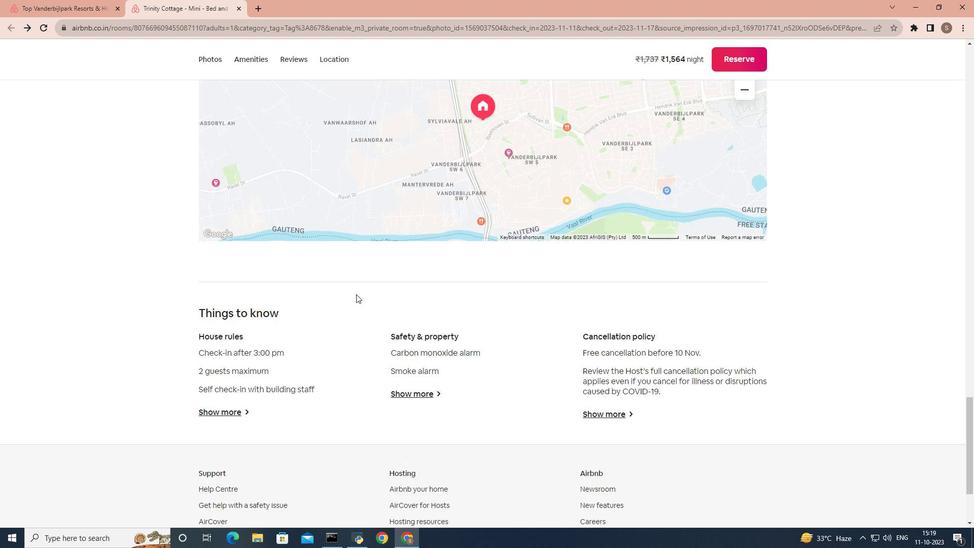 
Action: Mouse scrolled (381, 280) with delta (0, 0)
Screenshot: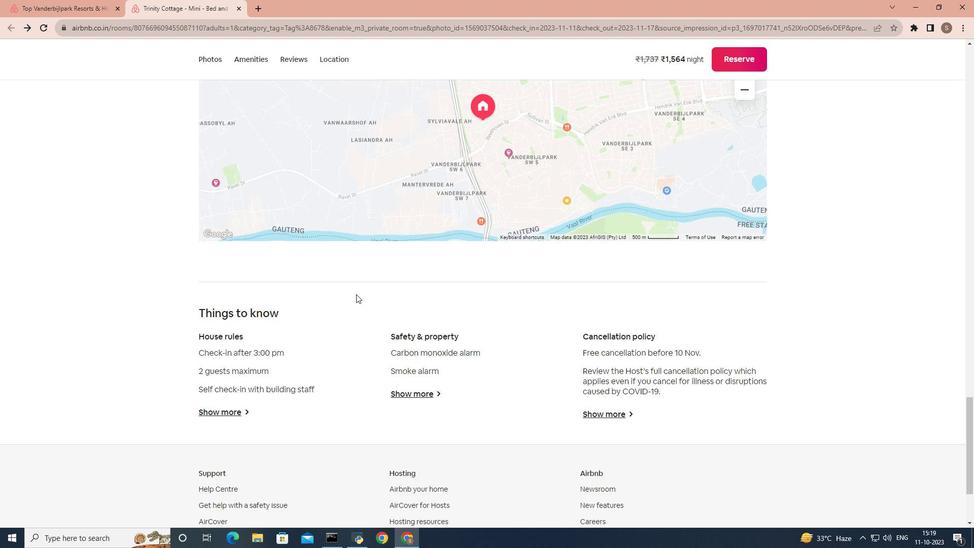 
Action: Mouse moved to (379, 280)
Screenshot: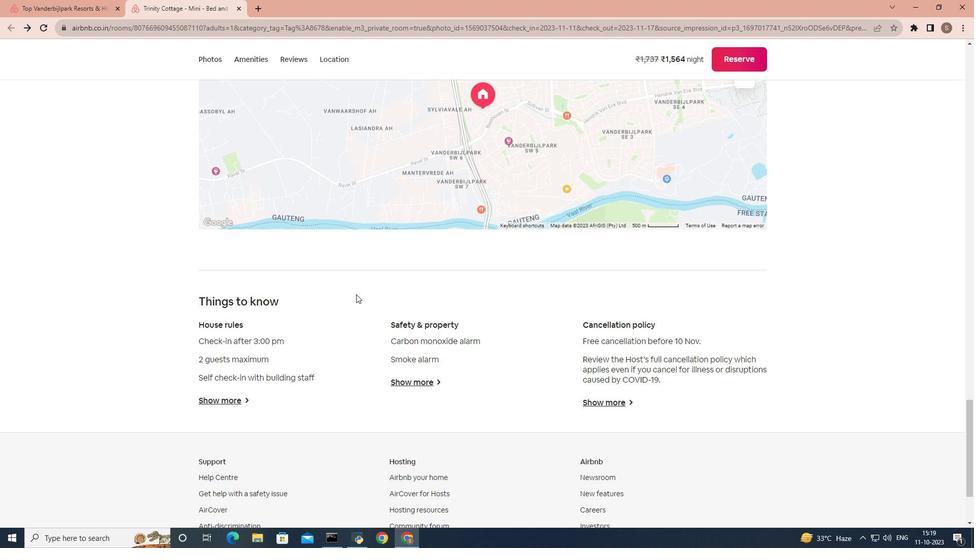 
Action: Mouse scrolled (379, 280) with delta (0, 0)
Screenshot: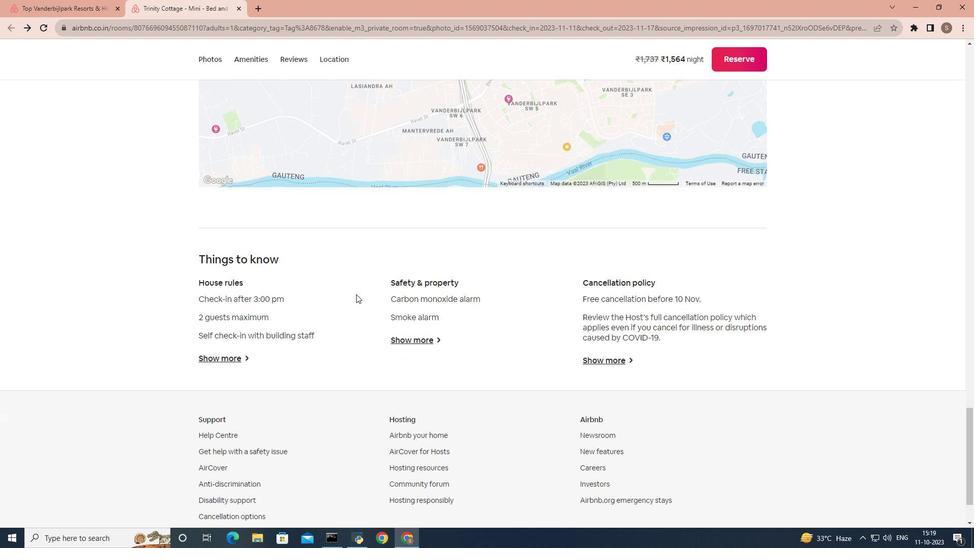 
Action: Mouse scrolled (379, 280) with delta (0, 0)
Screenshot: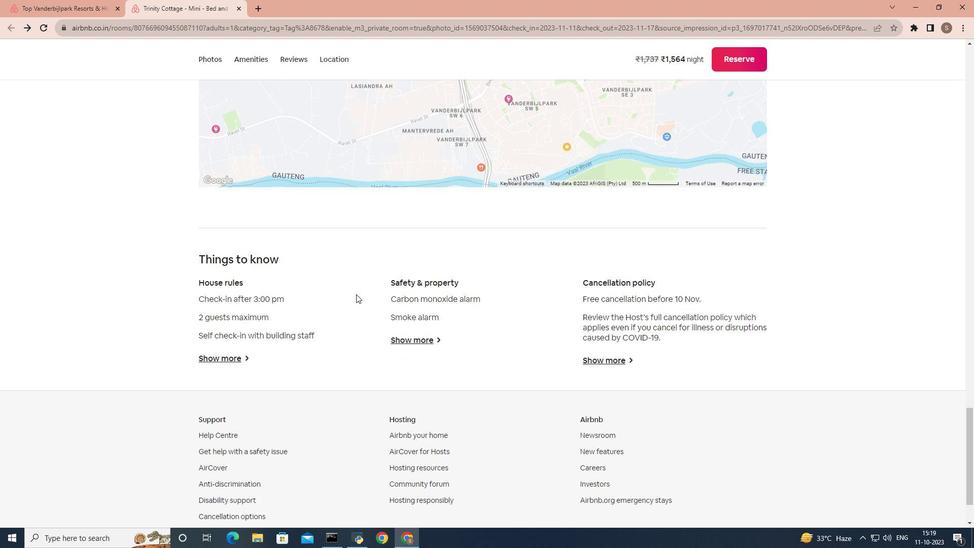 
Action: Mouse scrolled (379, 280) with delta (0, 0)
Screenshot: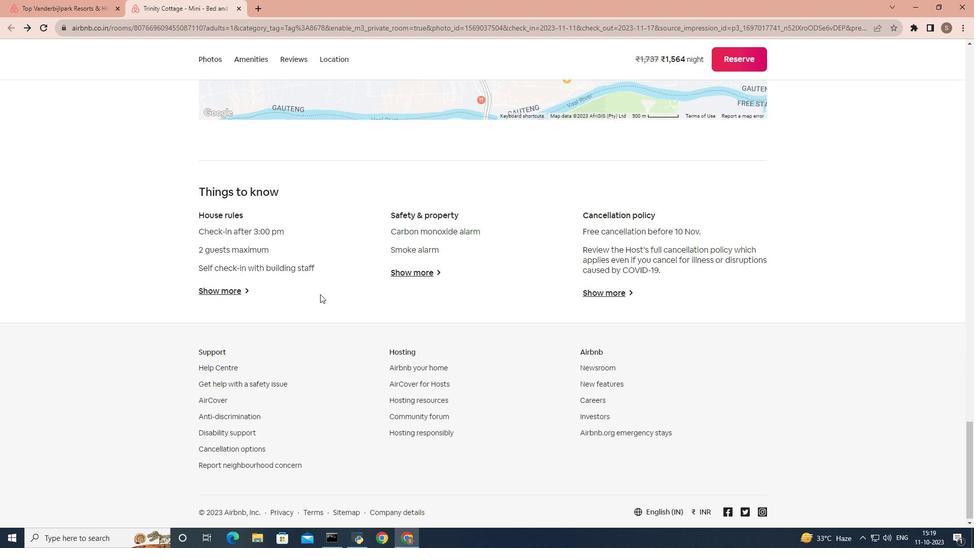 
Action: Mouse moved to (278, 274)
Screenshot: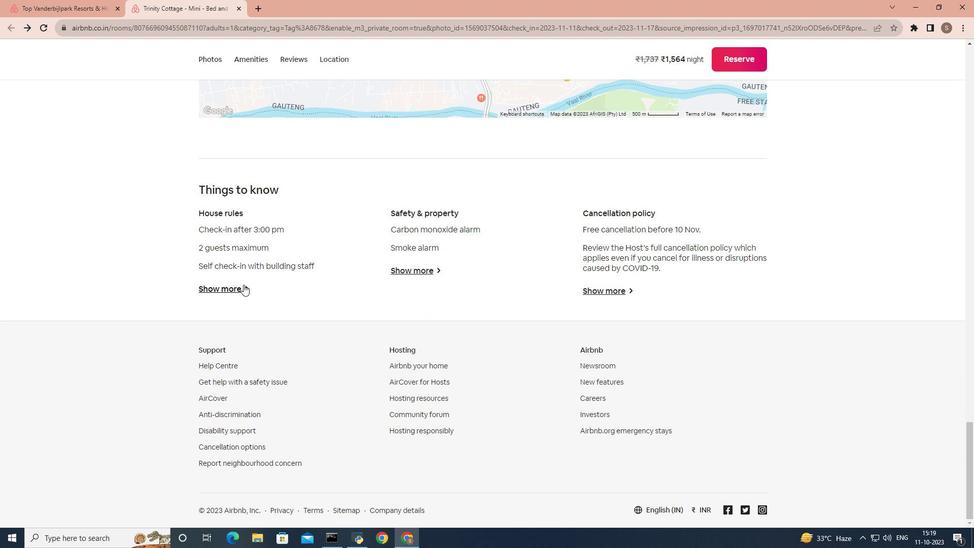 
Action: Mouse pressed left at (278, 274)
Screenshot: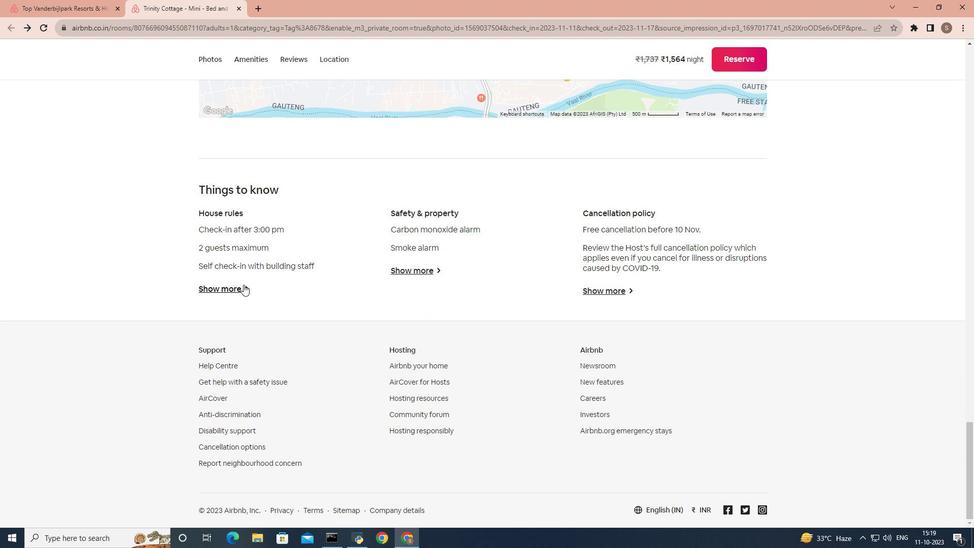 
Action: Mouse moved to (417, 271)
Screenshot: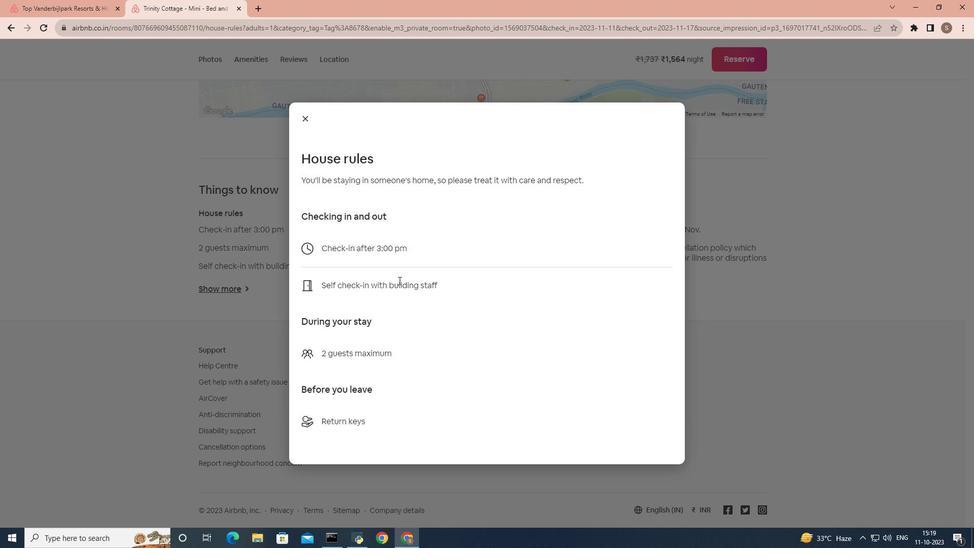 
Action: Mouse scrolled (417, 270) with delta (0, 0)
Screenshot: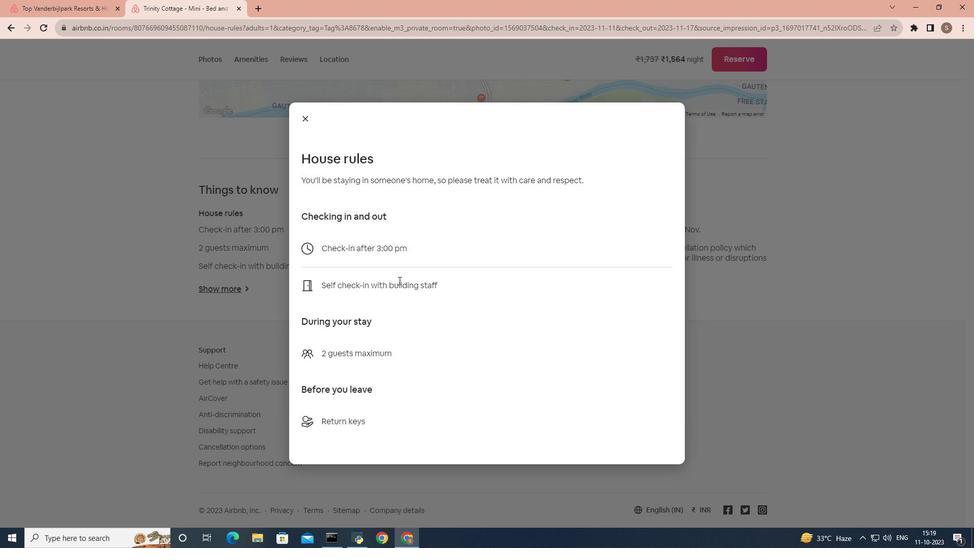 
Action: Mouse scrolled (417, 270) with delta (0, 0)
Screenshot: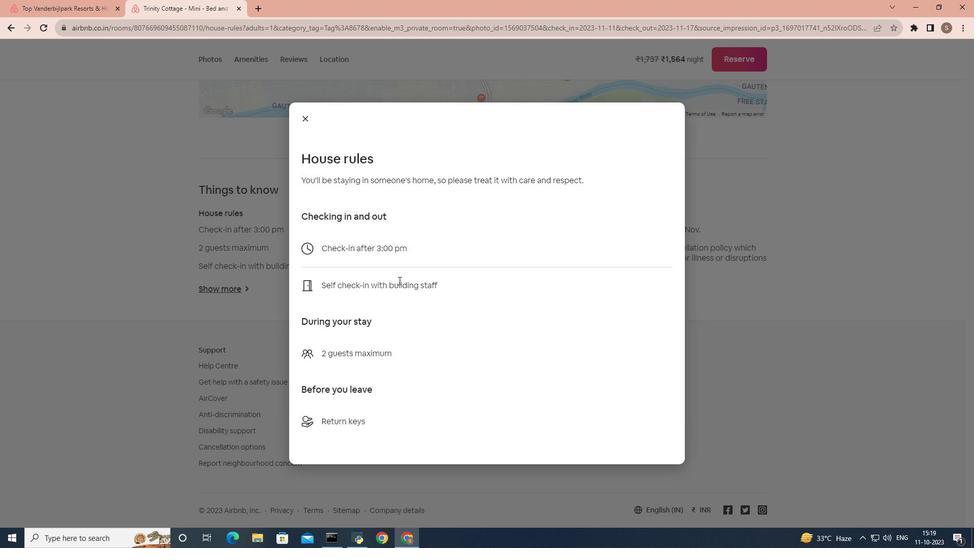 
Action: Mouse scrolled (417, 270) with delta (0, 0)
Screenshot: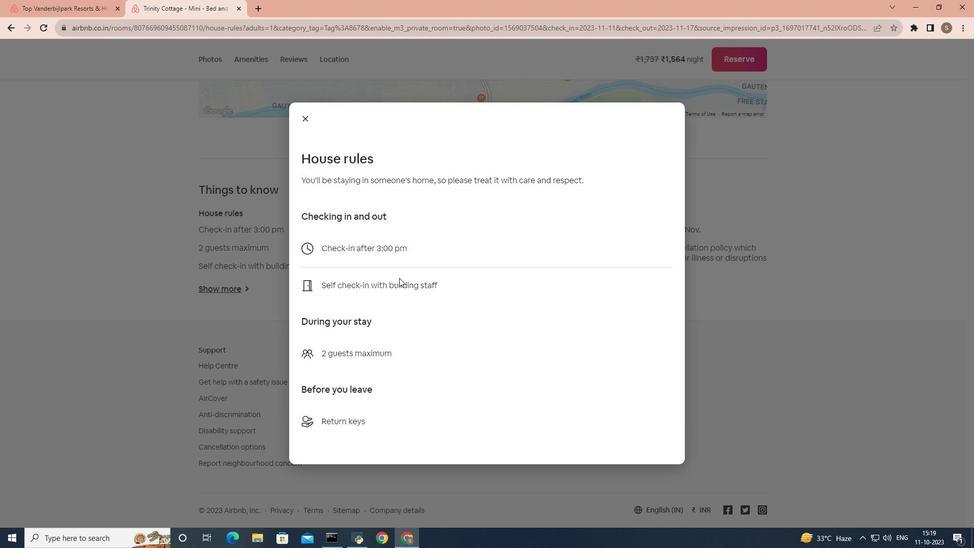 
Action: Mouse scrolled (417, 270) with delta (0, 0)
Screenshot: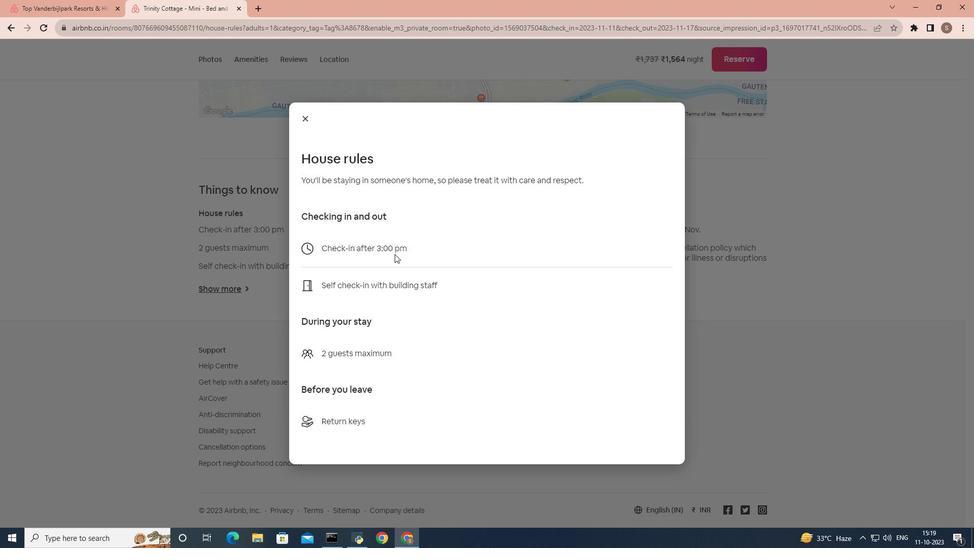 
Action: Mouse moved to (334, 152)
Screenshot: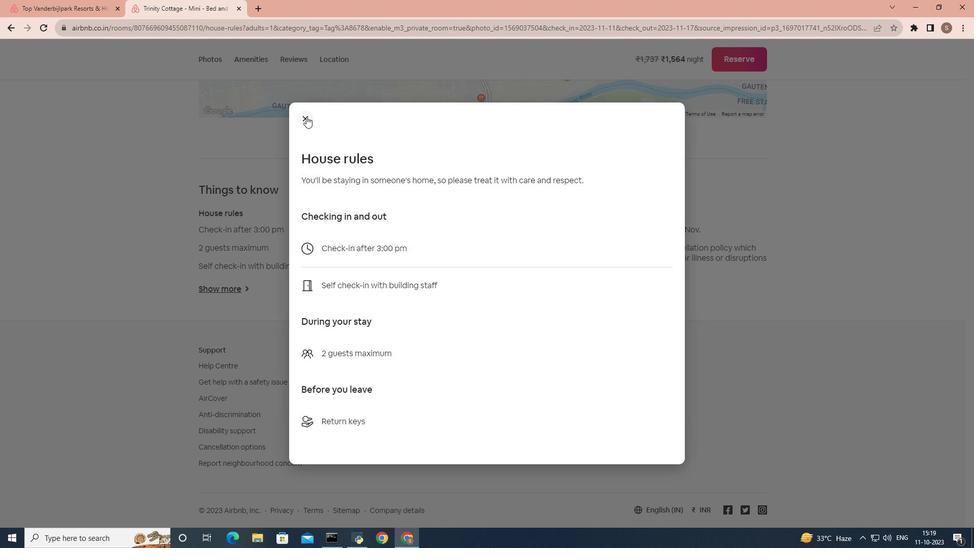 
Action: Mouse pressed left at (334, 152)
Screenshot: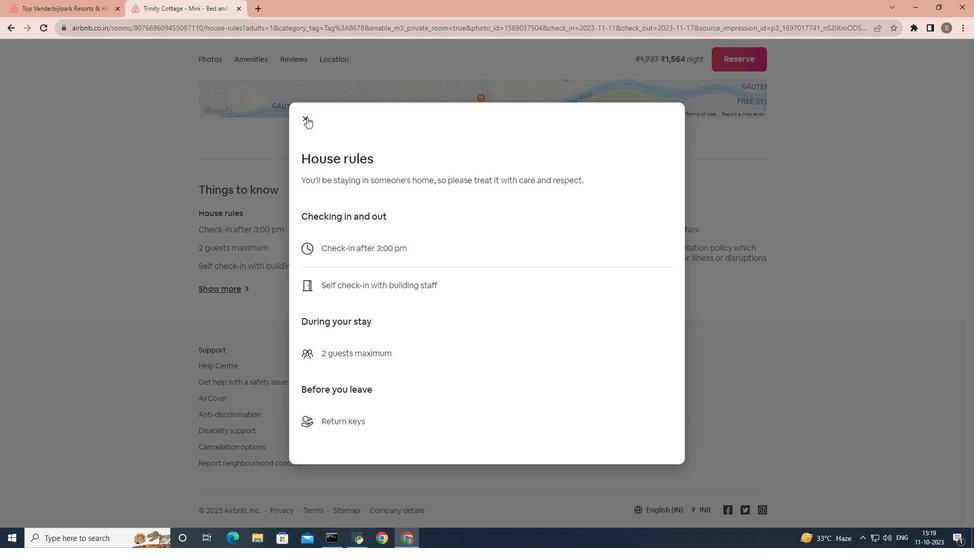 
Action: Mouse moved to (386, 241)
Screenshot: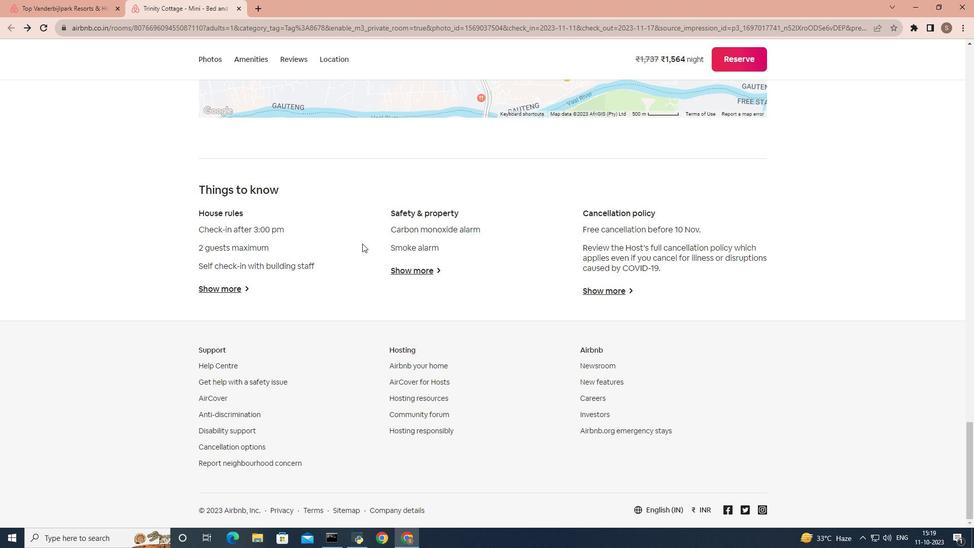 
Action: Mouse scrolled (386, 240) with delta (0, 0)
Screenshot: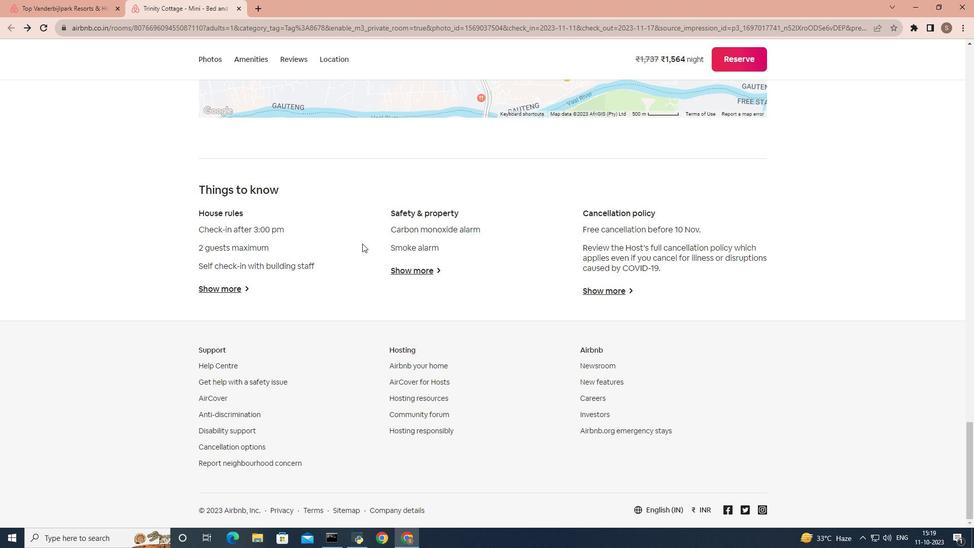 
Action: Mouse moved to (385, 243)
Screenshot: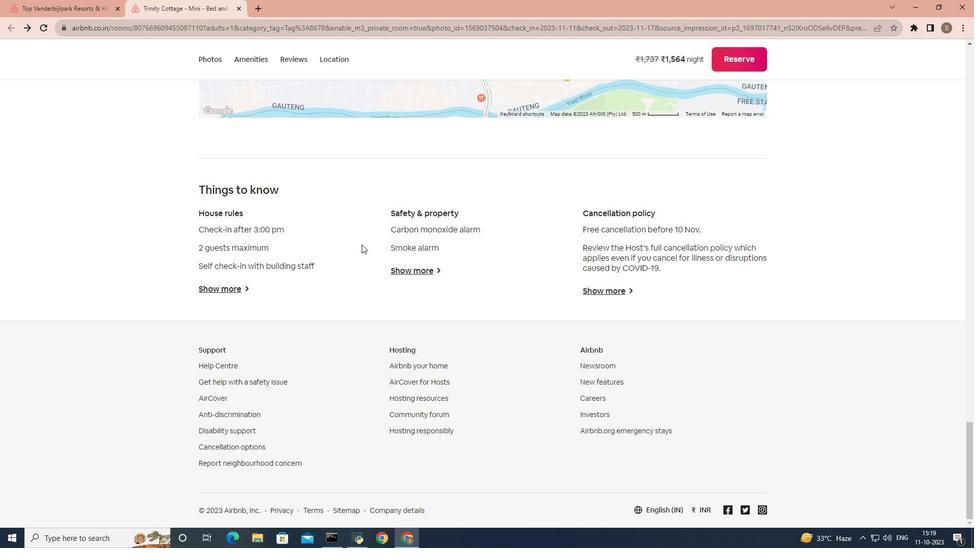 
Action: Mouse scrolled (385, 242) with delta (0, 0)
Screenshot: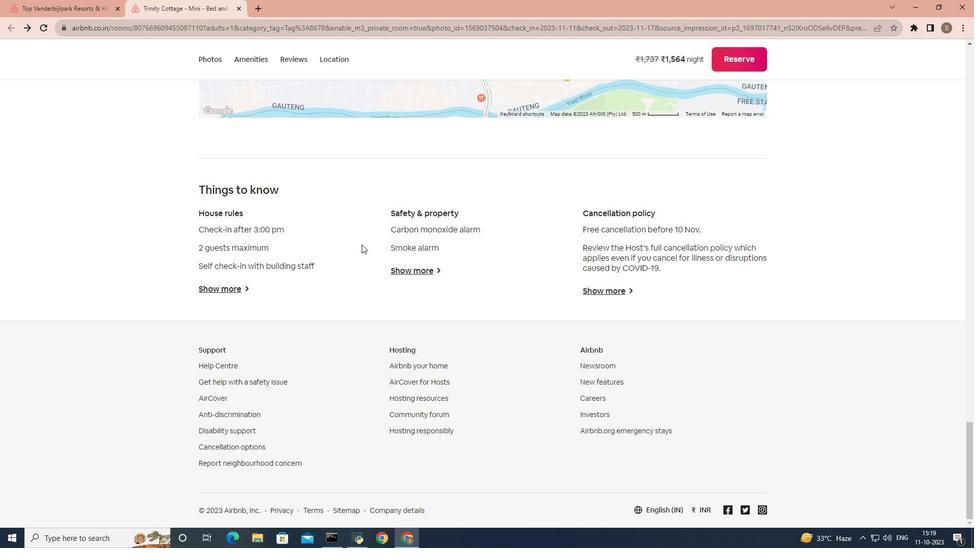 
Action: Mouse moved to (384, 244)
Screenshot: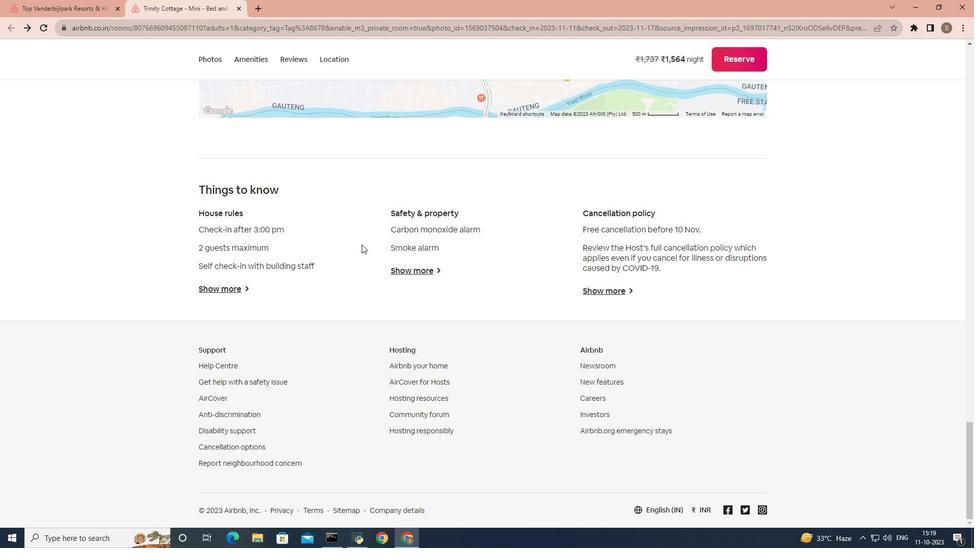 
Action: Mouse scrolled (384, 243) with delta (0, 0)
Screenshot: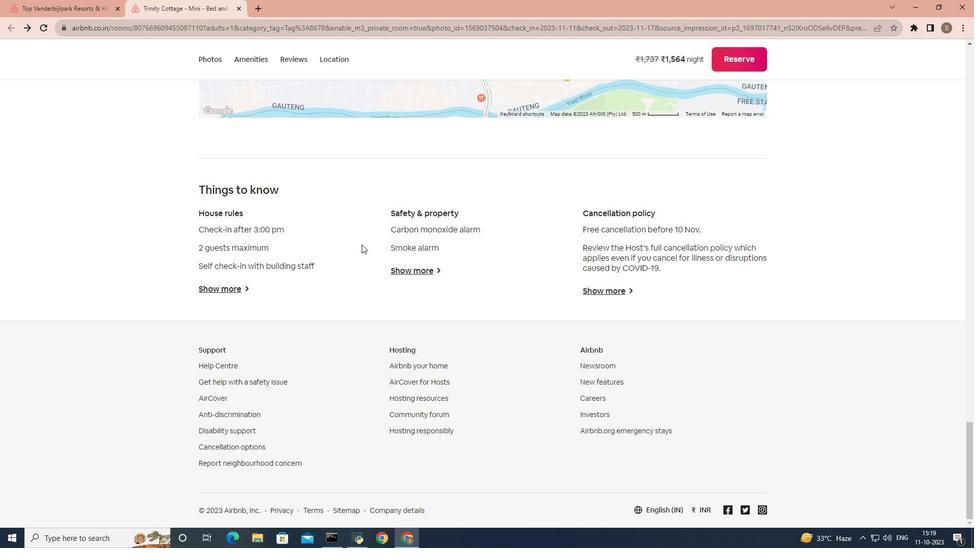 
Action: Mouse scrolled (384, 243) with delta (0, 0)
Screenshot: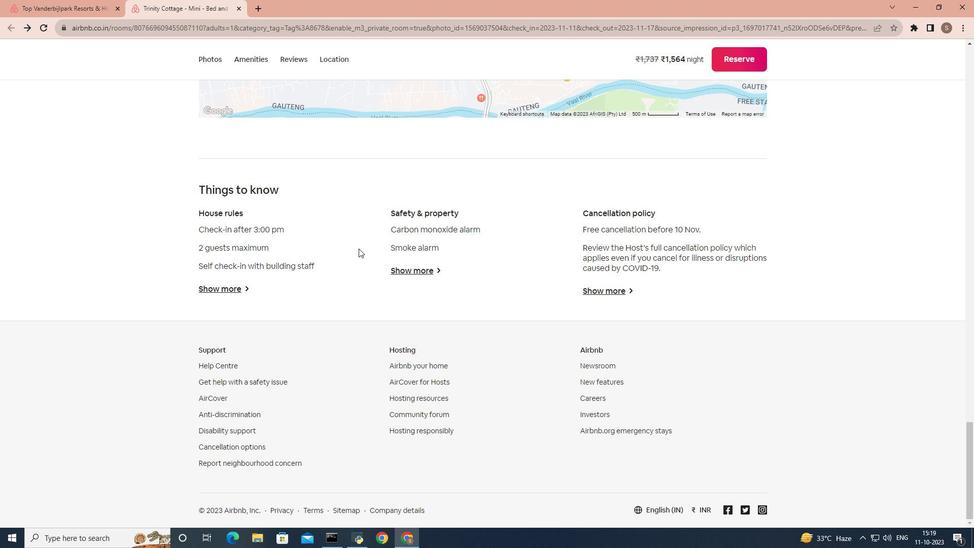 
Action: Mouse moved to (327, 300)
Screenshot: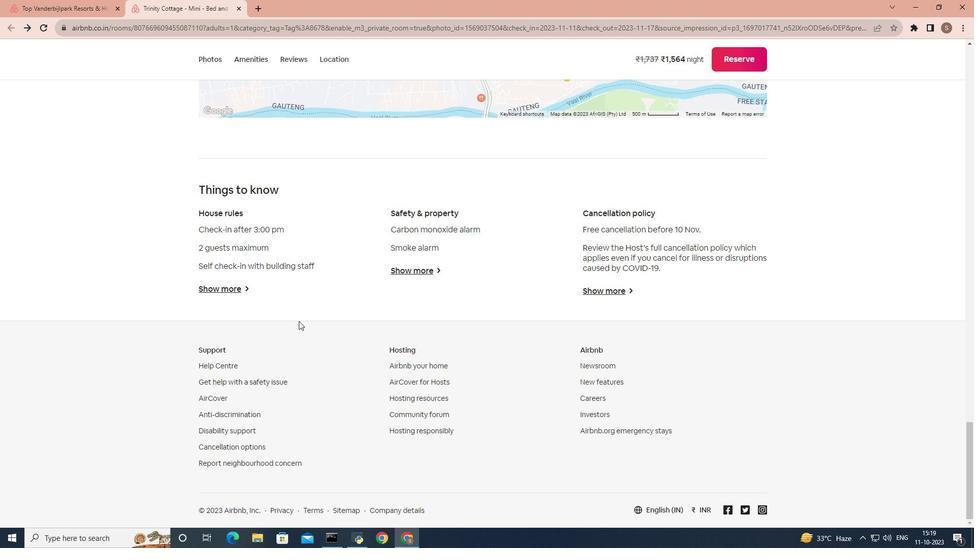 
Action: Mouse scrolled (327, 300) with delta (0, 0)
Screenshot: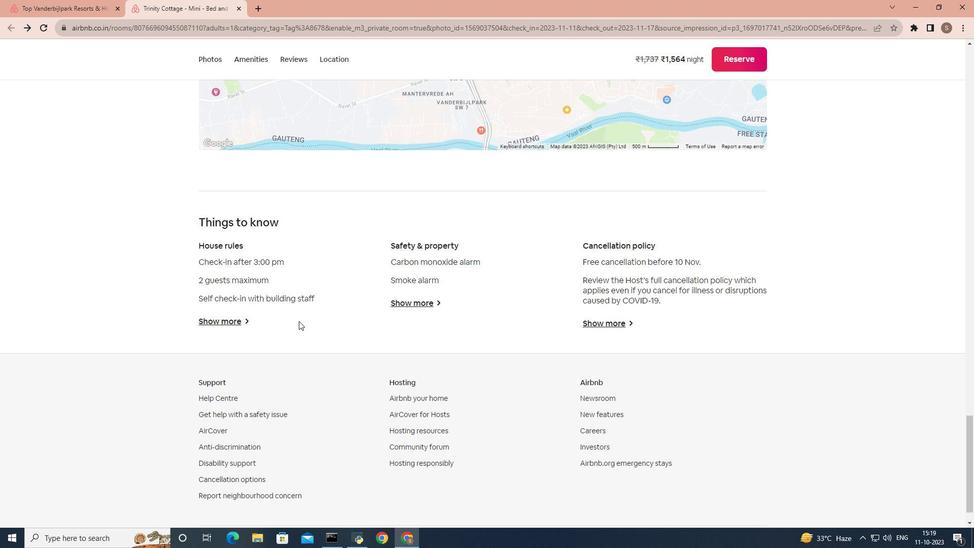 
Action: Mouse scrolled (327, 300) with delta (0, 0)
Screenshot: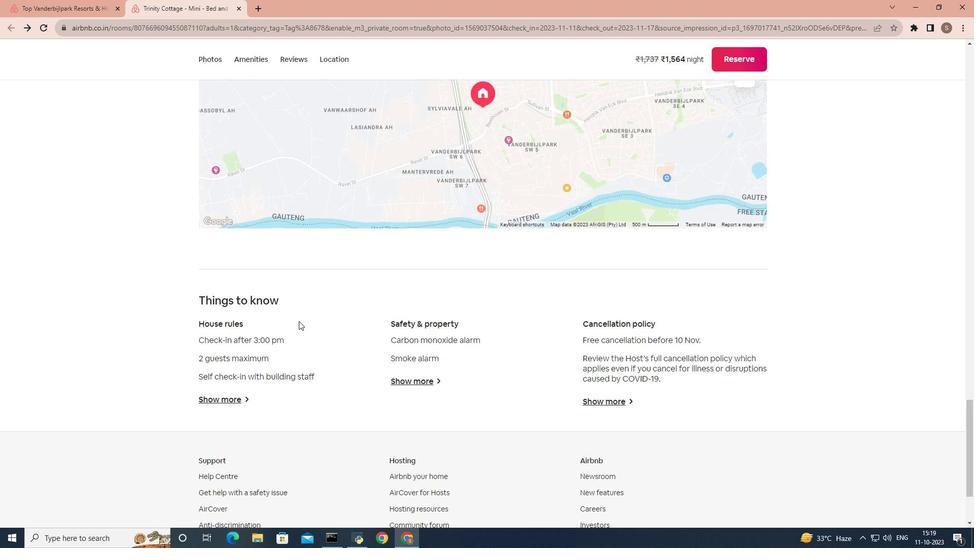 
Action: Mouse scrolled (327, 300) with delta (0, 0)
Screenshot: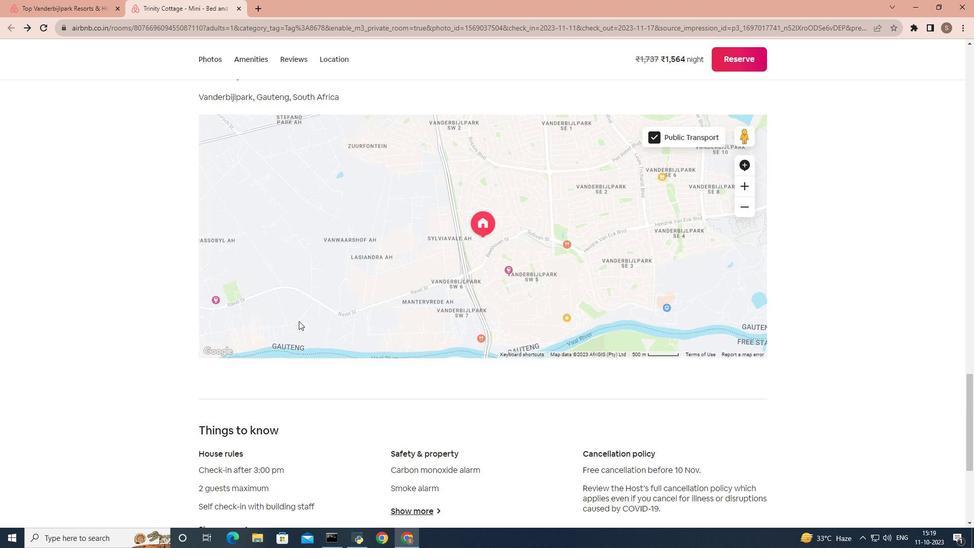 
Action: Mouse scrolled (327, 300) with delta (0, 0)
Screenshot: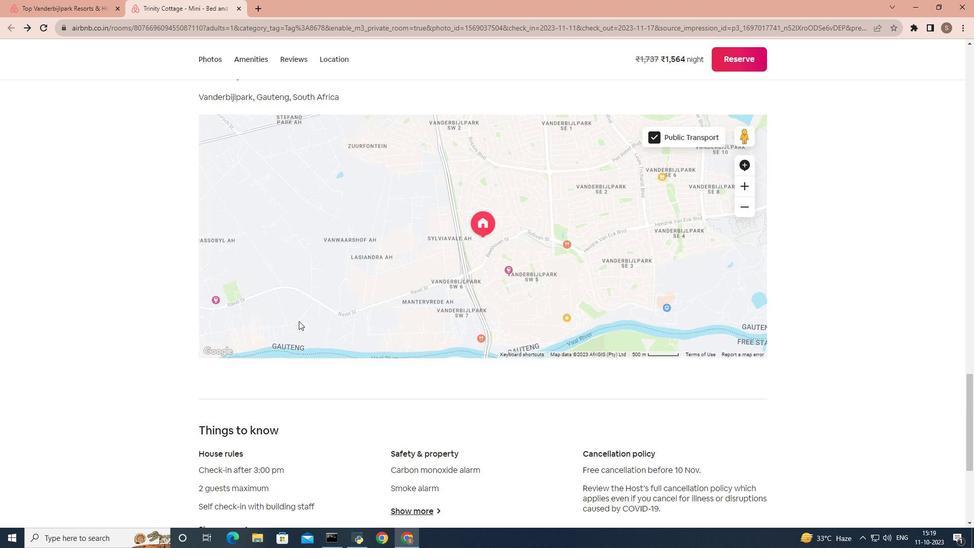 
Action: Mouse scrolled (327, 300) with delta (0, 0)
Screenshot: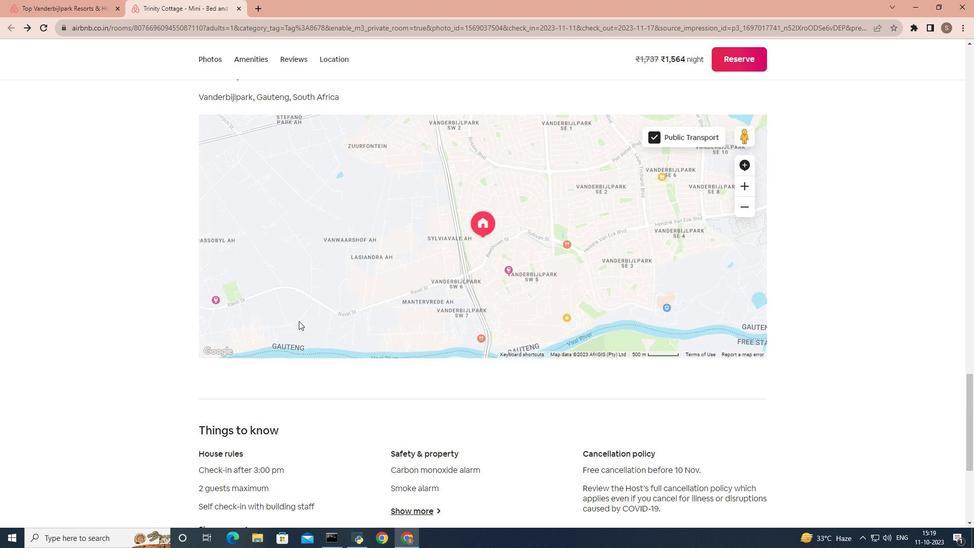 
Action: Mouse scrolled (327, 300) with delta (0, 0)
Screenshot: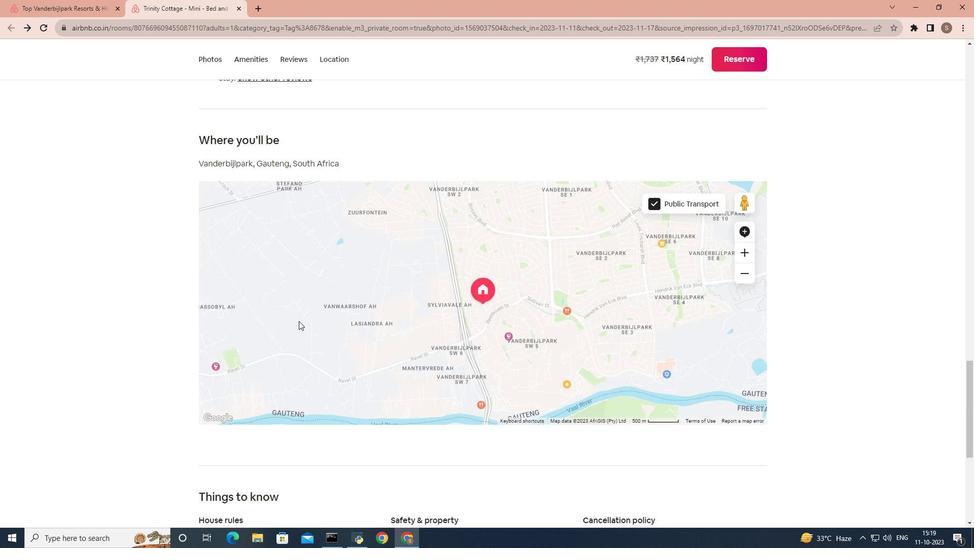 
Action: Mouse scrolled (327, 300) with delta (0, 0)
Screenshot: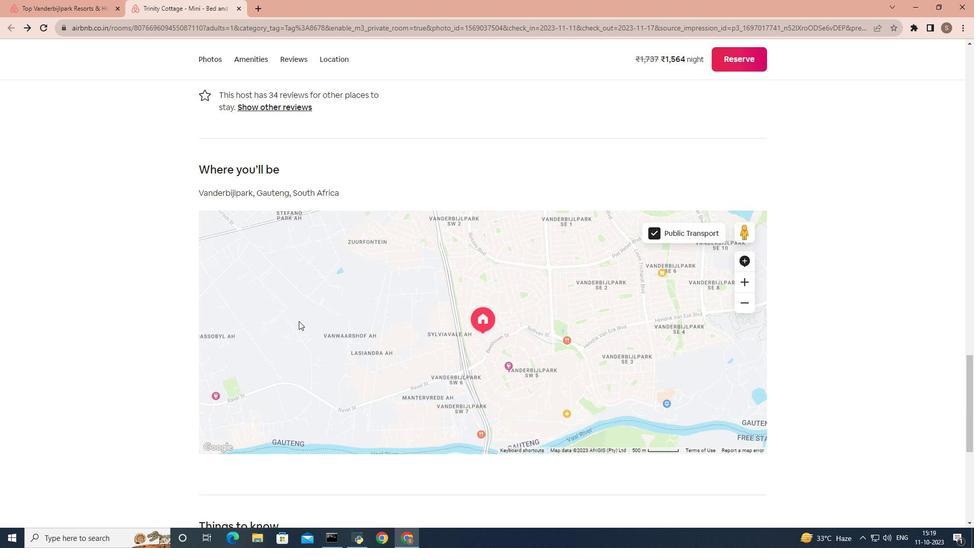
Action: Mouse scrolled (327, 300) with delta (0, 0)
Screenshot: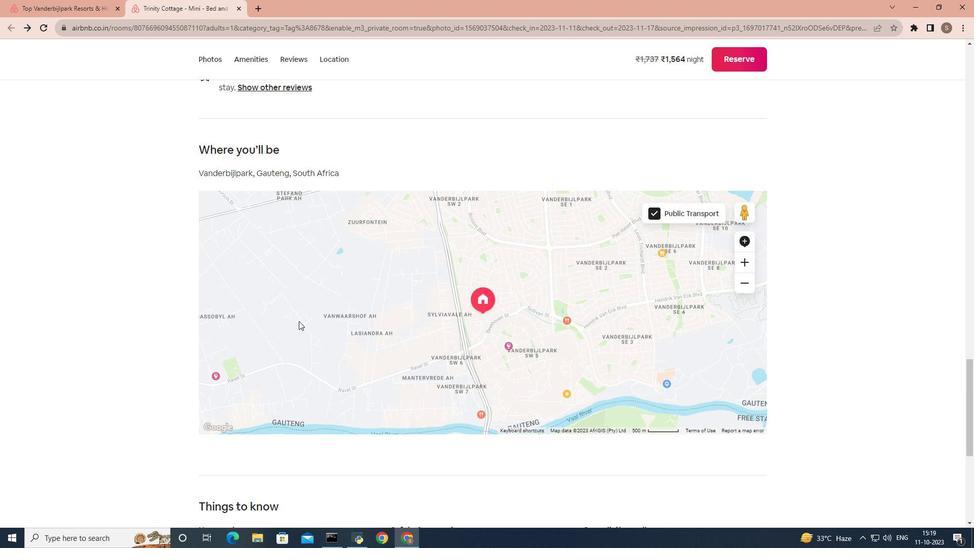 
Action: Mouse scrolled (327, 300) with delta (0, 0)
Screenshot: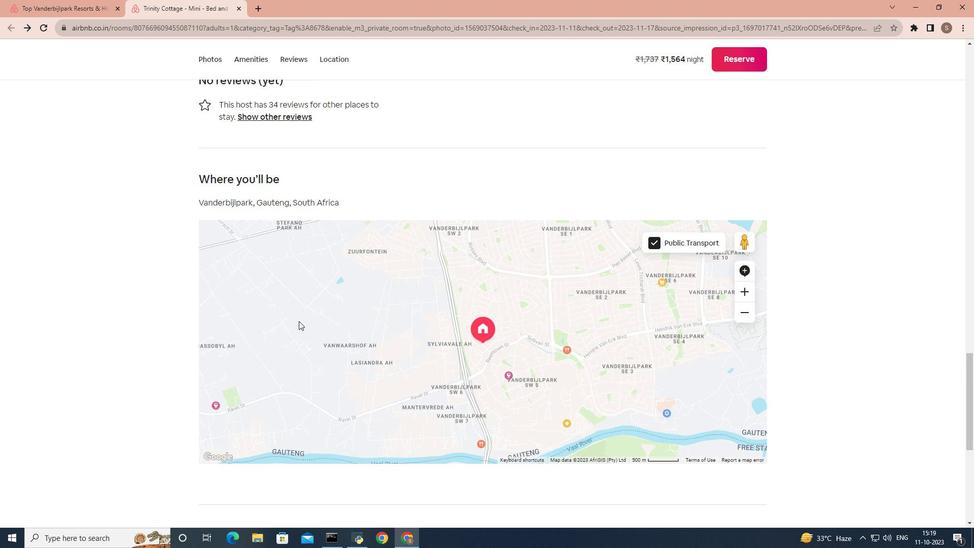 
Action: Mouse scrolled (327, 300) with delta (0, 0)
Screenshot: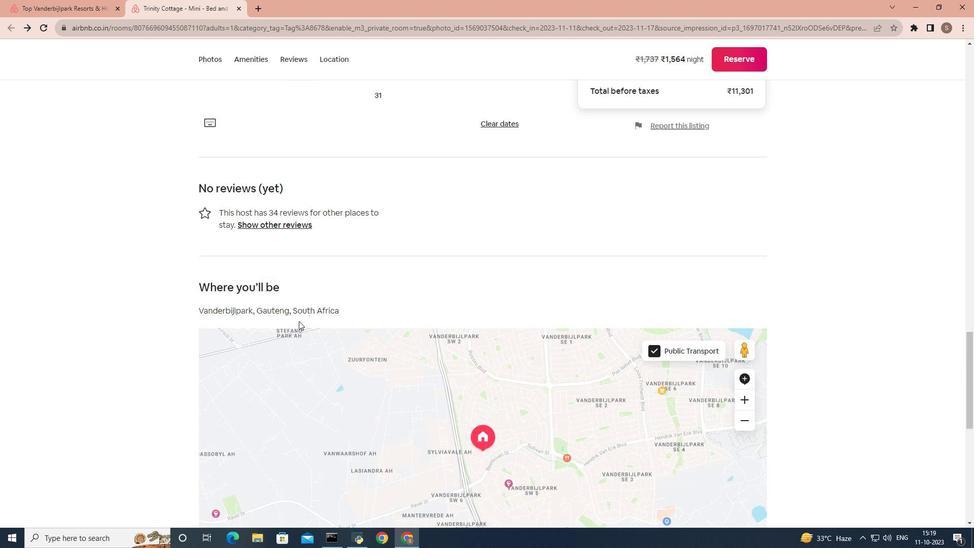 
Action: Mouse scrolled (327, 300) with delta (0, 0)
Screenshot: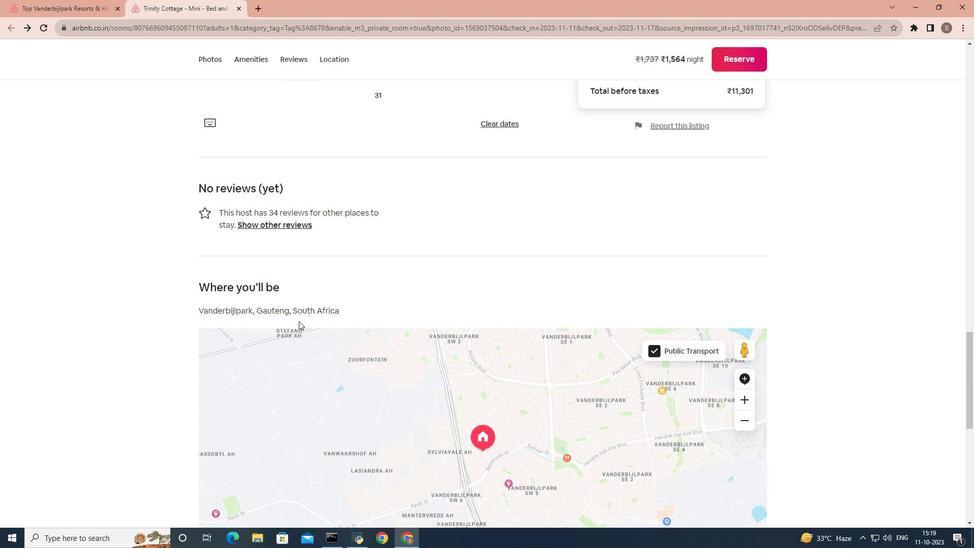 
Action: Mouse scrolled (327, 300) with delta (0, 0)
Screenshot: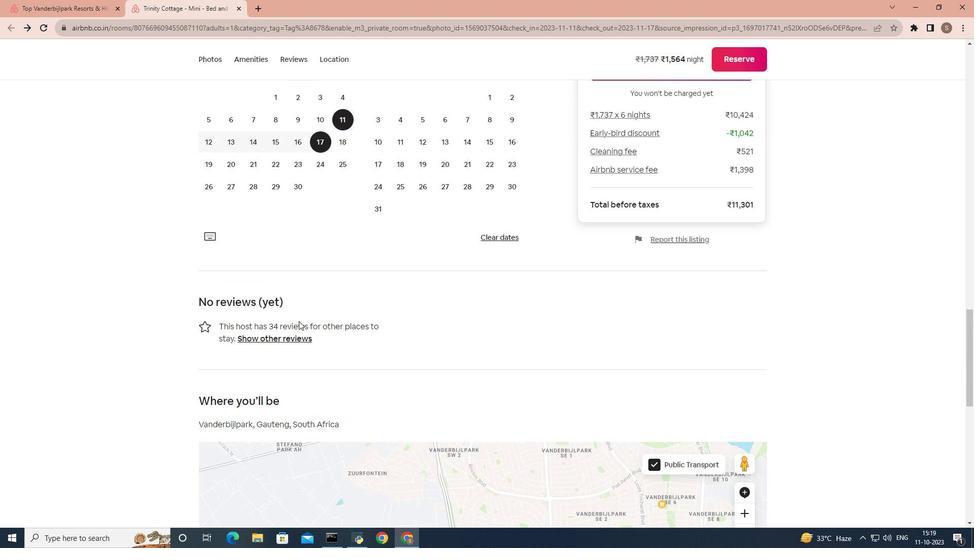 
Action: Mouse scrolled (327, 300) with delta (0, 0)
Screenshot: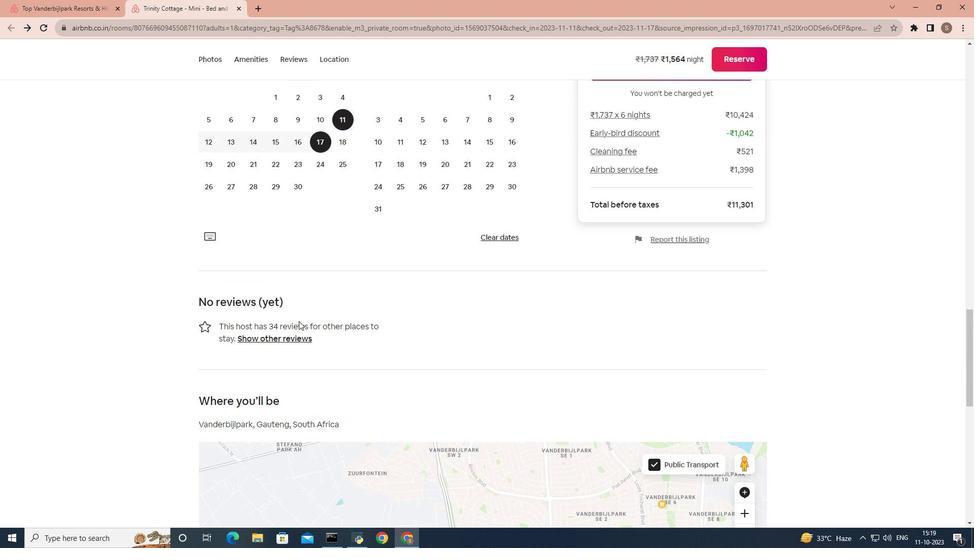 
Action: Mouse scrolled (327, 300) with delta (0, 0)
Screenshot: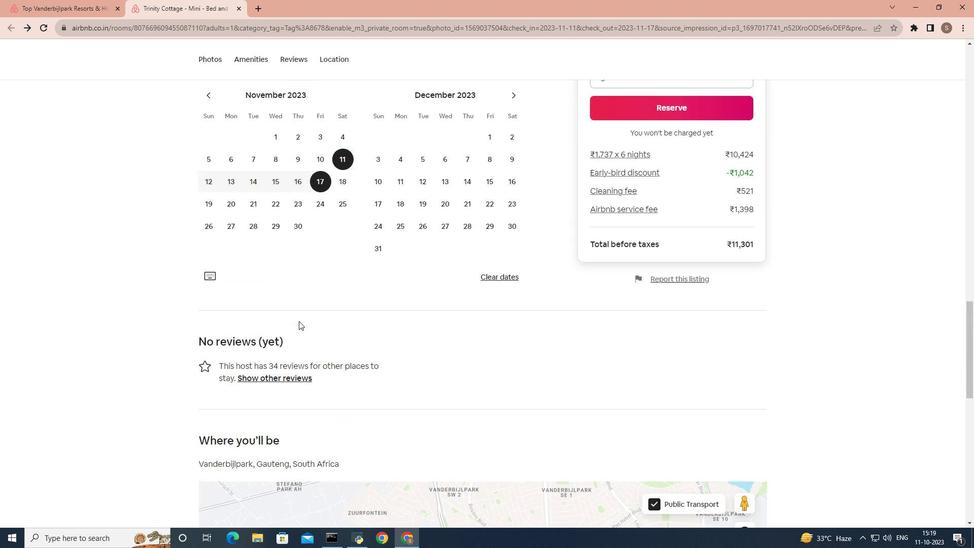 
Action: Mouse scrolled (327, 300) with delta (0, 0)
Screenshot: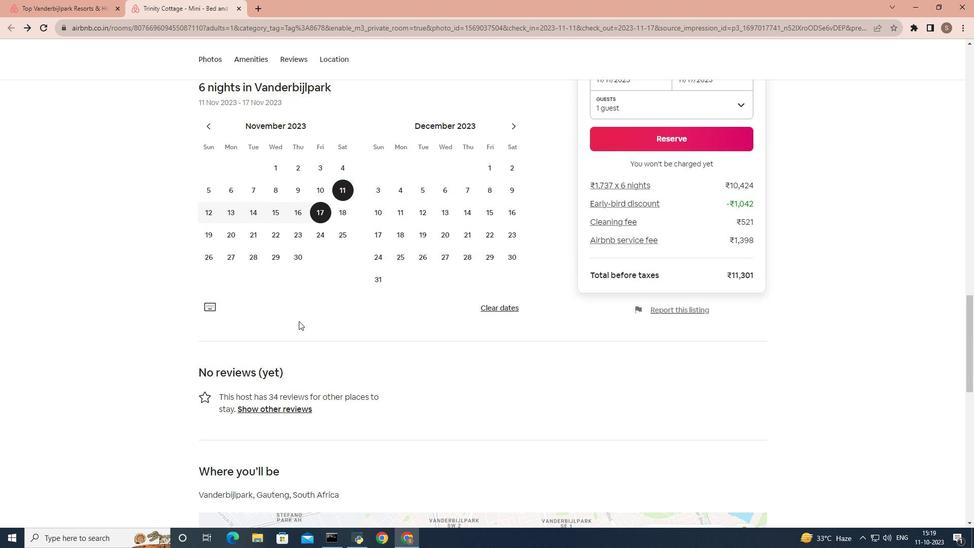 
Action: Mouse scrolled (327, 300) with delta (0, 0)
Screenshot: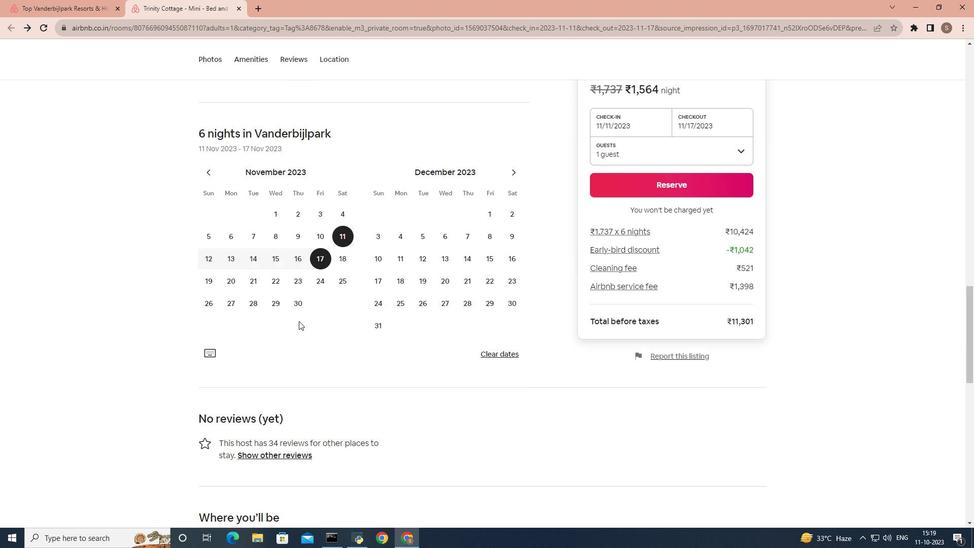 
Action: Mouse scrolled (327, 300) with delta (0, 0)
Screenshot: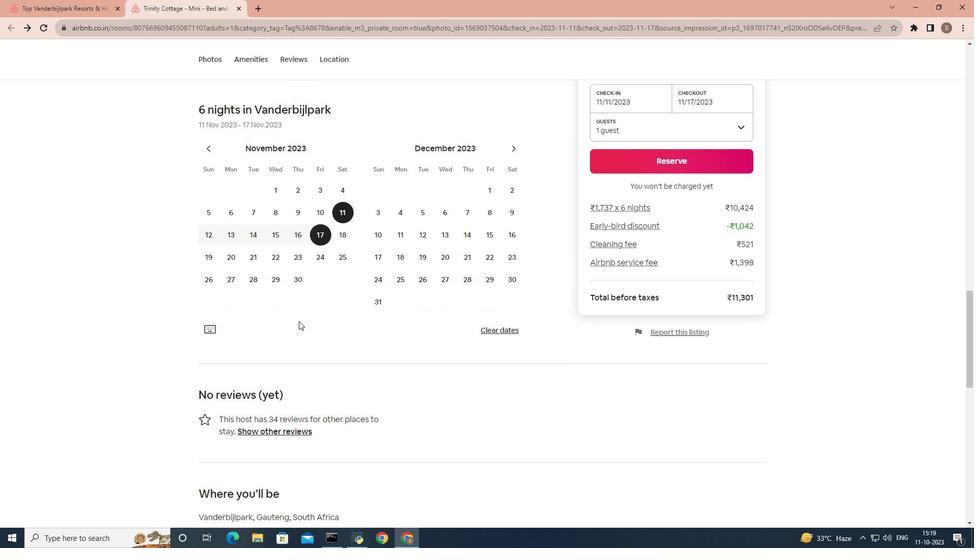 
Action: Mouse scrolled (327, 300) with delta (0, 0)
Screenshot: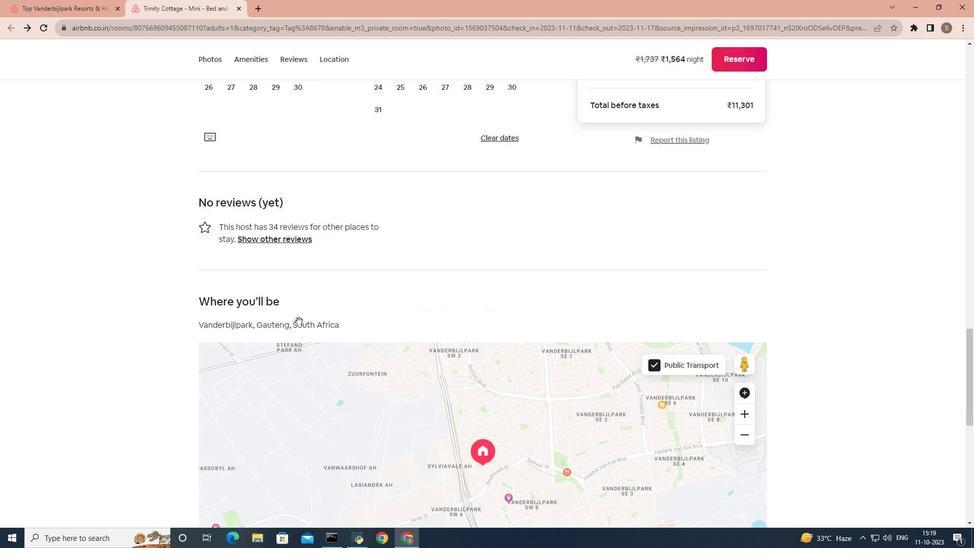 
Action: Mouse scrolled (327, 300) with delta (0, 0)
Screenshot: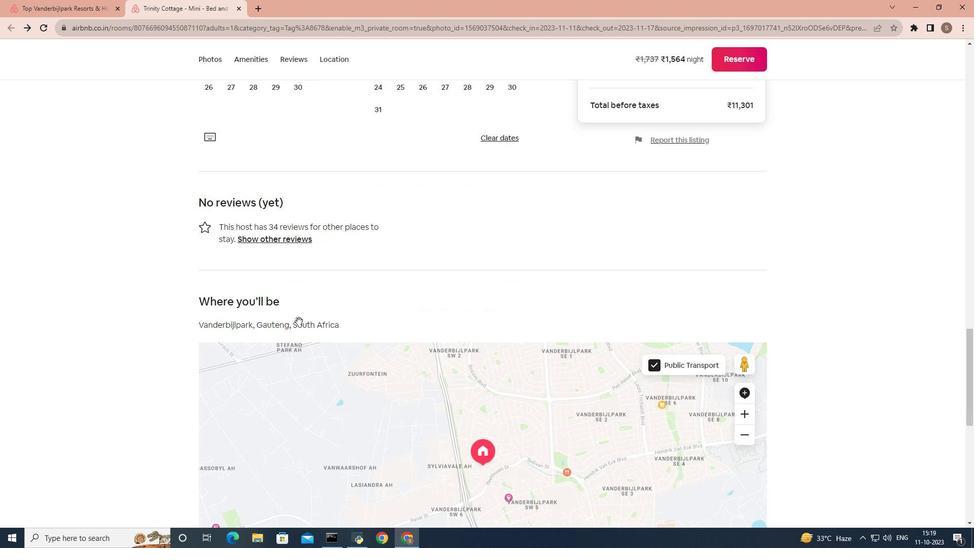 
Action: Mouse scrolled (327, 300) with delta (0, 0)
Screenshot: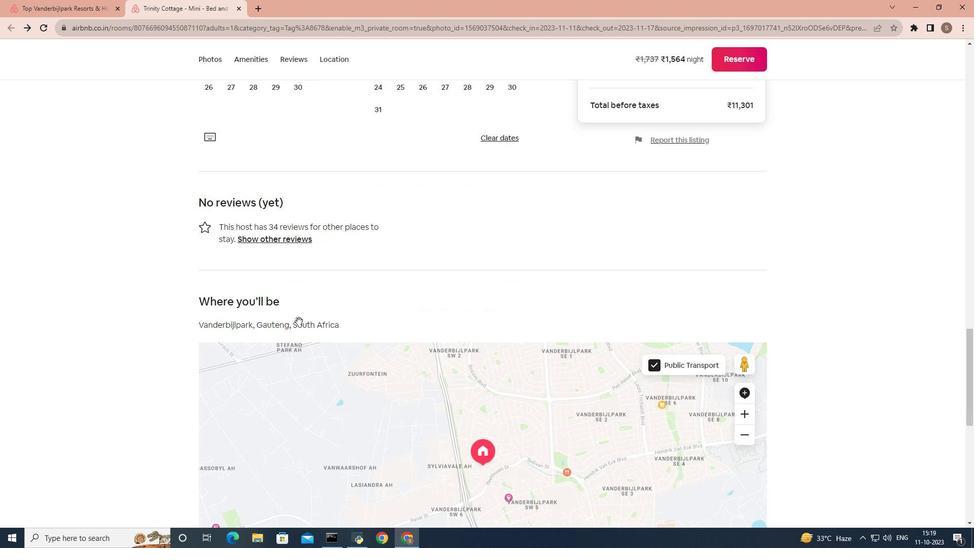 
Action: Mouse scrolled (327, 300) with delta (0, 0)
Screenshot: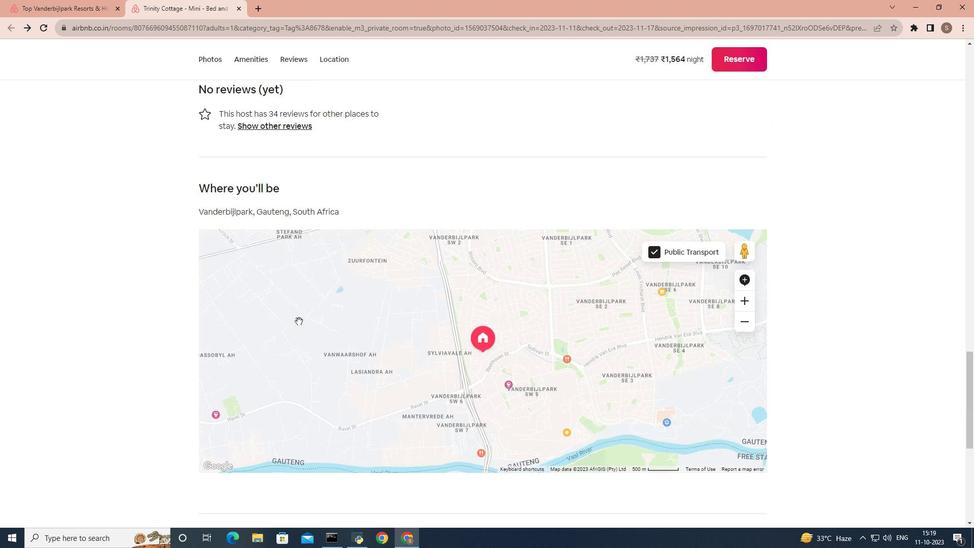 
Action: Mouse scrolled (327, 300) with delta (0, 0)
Screenshot: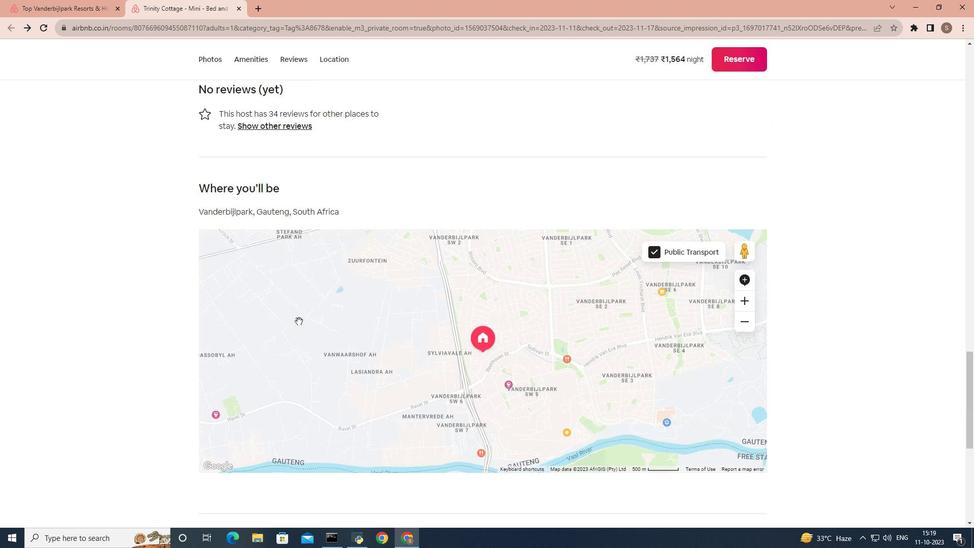 
Action: Mouse scrolled (327, 300) with delta (0, 0)
Screenshot: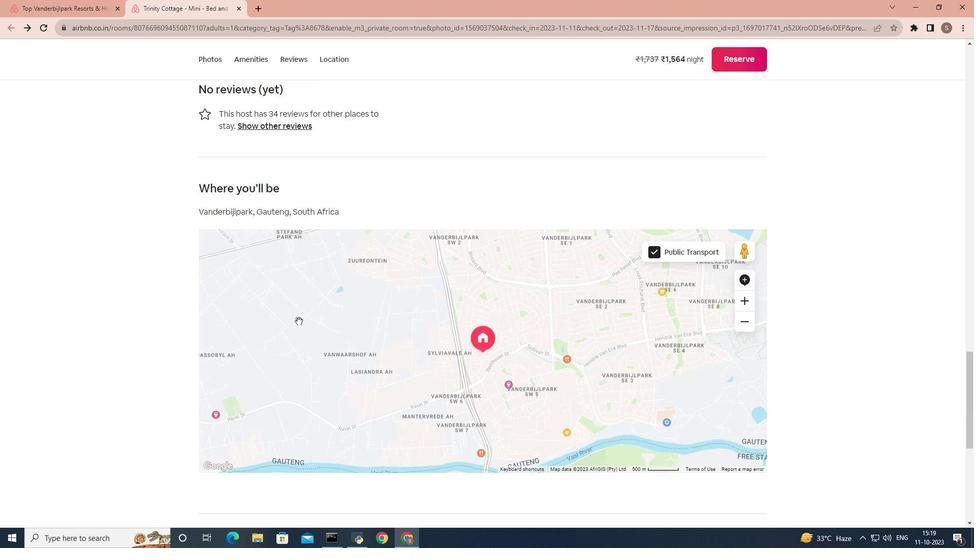 
Action: Mouse scrolled (327, 300) with delta (0, 0)
Screenshot: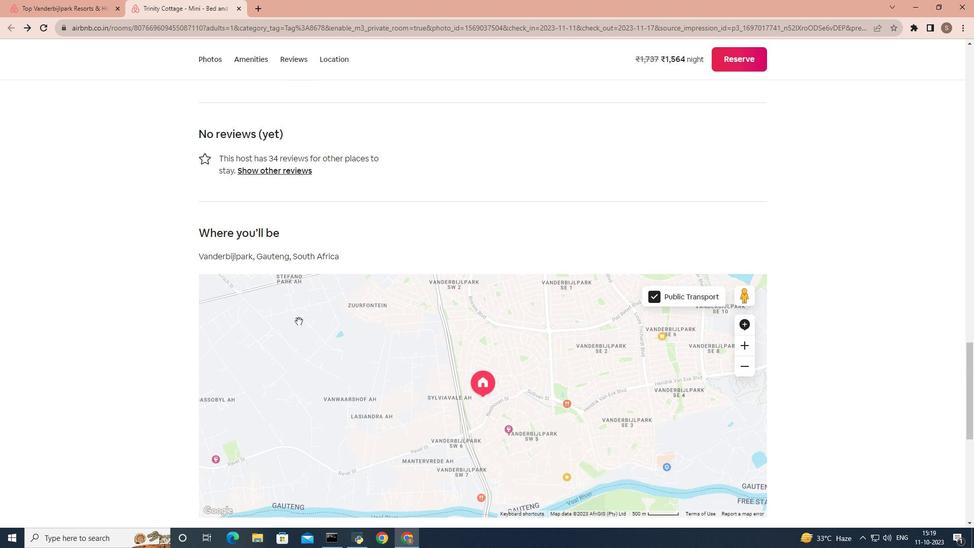 
Action: Mouse scrolled (327, 300) with delta (0, 0)
Screenshot: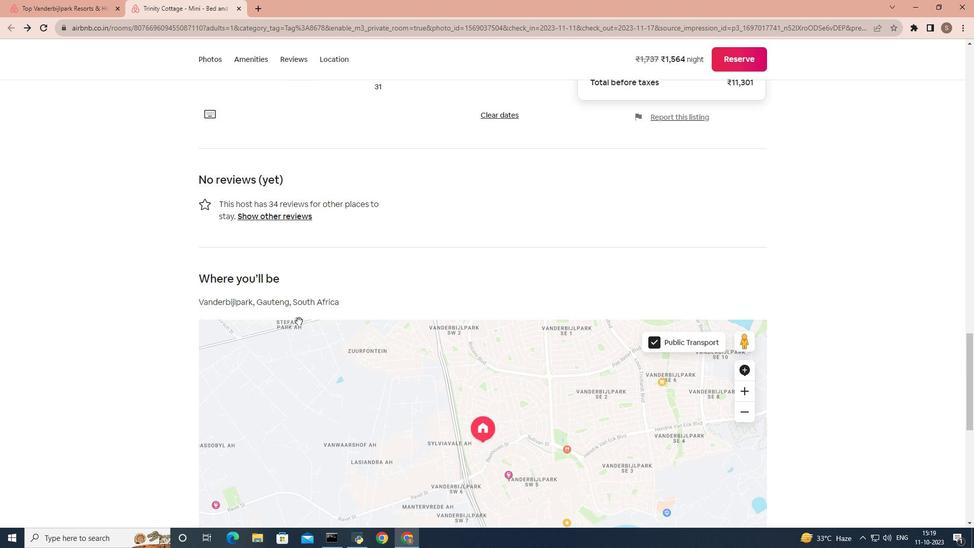 
Action: Mouse scrolled (327, 300) with delta (0, 0)
Screenshot: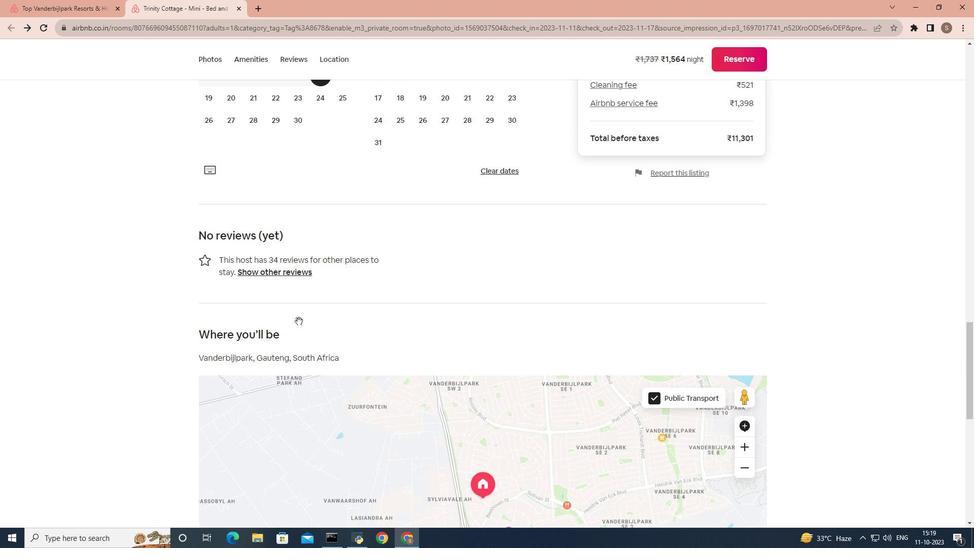 
Action: Mouse scrolled (327, 300) with delta (0, 0)
Screenshot: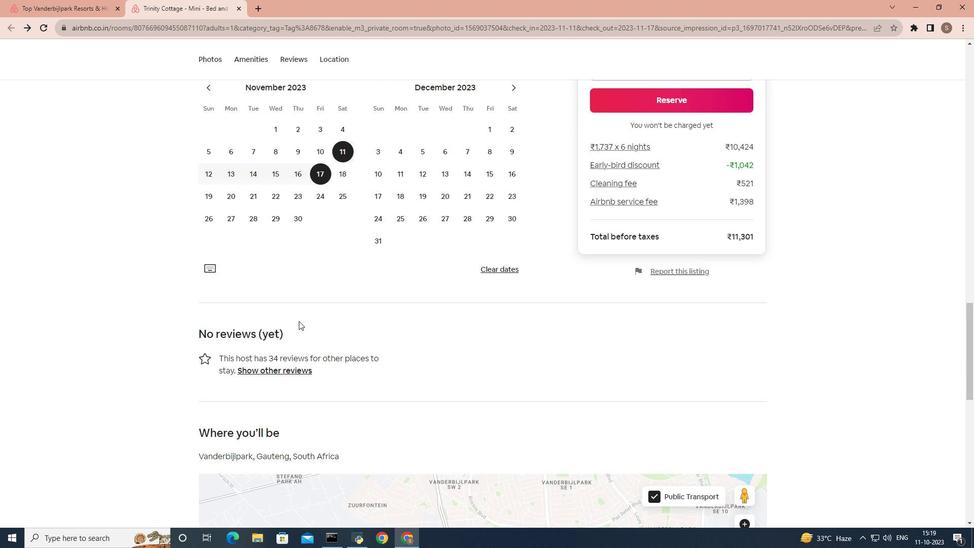 
Action: Mouse scrolled (327, 300) with delta (0, 0)
Screenshot: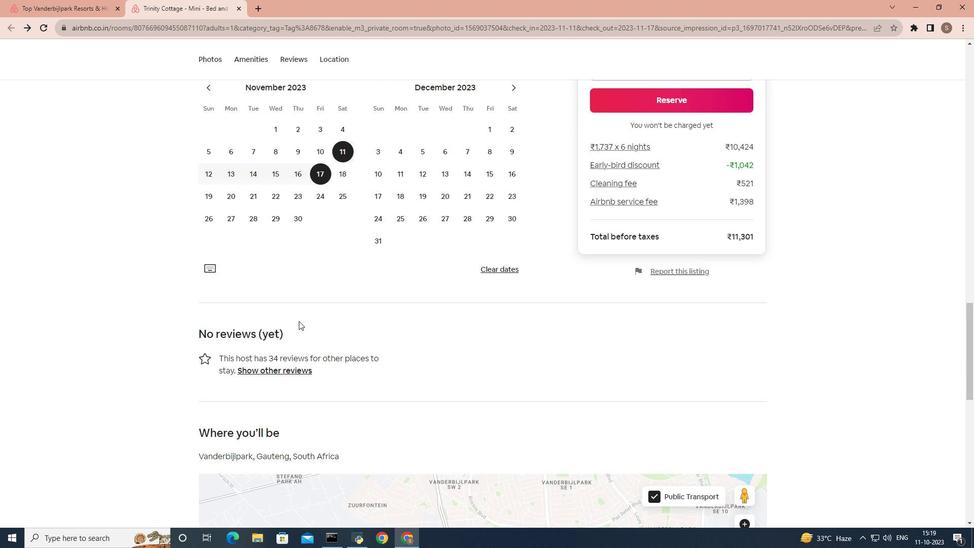 
Action: Mouse scrolled (327, 300) with delta (0, 0)
Screenshot: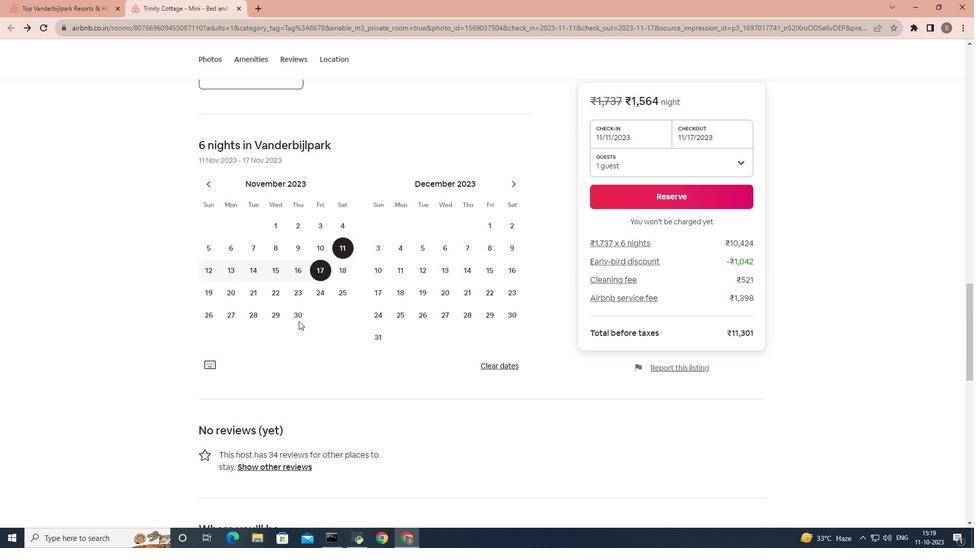 
Action: Mouse scrolled (327, 300) with delta (0, 0)
Screenshot: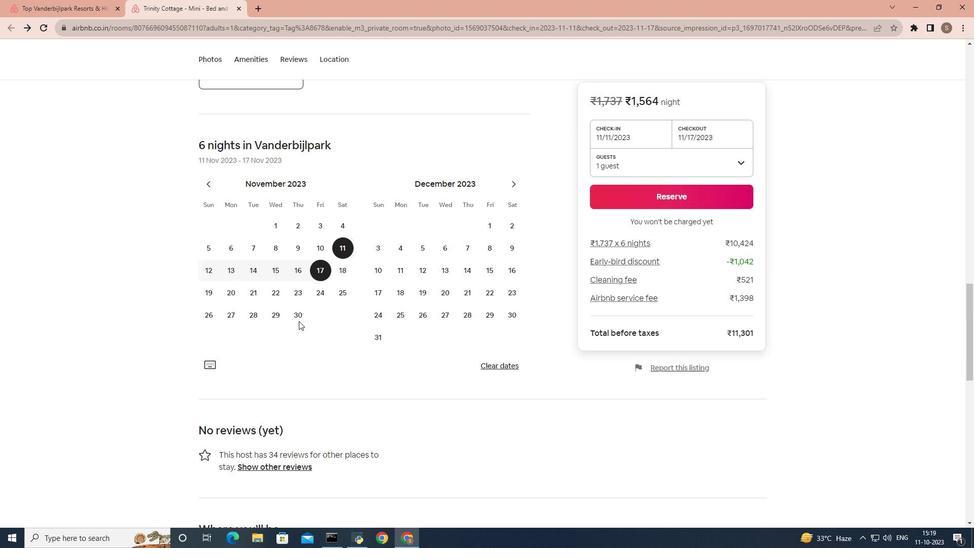 
Action: Mouse scrolled (327, 300) with delta (0, 0)
Screenshot: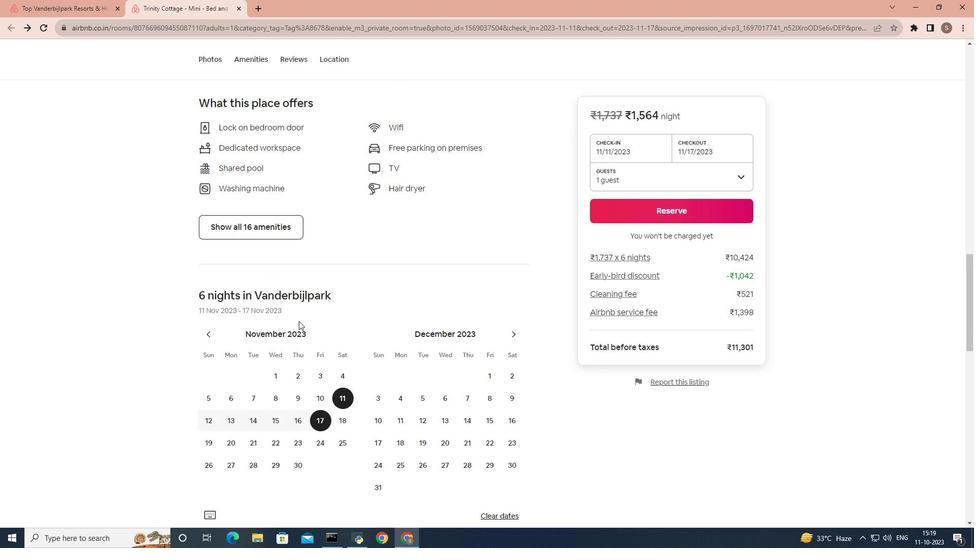 
Action: Mouse scrolled (327, 300) with delta (0, 0)
Screenshot: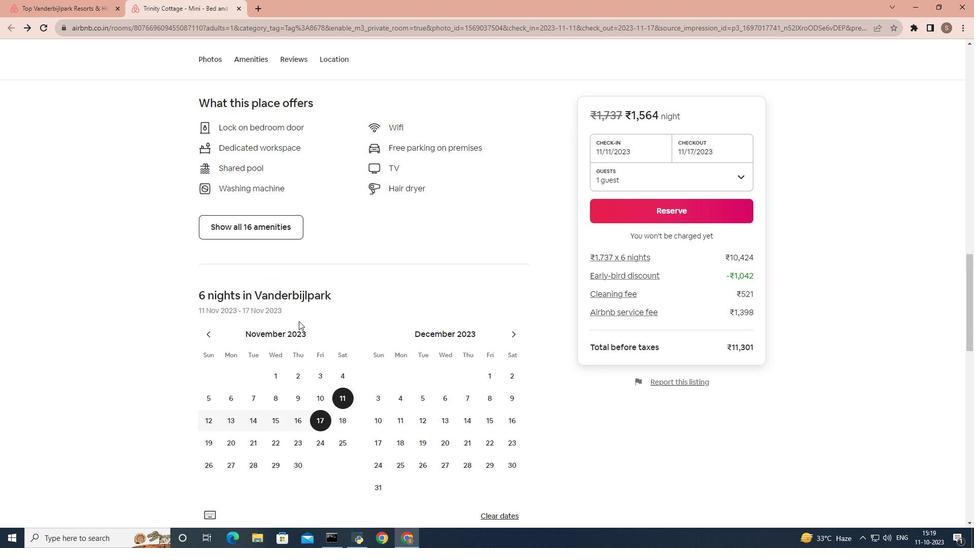 
Action: Mouse scrolled (327, 300) with delta (0, 0)
Screenshot: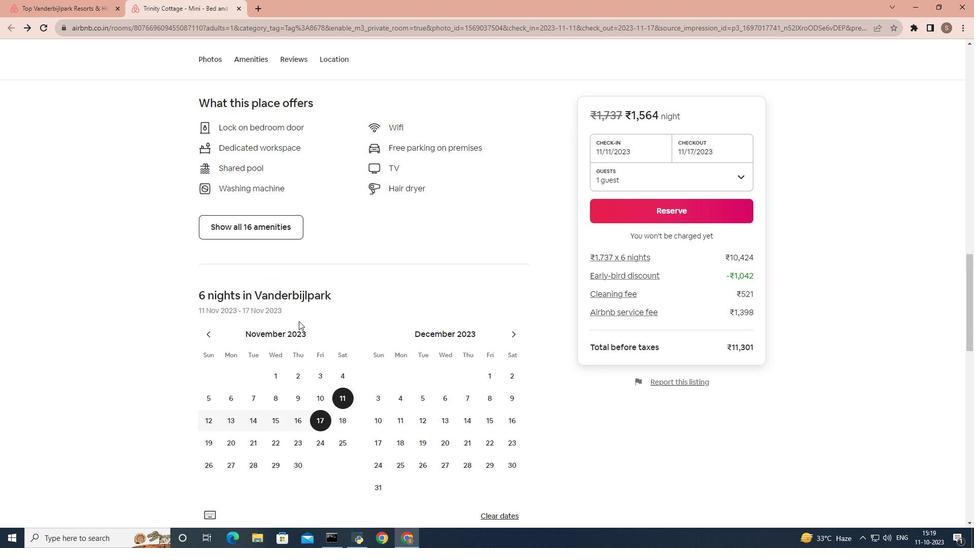 
Action: Mouse scrolled (327, 300) with delta (0, 0)
Screenshot: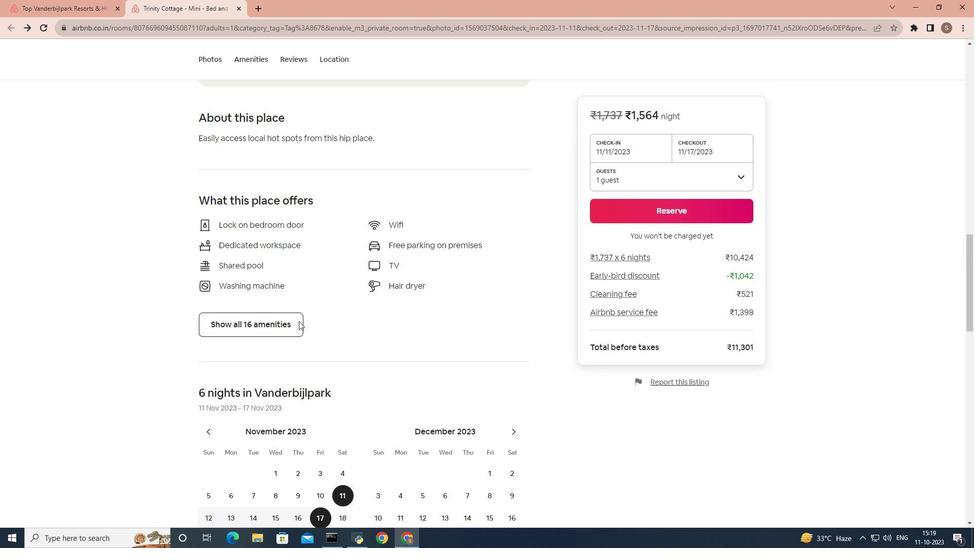 
Action: Mouse scrolled (327, 300) with delta (0, 0)
Screenshot: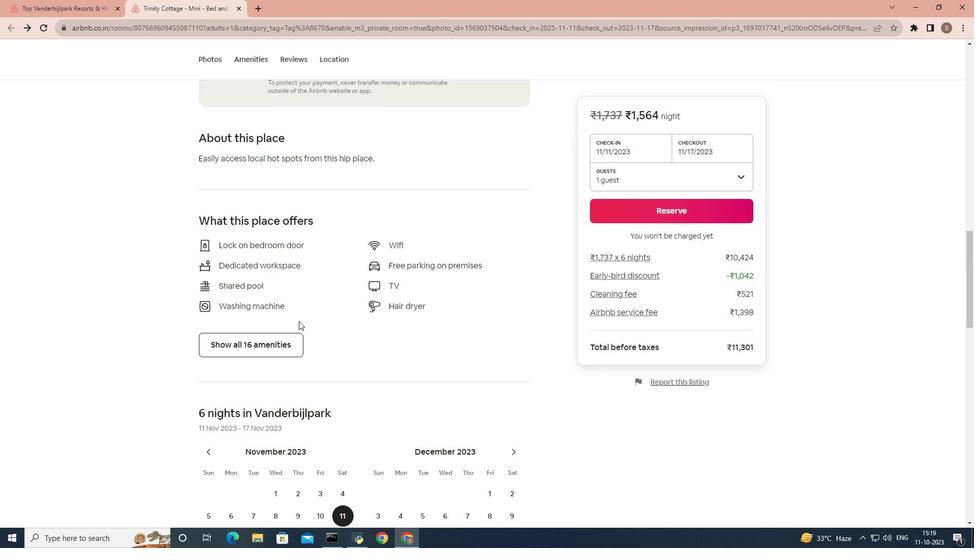 
Action: Mouse scrolled (327, 300) with delta (0, 0)
Screenshot: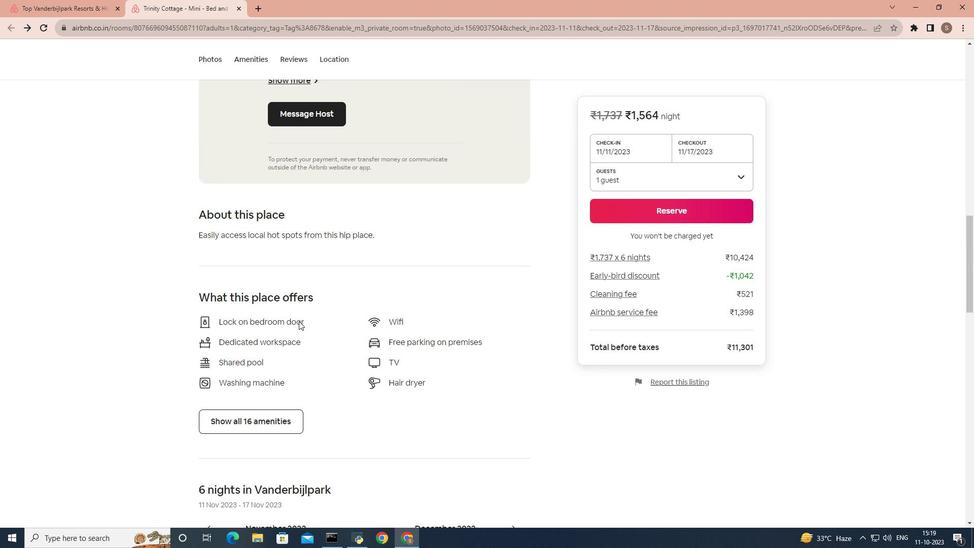 
Action: Mouse scrolled (327, 300) with delta (0, 0)
Screenshot: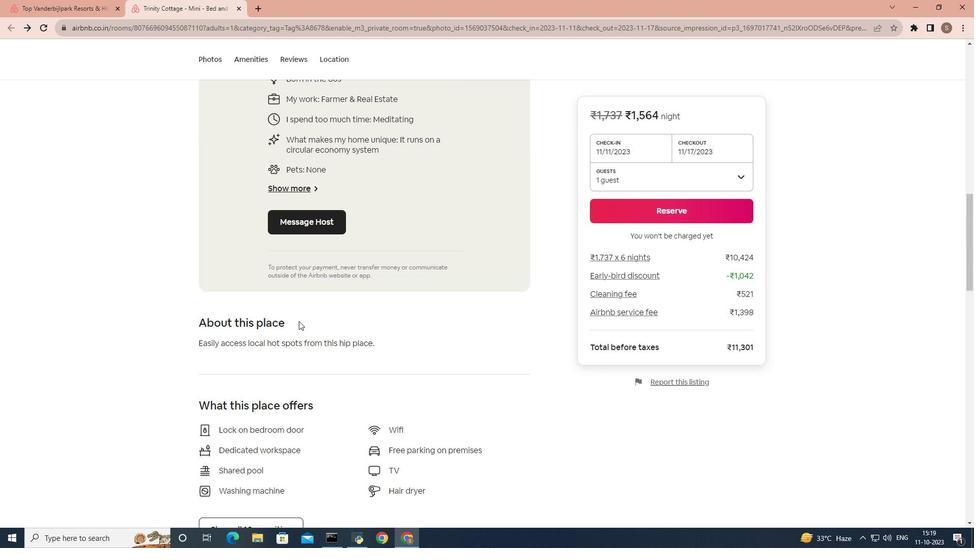 
Action: Mouse scrolled (327, 300) with delta (0, 0)
Screenshot: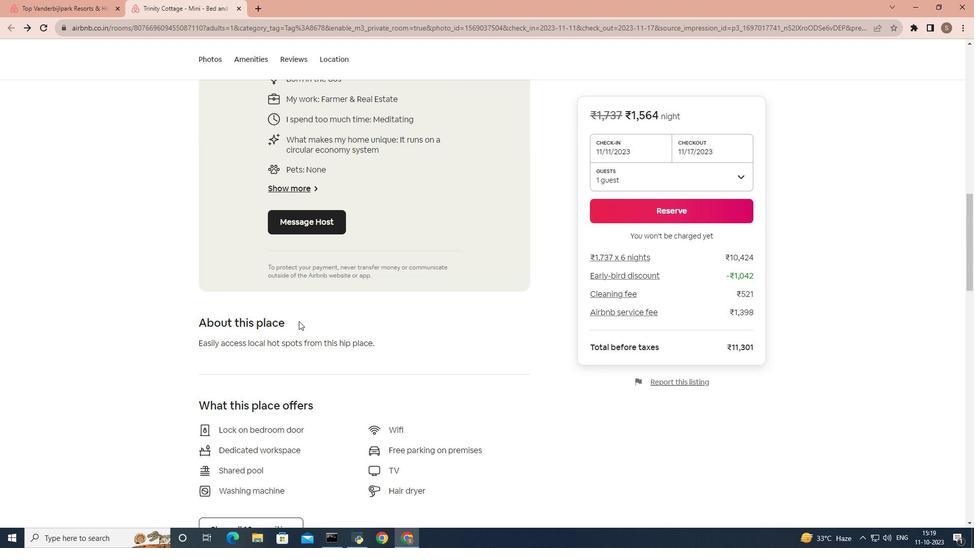 
Action: Mouse scrolled (327, 300) with delta (0, 0)
Screenshot: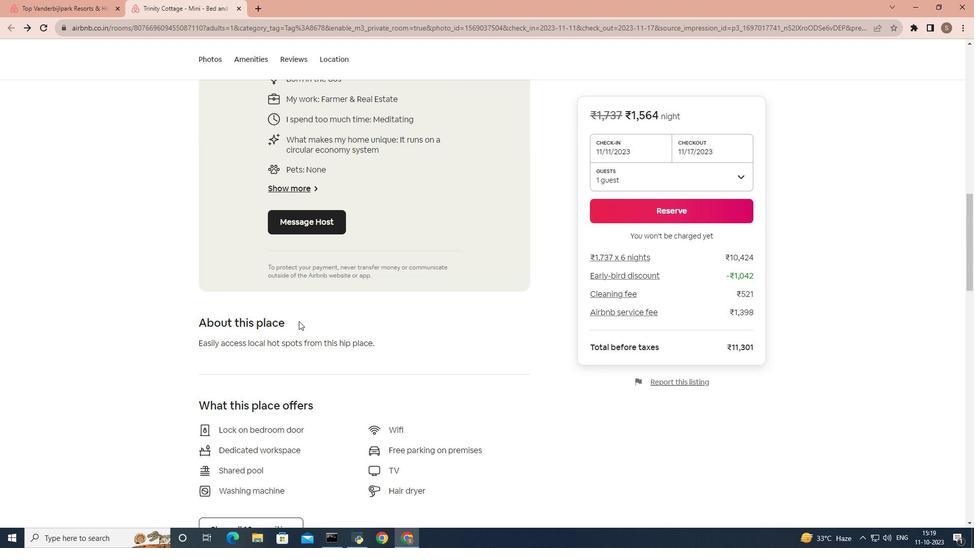 
Action: Mouse scrolled (327, 300) with delta (0, 0)
Screenshot: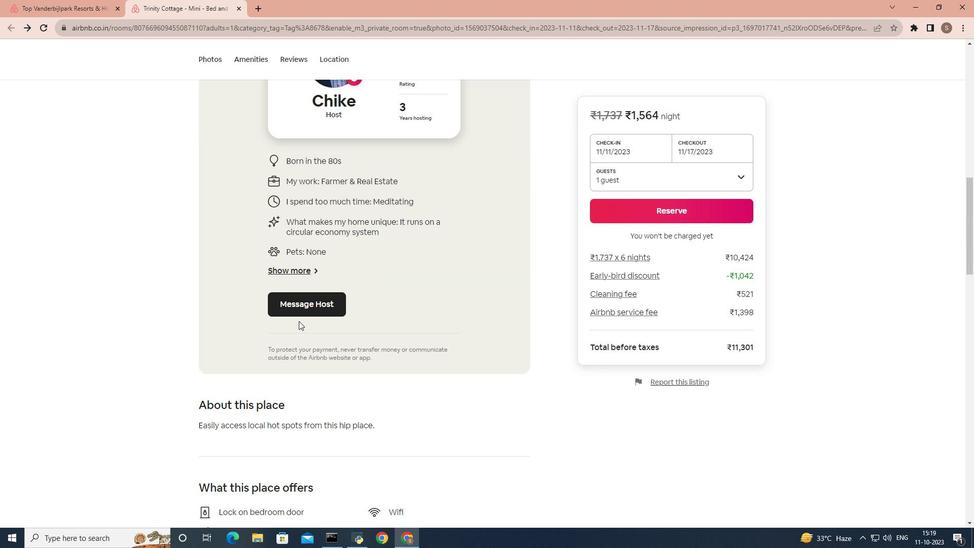 
Action: Mouse scrolled (327, 300) with delta (0, 0)
Screenshot: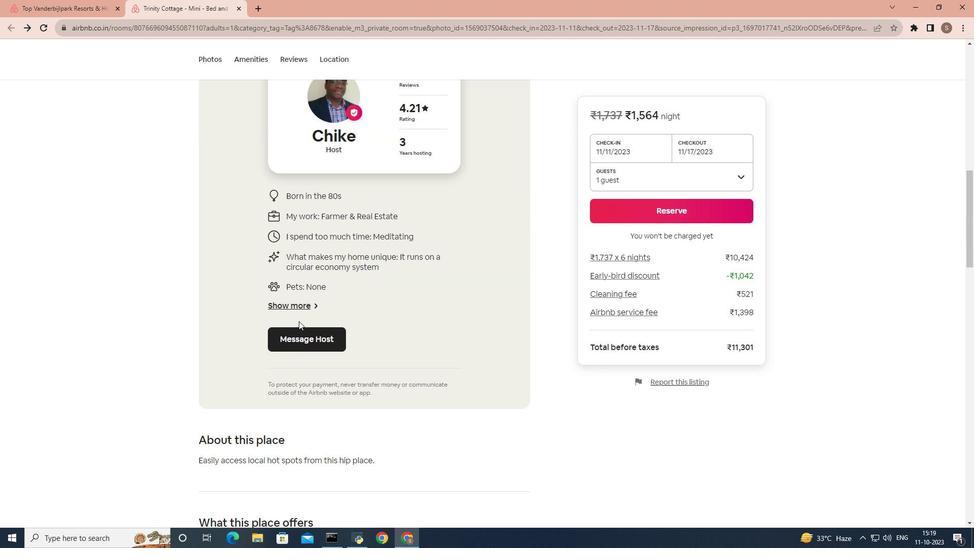 
Action: Mouse scrolled (327, 300) with delta (0, 0)
Screenshot: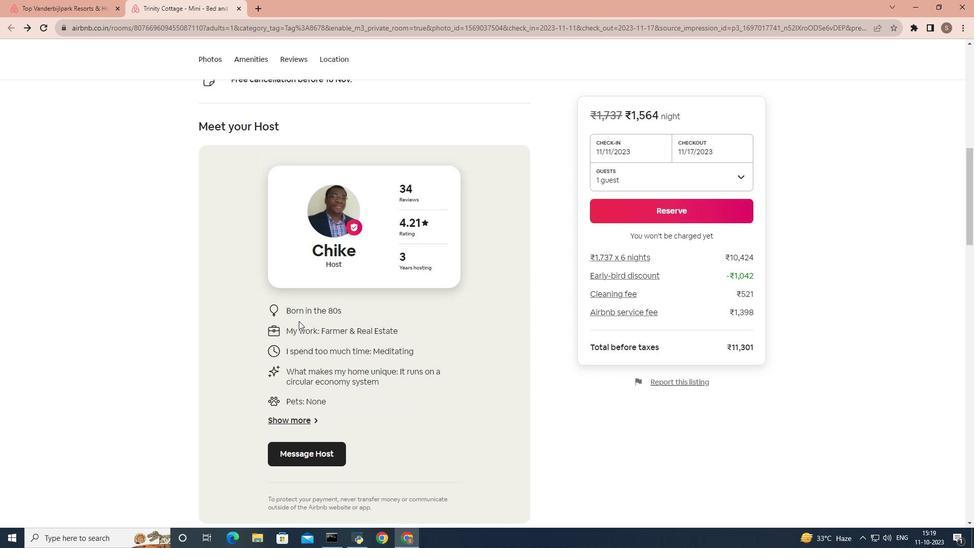 
Action: Mouse scrolled (327, 300) with delta (0, 0)
Screenshot: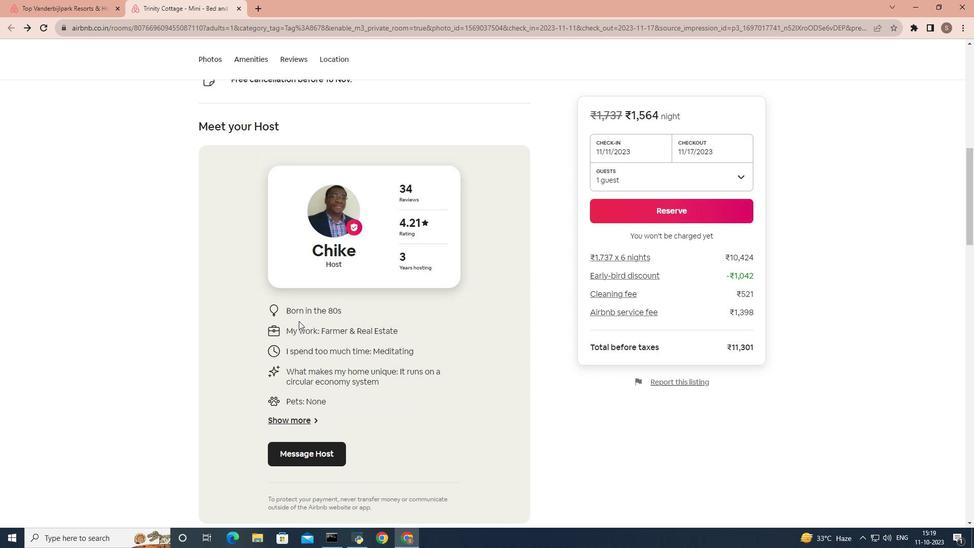 
Action: Mouse scrolled (327, 300) with delta (0, 0)
Screenshot: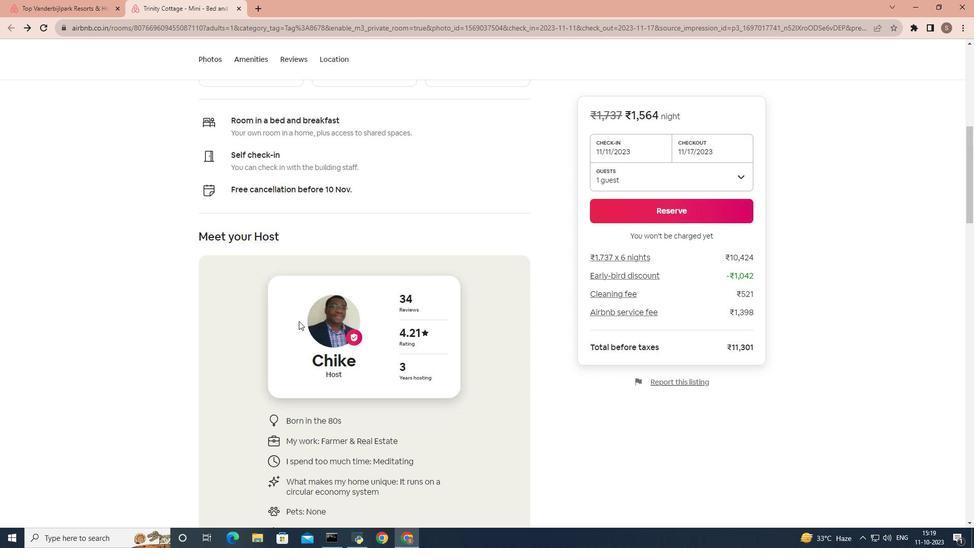 
Action: Mouse scrolled (327, 300) with delta (0, 0)
Screenshot: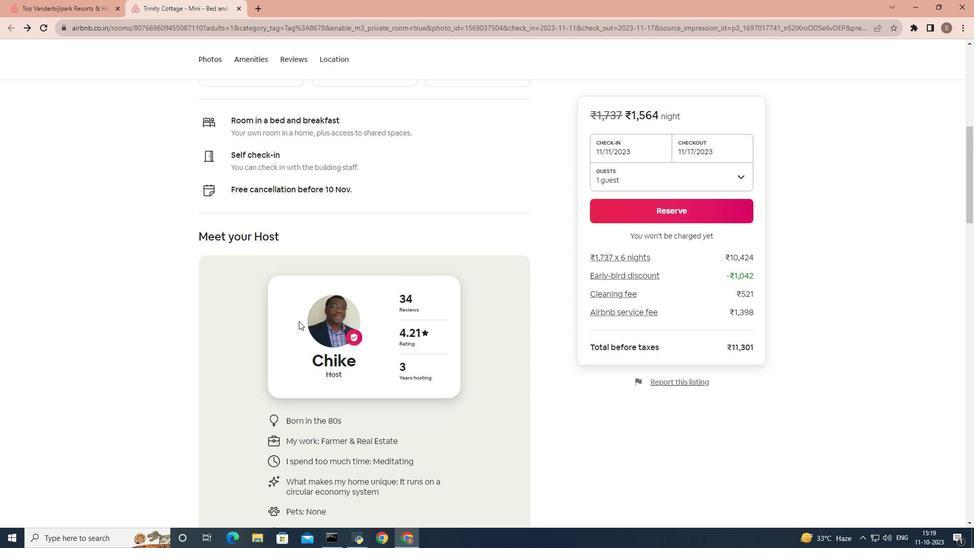 
Action: Mouse scrolled (327, 300) with delta (0, 0)
Screenshot: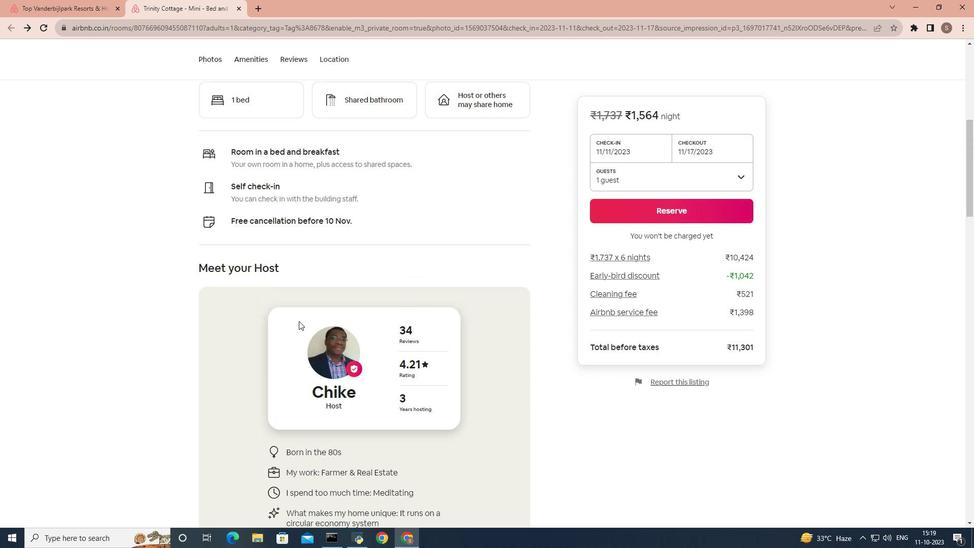 
Action: Mouse scrolled (327, 300) with delta (0, 0)
Screenshot: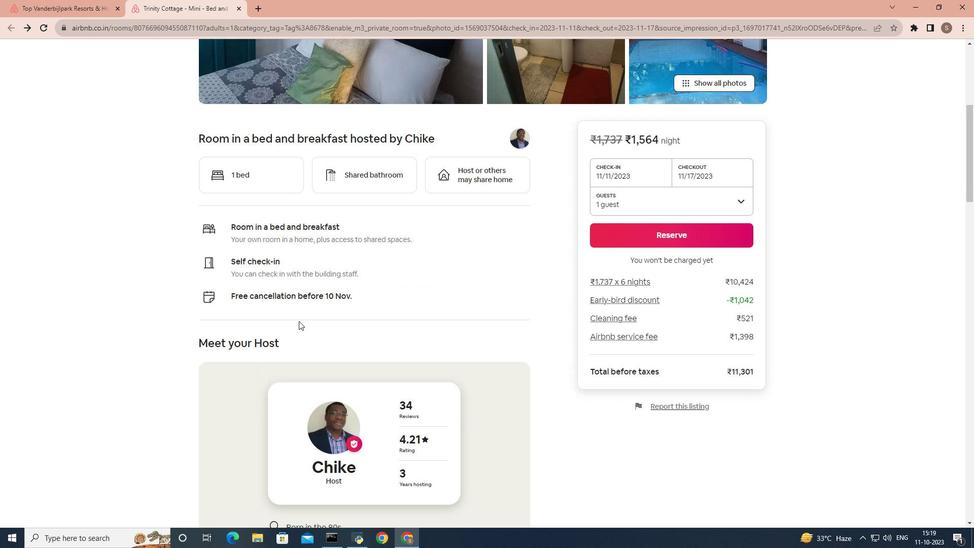 
Action: Mouse scrolled (327, 300) with delta (0, 0)
Screenshot: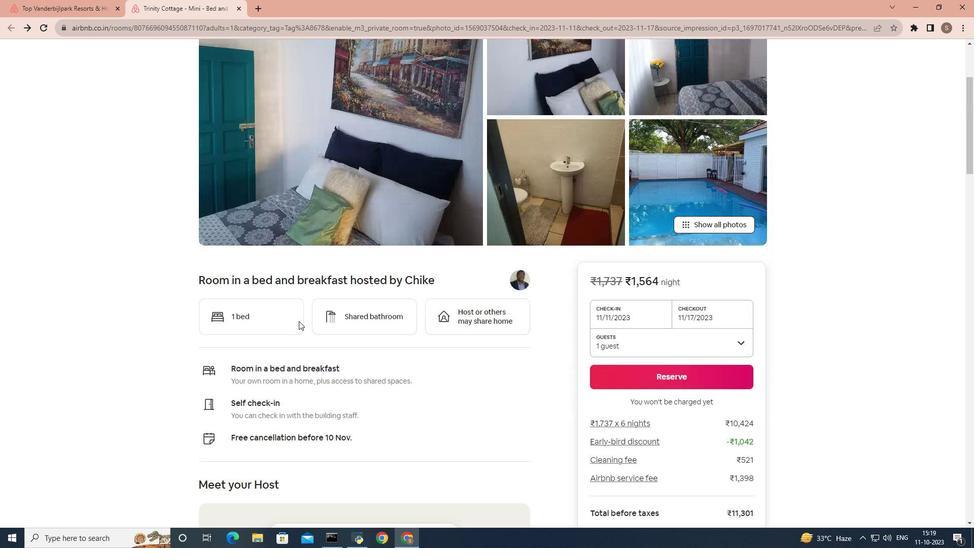 
Action: Mouse scrolled (327, 300) with delta (0, 0)
Screenshot: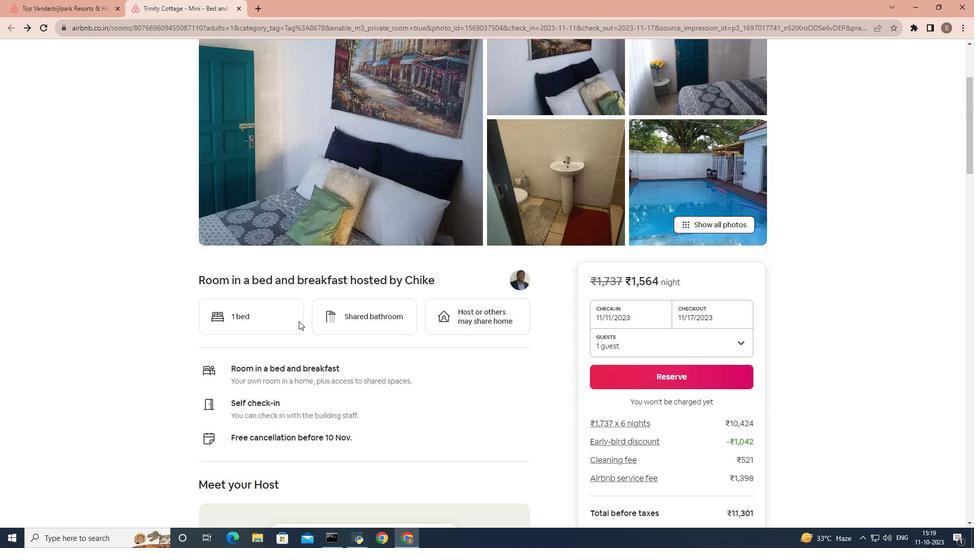 
Action: Mouse scrolled (327, 300) with delta (0, 0)
Screenshot: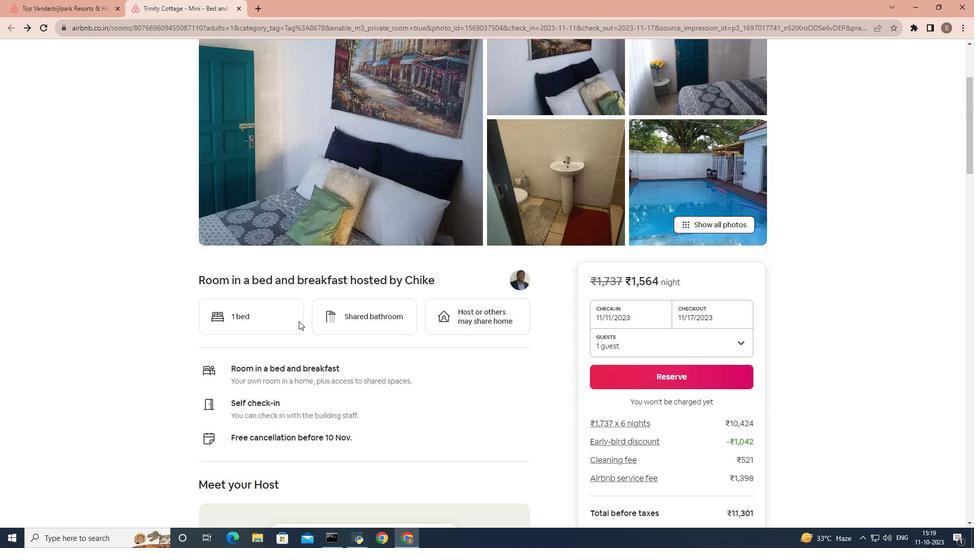 
Action: Mouse scrolled (327, 300) with delta (0, 0)
Screenshot: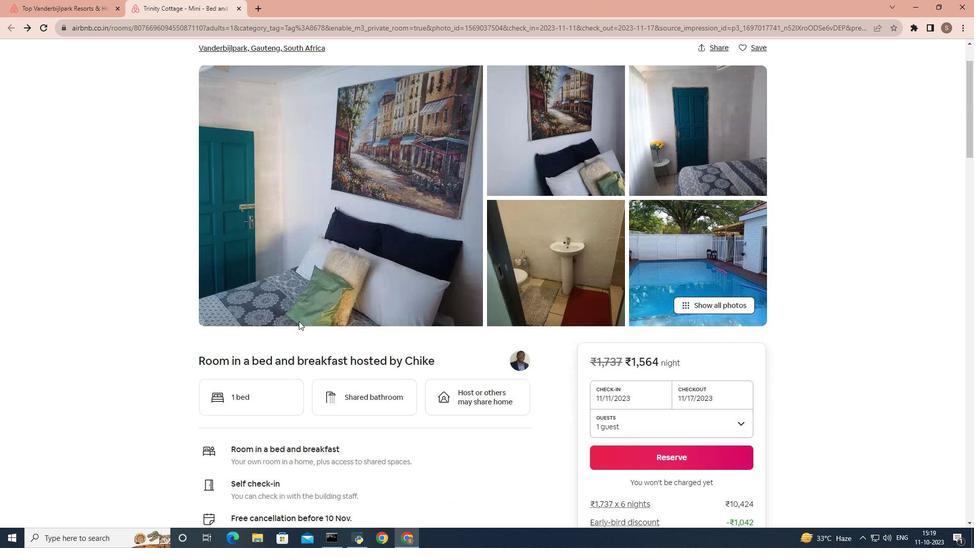
Action: Mouse scrolled (327, 300) with delta (0, 0)
Screenshot: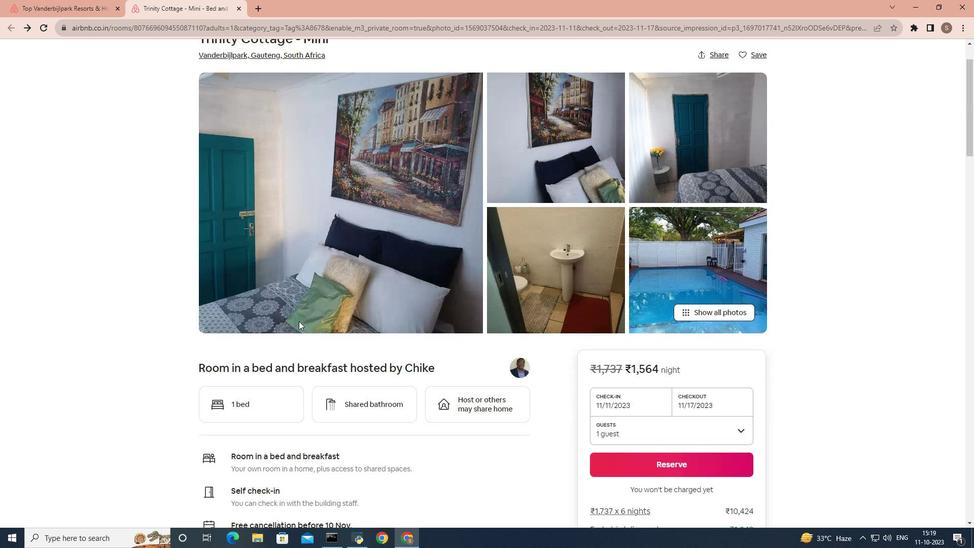 
Action: Mouse moved to (332, 297)
Screenshot: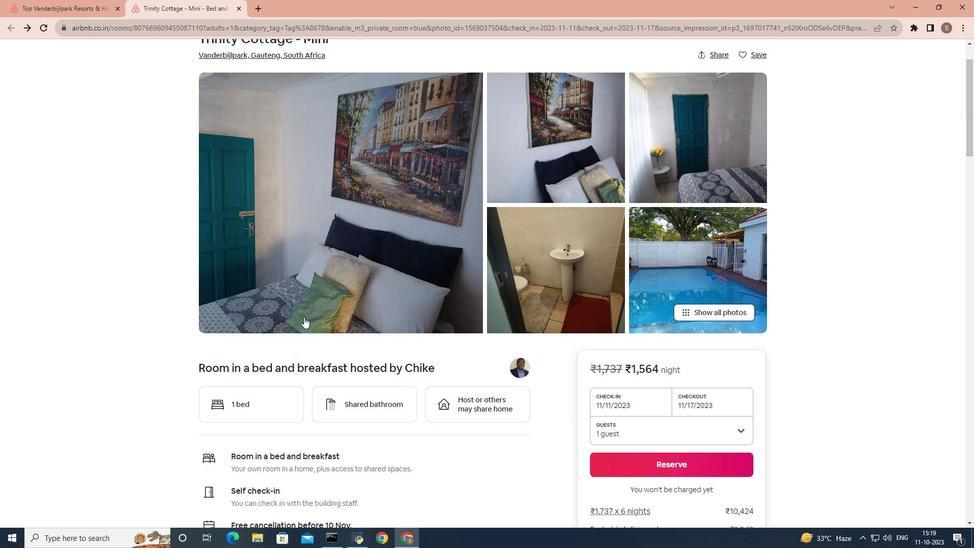 
Action: Mouse pressed left at (332, 297)
Screenshot: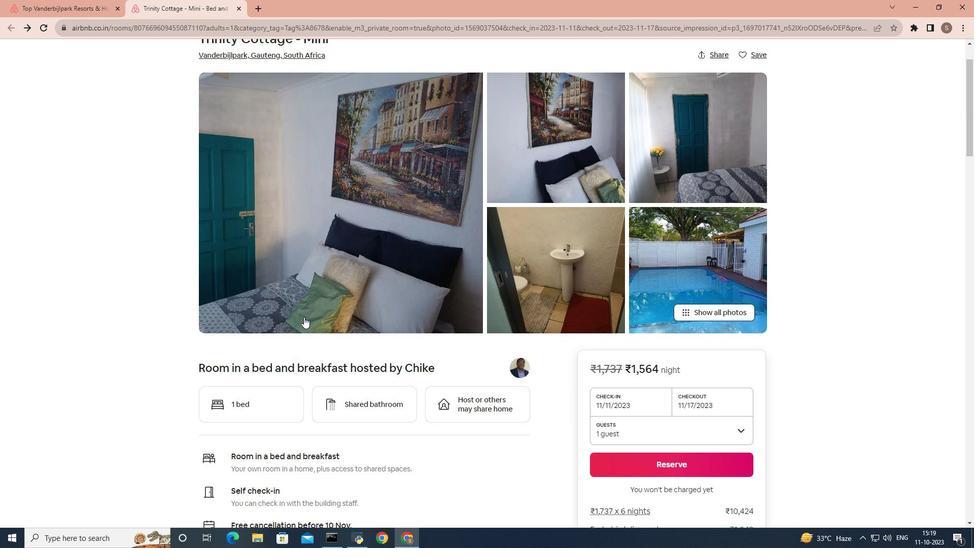 
Action: Mouse moved to (335, 298)
Screenshot: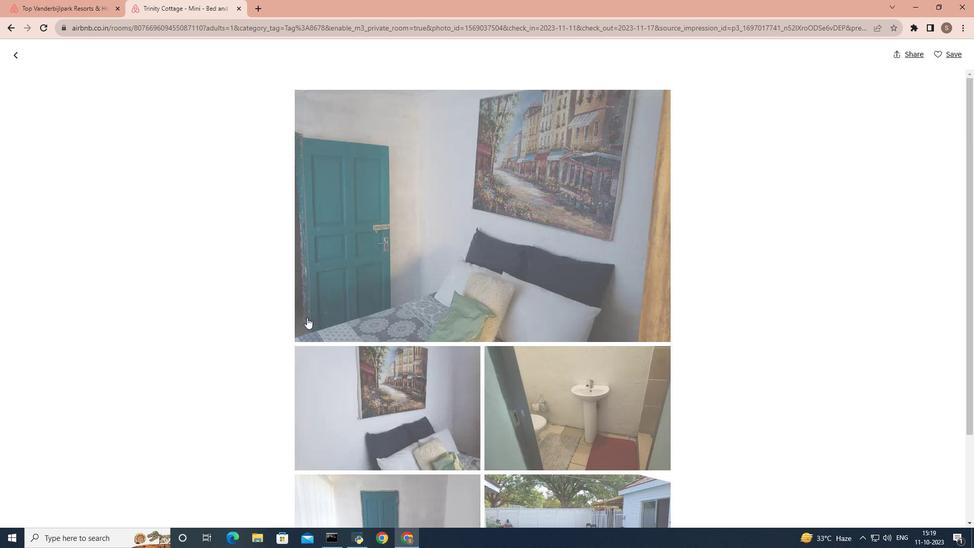 
Action: Mouse scrolled (335, 297) with delta (0, 0)
Screenshot: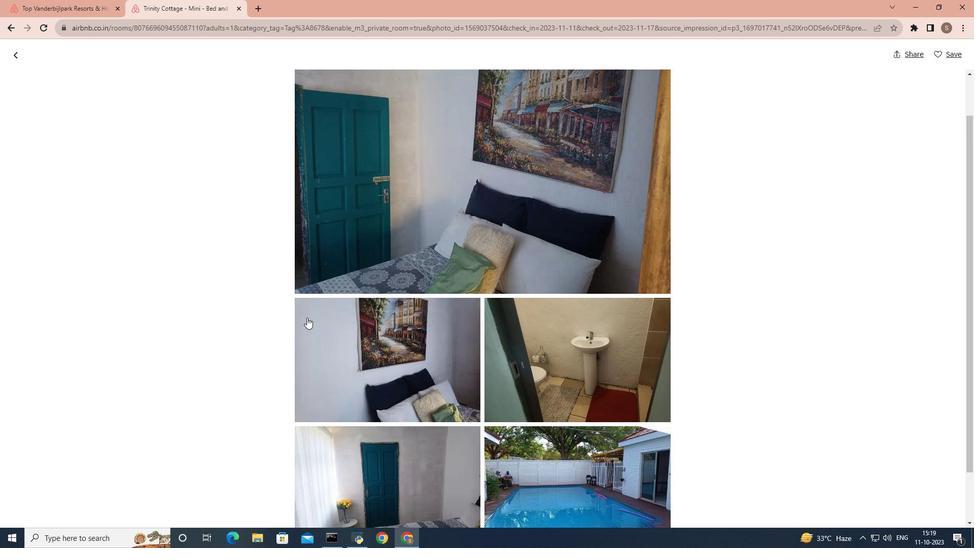 
Action: Mouse scrolled (335, 297) with delta (0, 0)
Screenshot: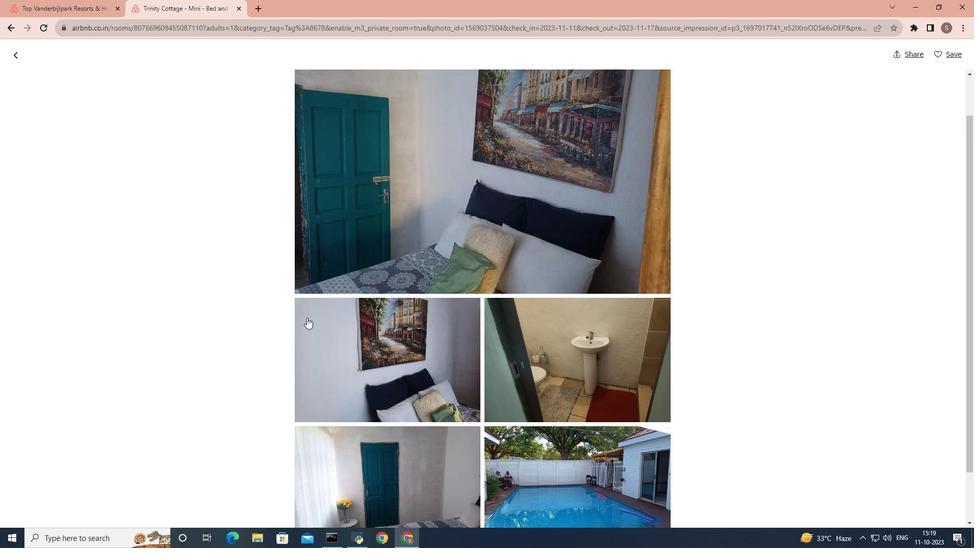 
Action: Mouse scrolled (335, 297) with delta (0, 0)
Screenshot: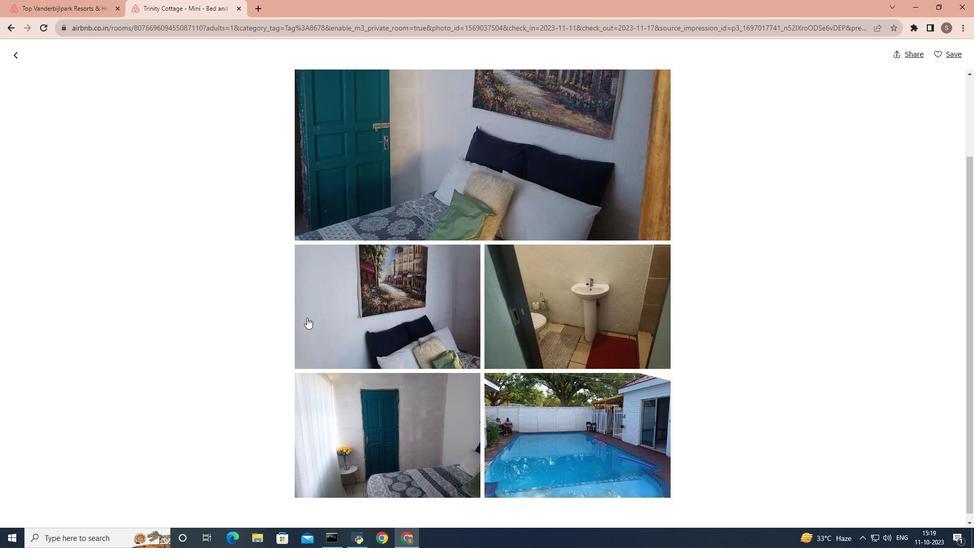 
Action: Mouse scrolled (335, 297) with delta (0, 0)
Screenshot: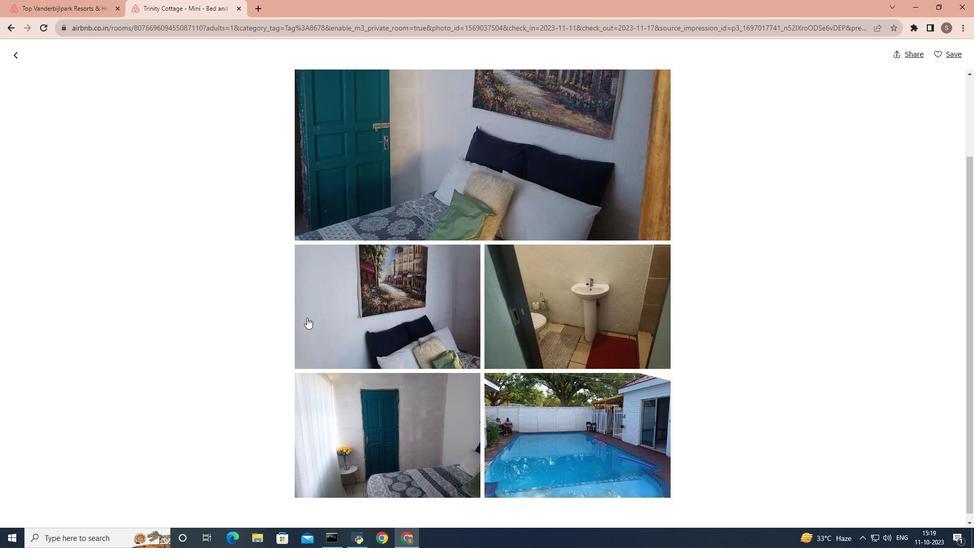 
Action: Mouse scrolled (335, 297) with delta (0, 0)
Screenshot: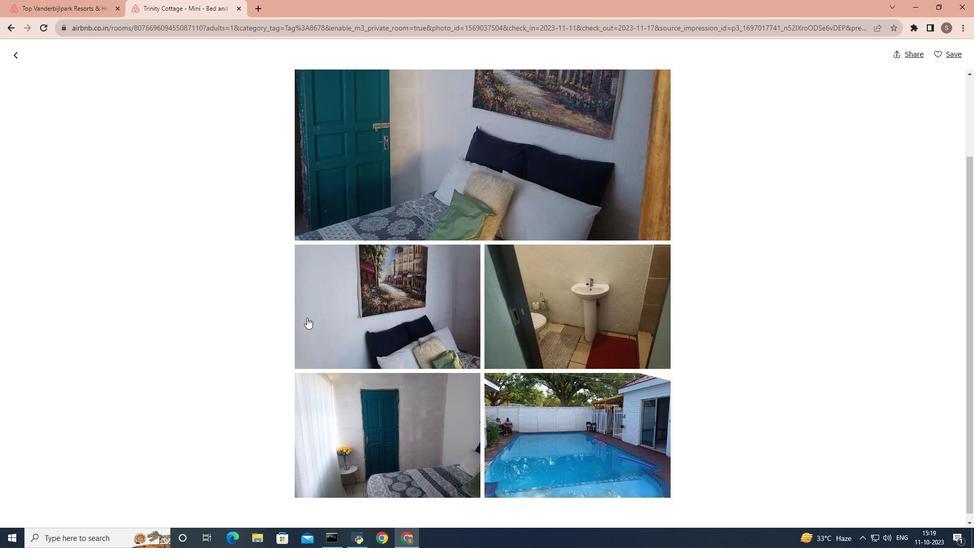 
Action: Mouse scrolled (335, 297) with delta (0, 0)
Screenshot: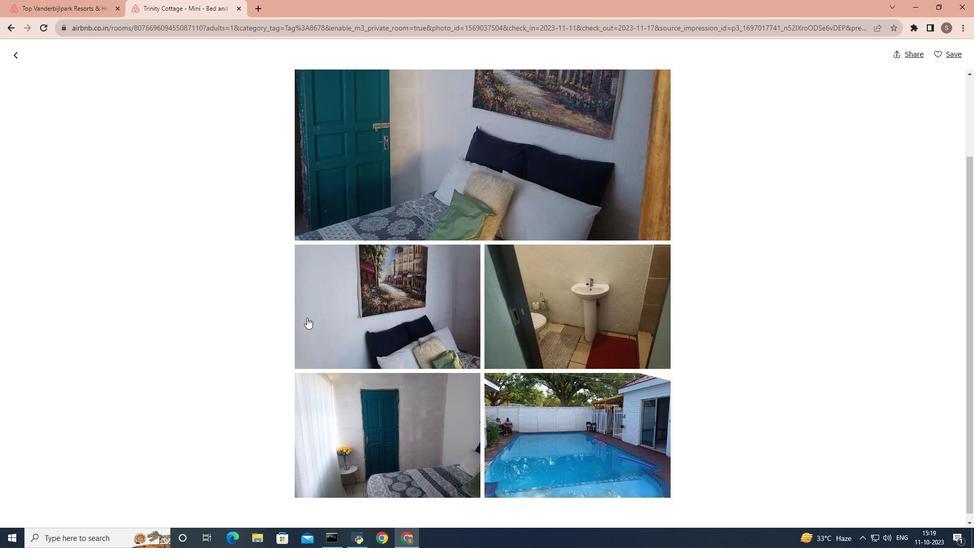 
Action: Mouse scrolled (335, 297) with delta (0, 0)
Screenshot: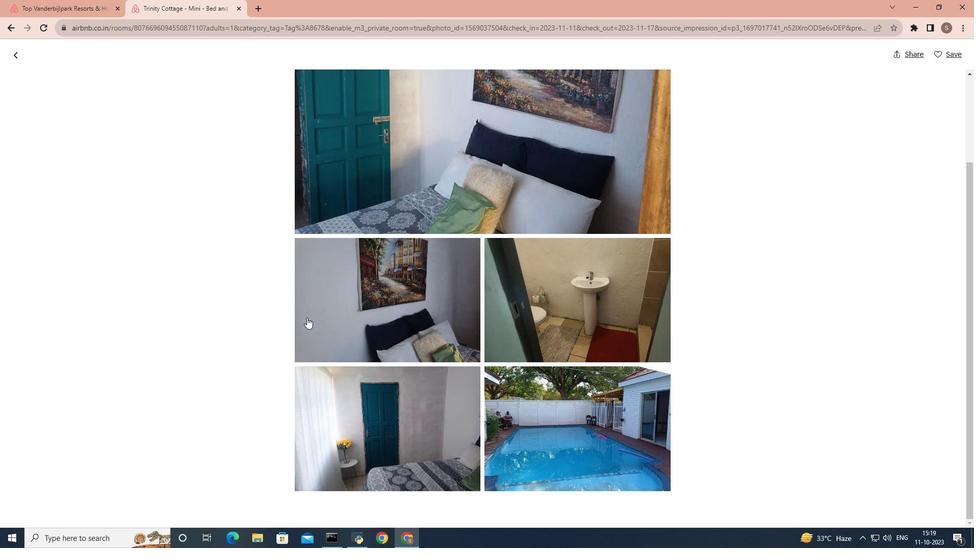 
Action: Mouse scrolled (335, 297) with delta (0, 0)
Screenshot: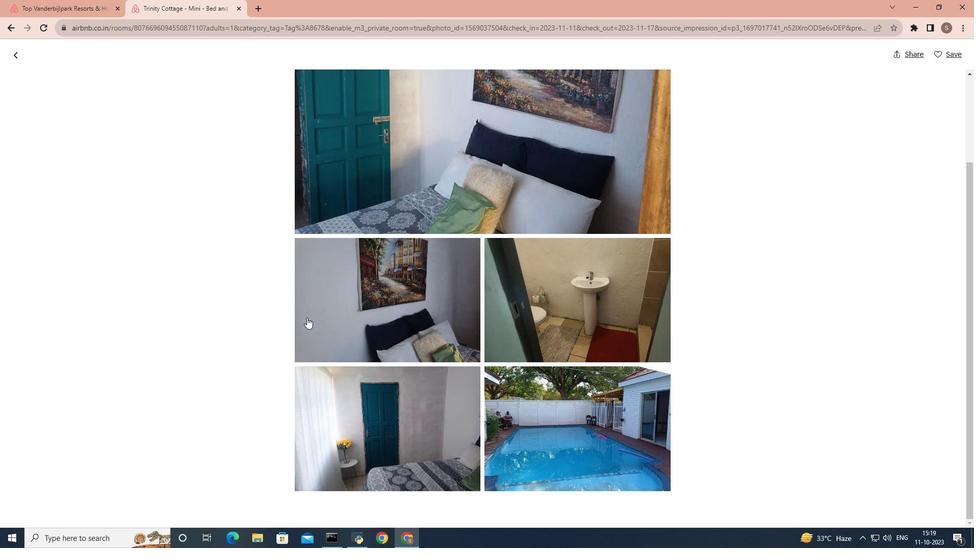 
Action: Mouse scrolled (335, 297) with delta (0, 0)
Screenshot: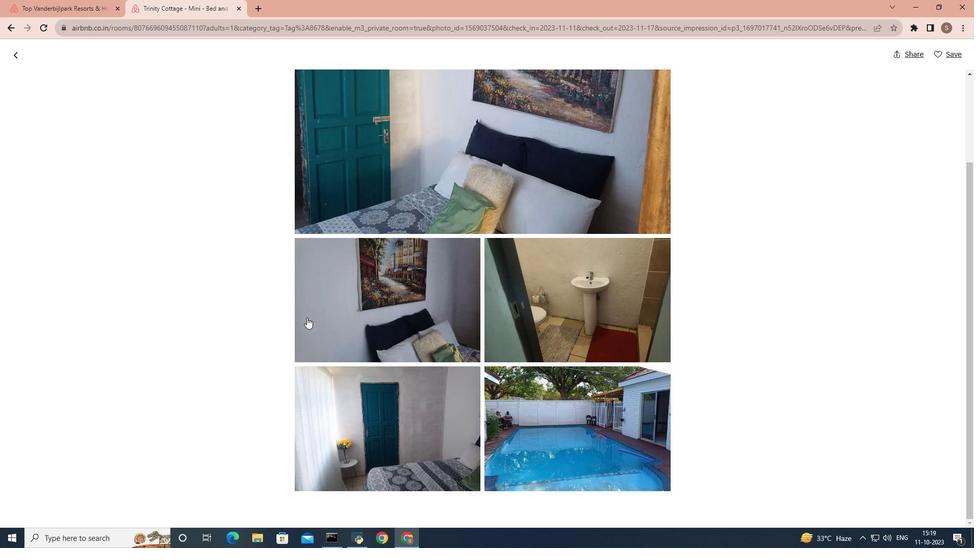 
Action: Mouse scrolled (335, 297) with delta (0, 0)
Screenshot: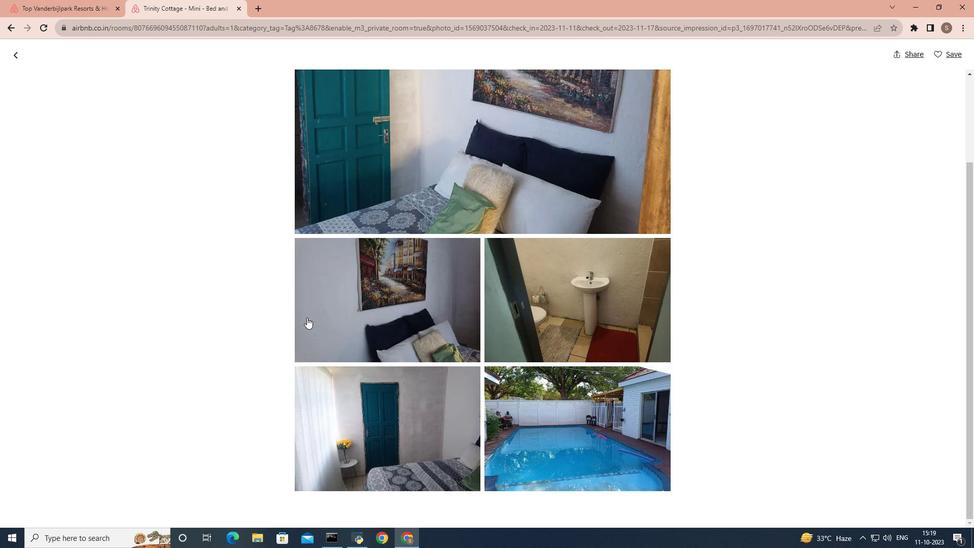 
Action: Mouse scrolled (335, 297) with delta (0, 0)
Screenshot: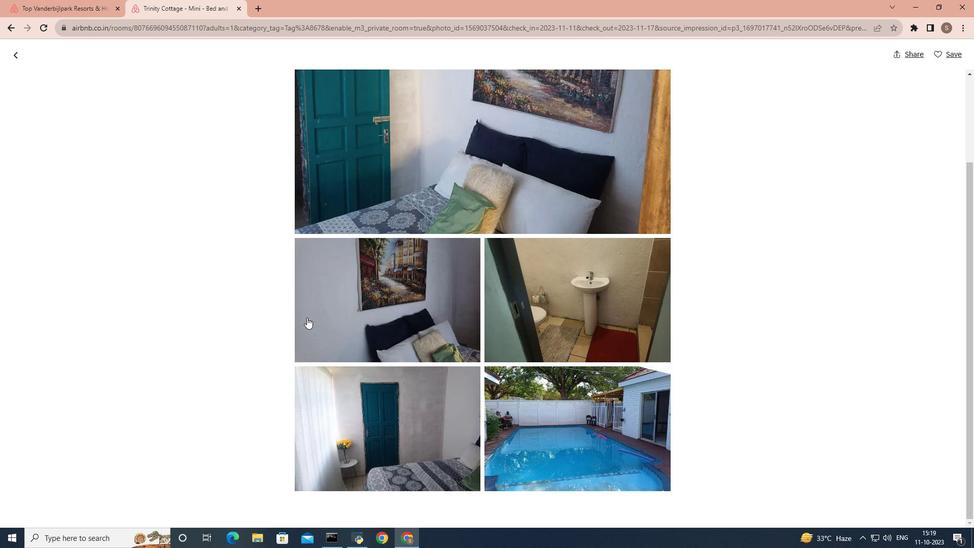 
Action: Mouse scrolled (335, 297) with delta (0, 0)
Screenshot: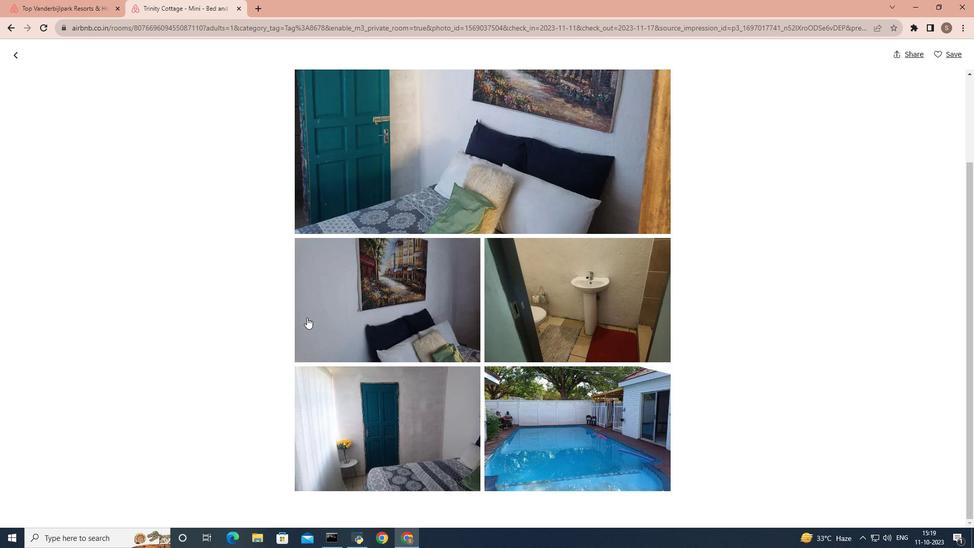 
Action: Mouse scrolled (335, 297) with delta (0, 0)
Screenshot: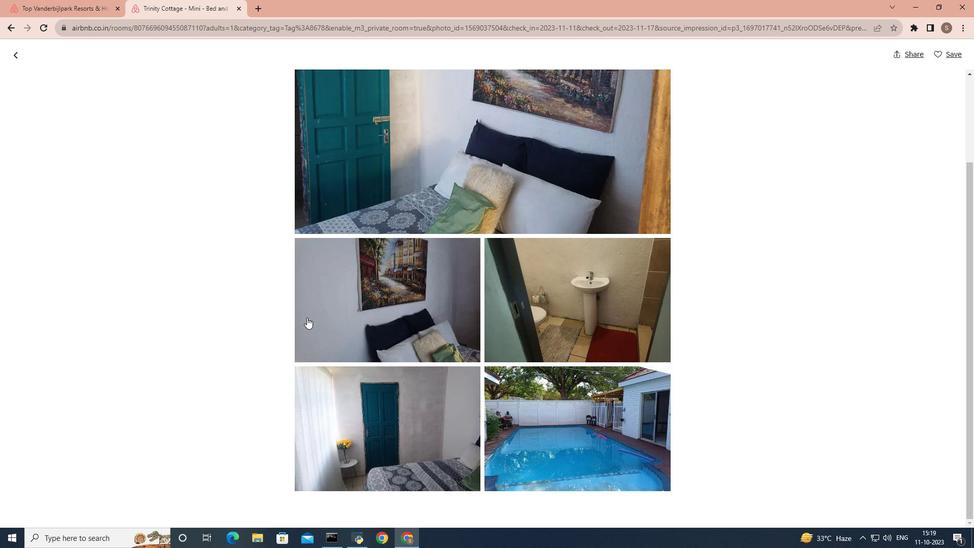 
Action: Mouse scrolled (335, 297) with delta (0, 0)
Screenshot: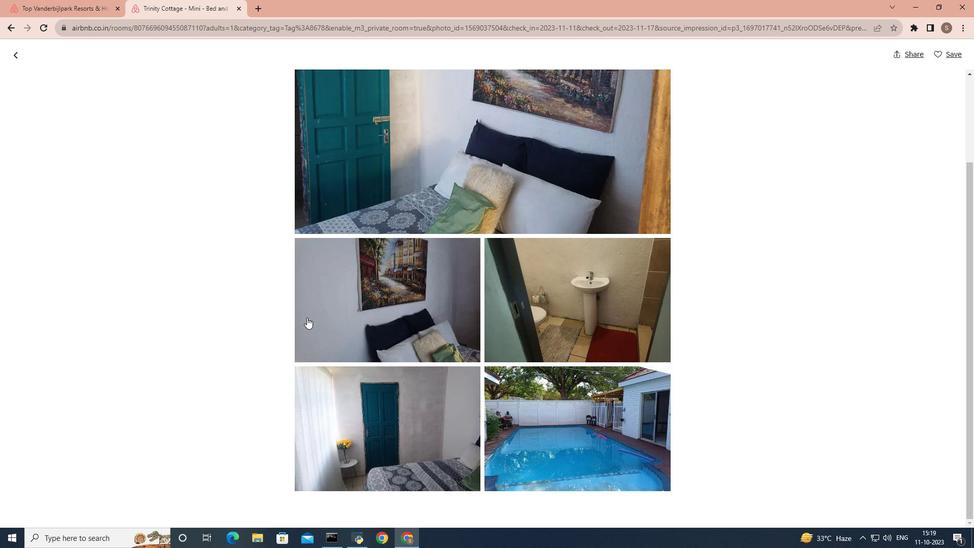 
Action: Mouse scrolled (335, 297) with delta (0, 0)
Screenshot: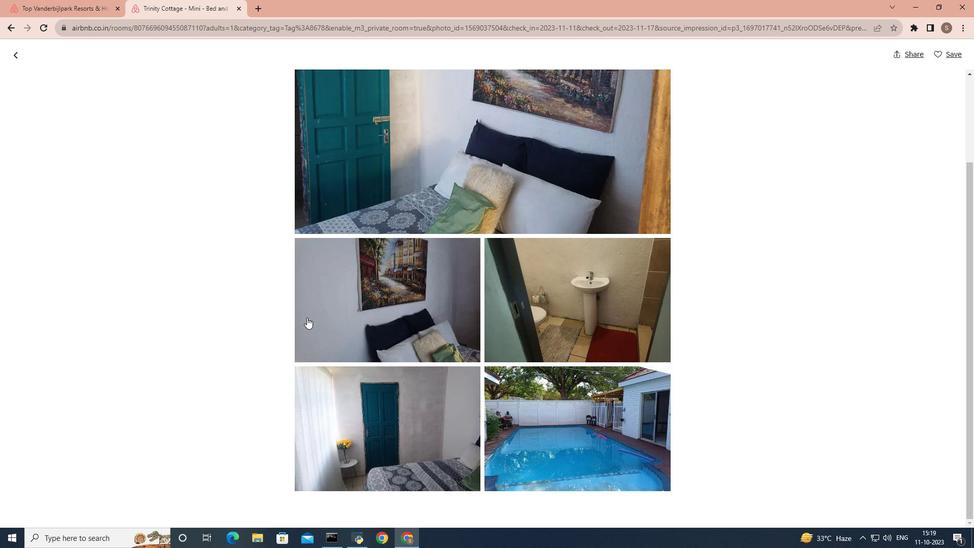 
Action: Mouse scrolled (335, 297) with delta (0, 0)
Screenshot: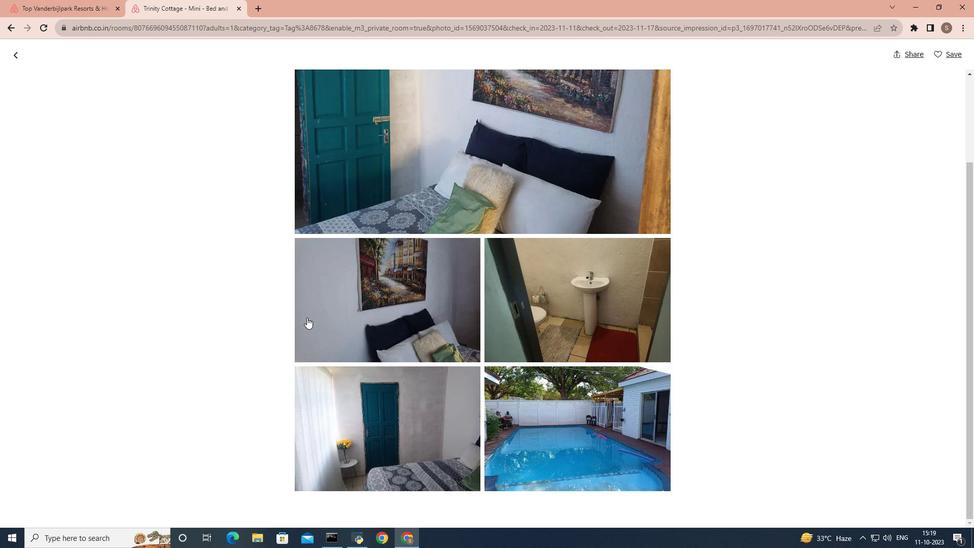 
Action: Mouse scrolled (335, 297) with delta (0, 0)
Screenshot: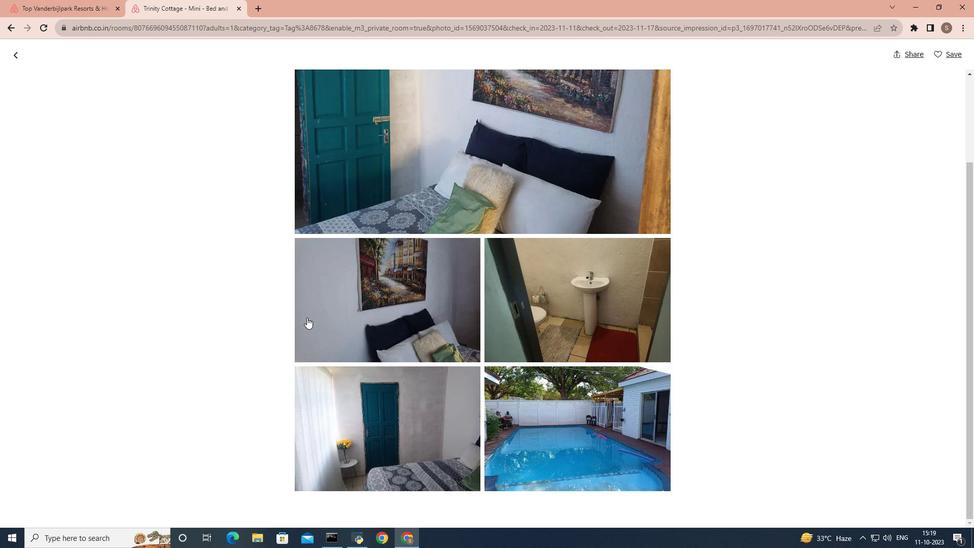 
Action: Mouse scrolled (335, 297) with delta (0, 0)
Screenshot: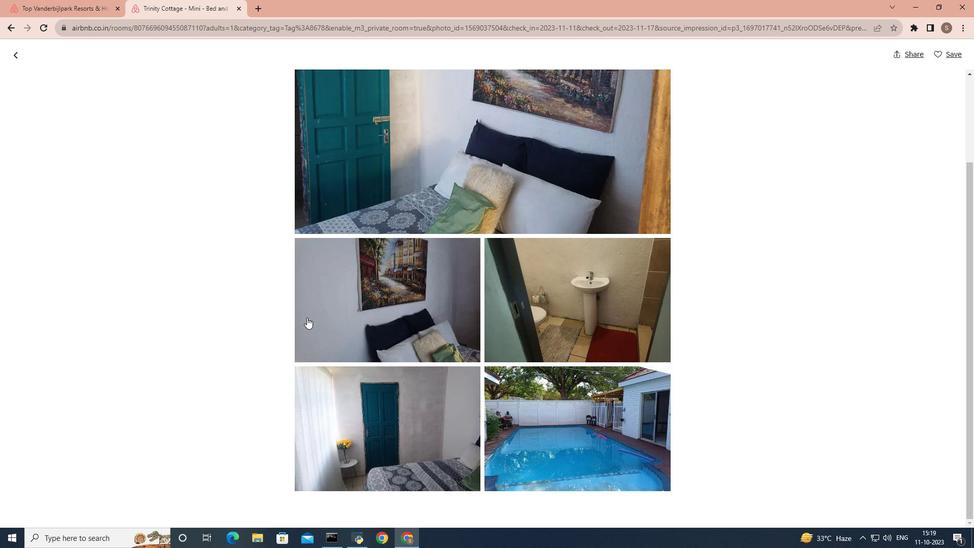 
Action: Mouse scrolled (335, 298) with delta (0, 0)
Screenshot: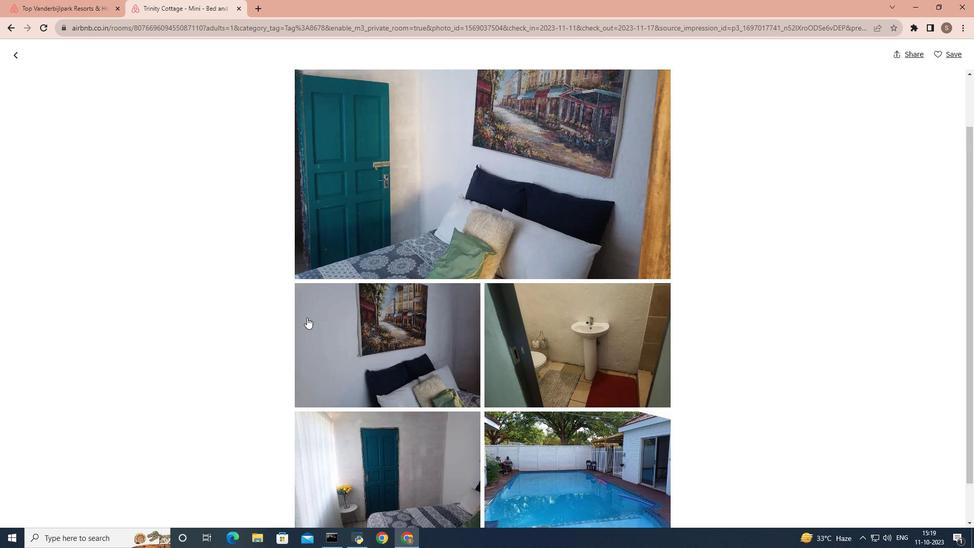 
Action: Mouse scrolled (335, 298) with delta (0, 0)
Screenshot: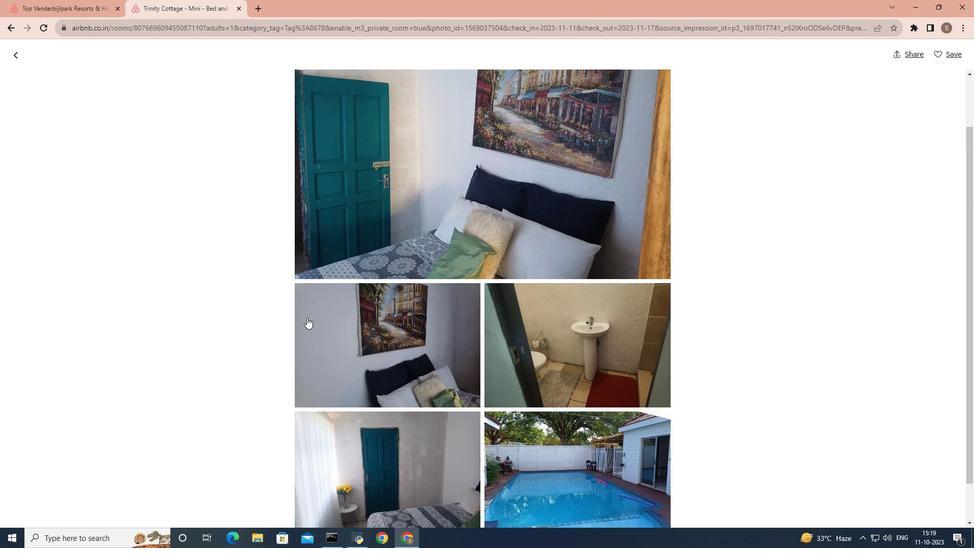 
Action: Mouse scrolled (335, 298) with delta (0, 0)
Screenshot: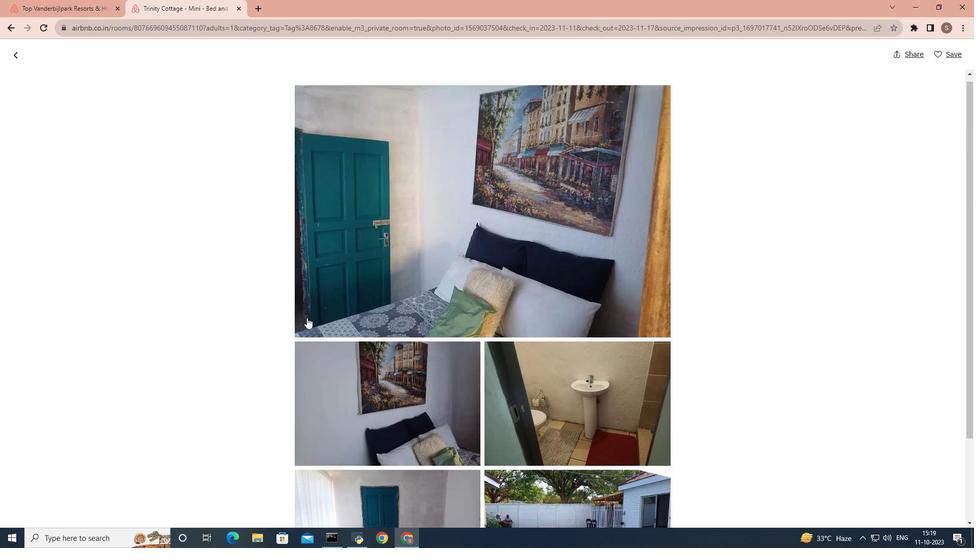 
Action: Mouse scrolled (335, 298) with delta (0, 0)
Screenshot: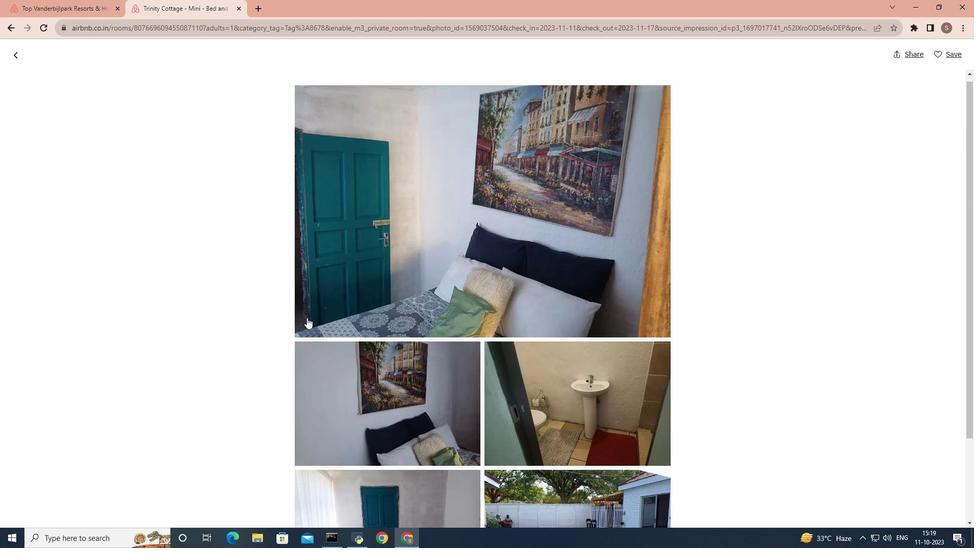 
Action: Mouse scrolled (335, 298) with delta (0, 0)
Screenshot: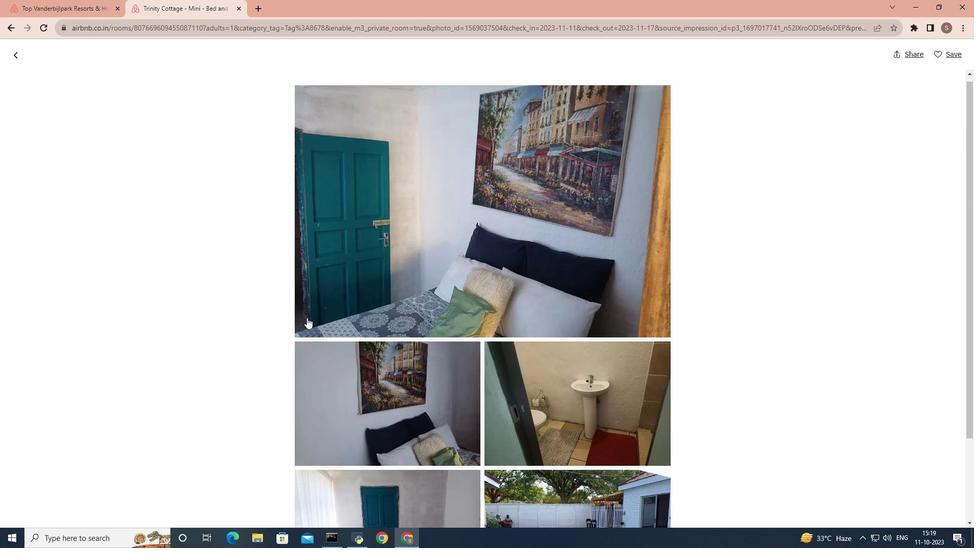 
Action: Mouse scrolled (335, 298) with delta (0, 0)
Screenshot: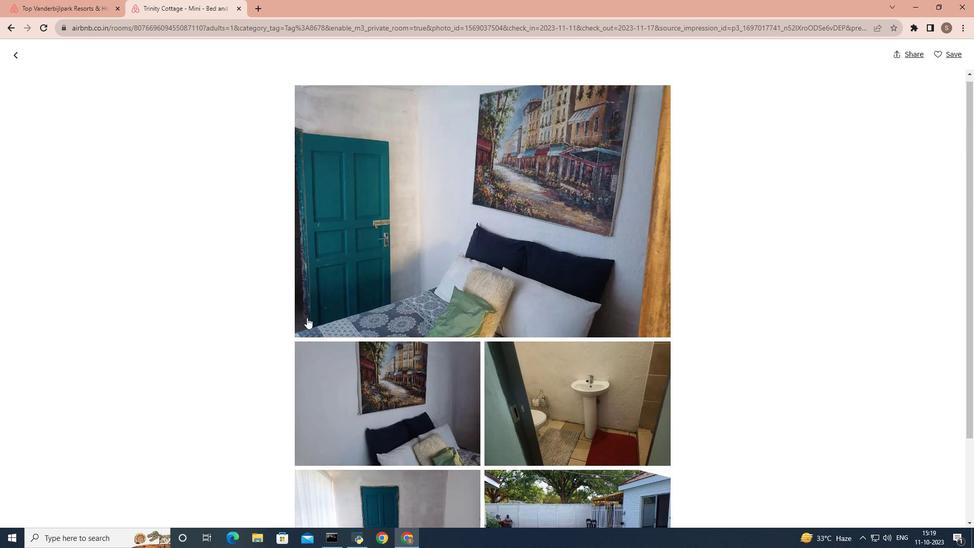 
Action: Mouse moved to (78, 105)
Screenshot: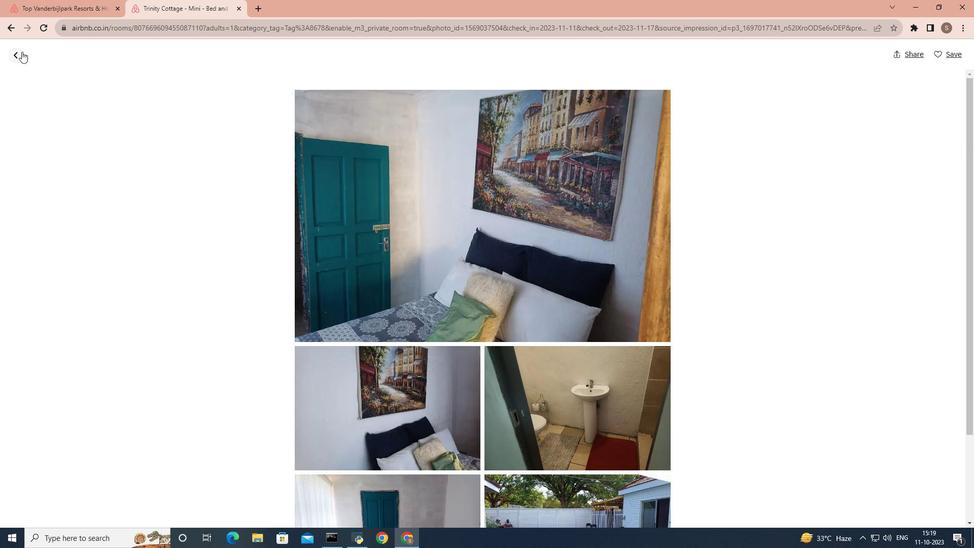 
Action: Mouse pressed left at (78, 105)
Screenshot: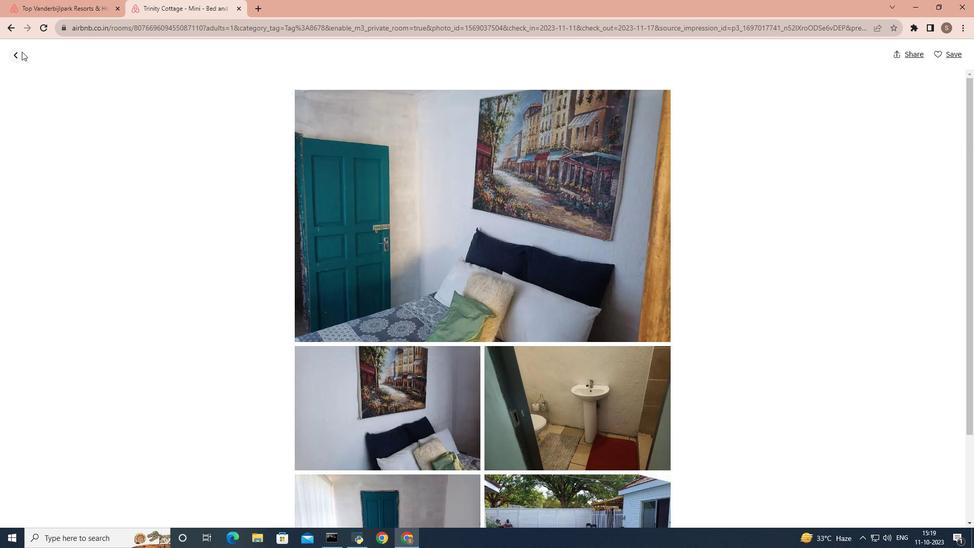 
Action: Mouse moved to (146, 74)
Screenshot: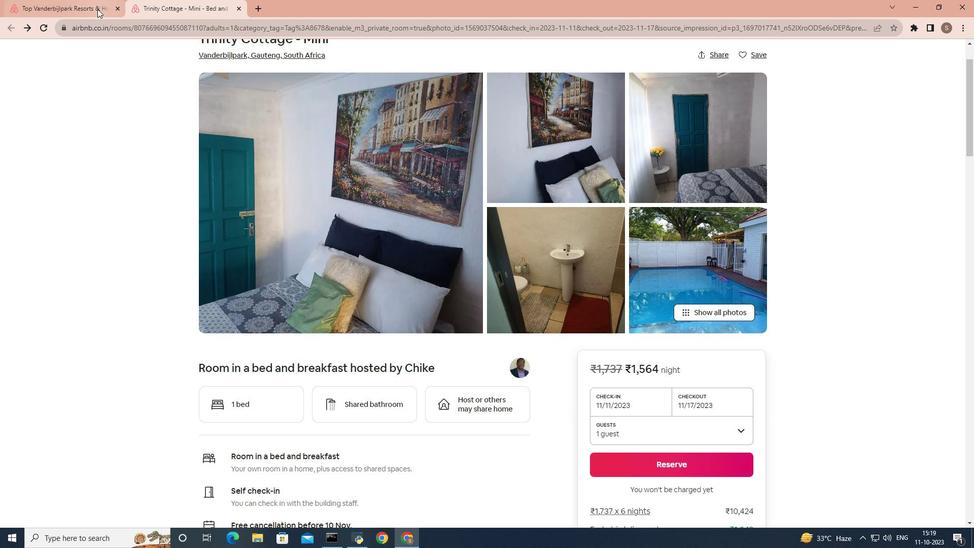 
Action: Mouse pressed left at (146, 74)
Screenshot: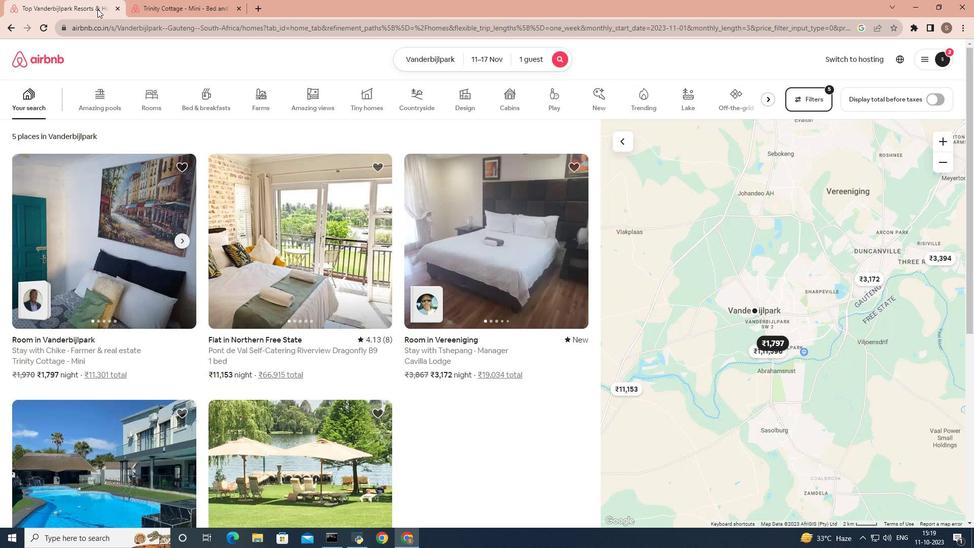 
Action: Mouse moved to (323, 247)
Screenshot: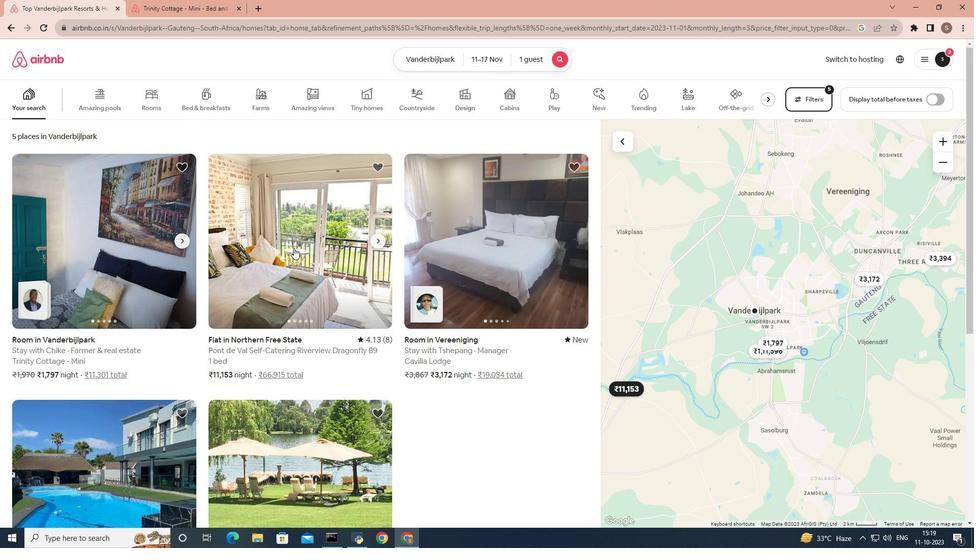 
Action: Mouse pressed left at (323, 247)
Screenshot: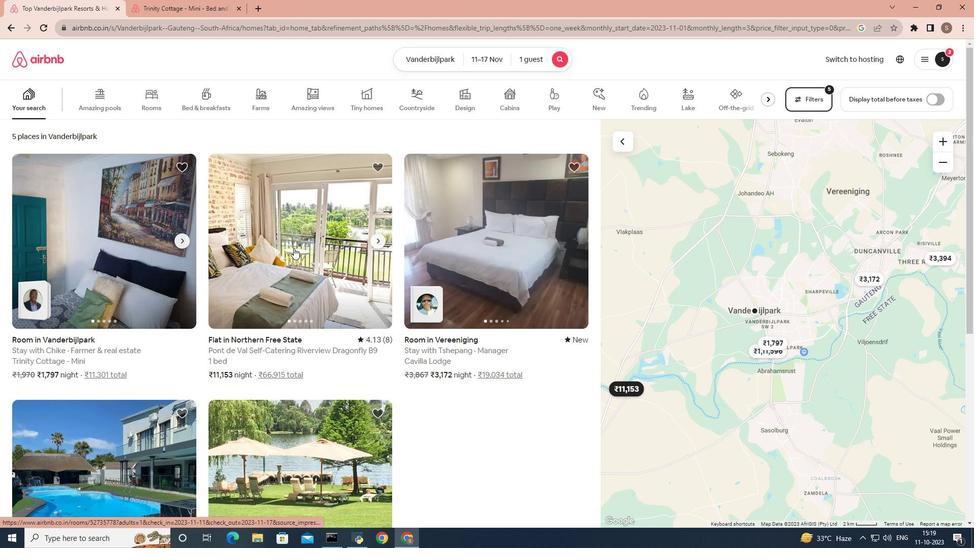 
Action: Mouse moved to (323, 247)
Screenshot: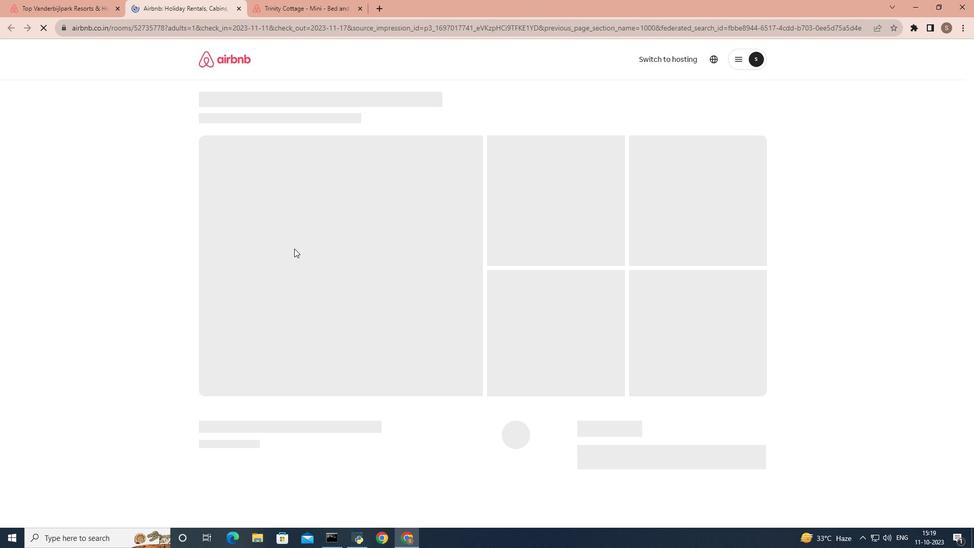 
Action: Mouse scrolled (323, 247) with delta (0, 0)
Screenshot: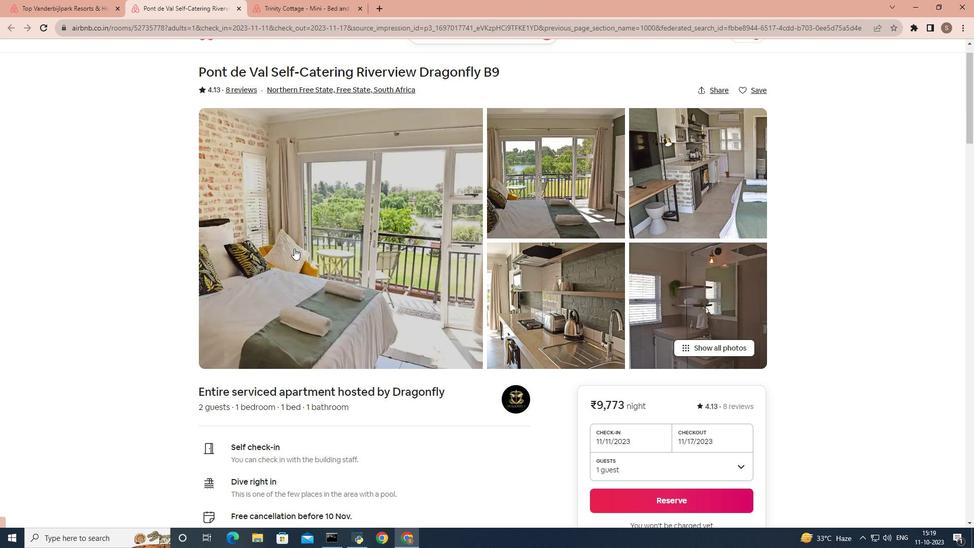 
Action: Mouse scrolled (323, 247) with delta (0, 0)
Screenshot: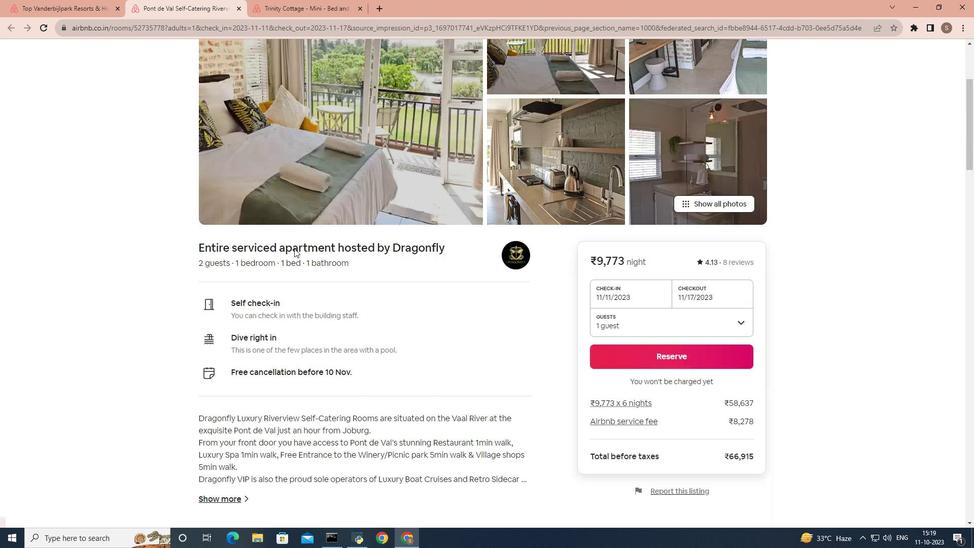 
Action: Mouse scrolled (323, 247) with delta (0, 0)
Screenshot: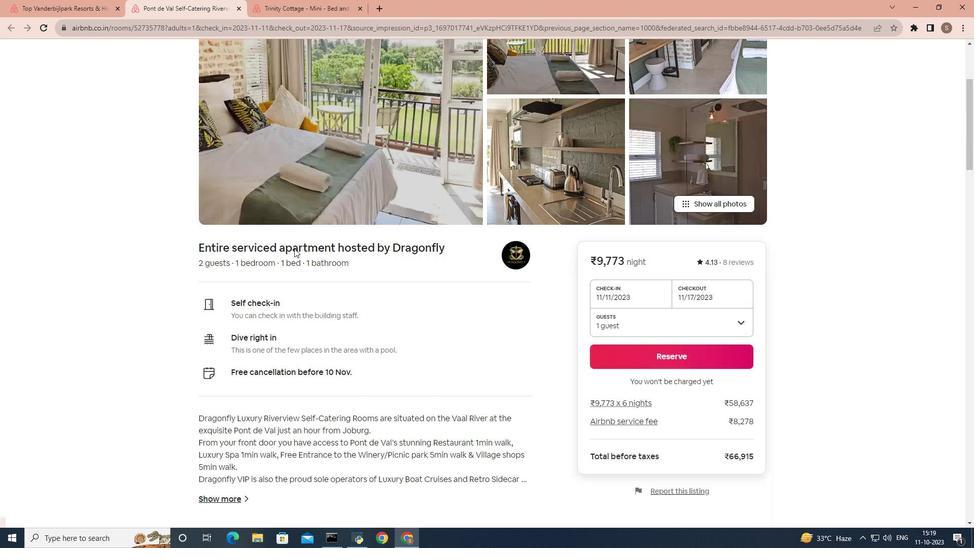 
Action: Mouse scrolled (323, 247) with delta (0, 0)
Screenshot: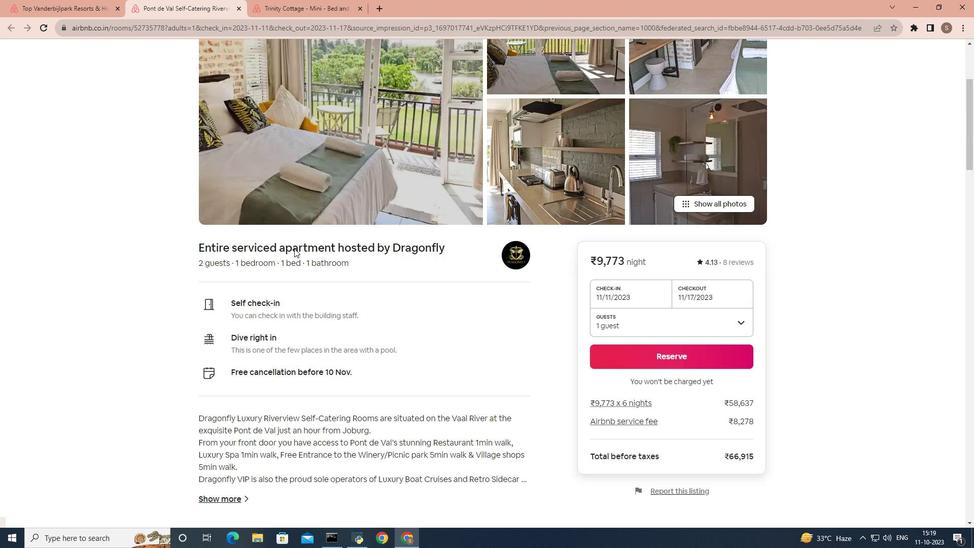 
Action: Mouse scrolled (323, 247) with delta (0, 0)
Screenshot: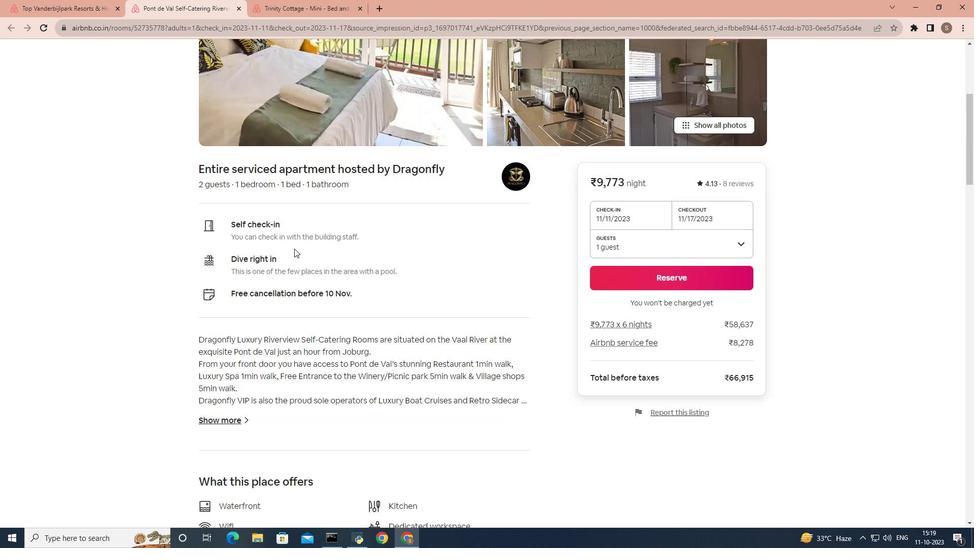 
Action: Mouse scrolled (323, 247) with delta (0, 0)
Screenshot: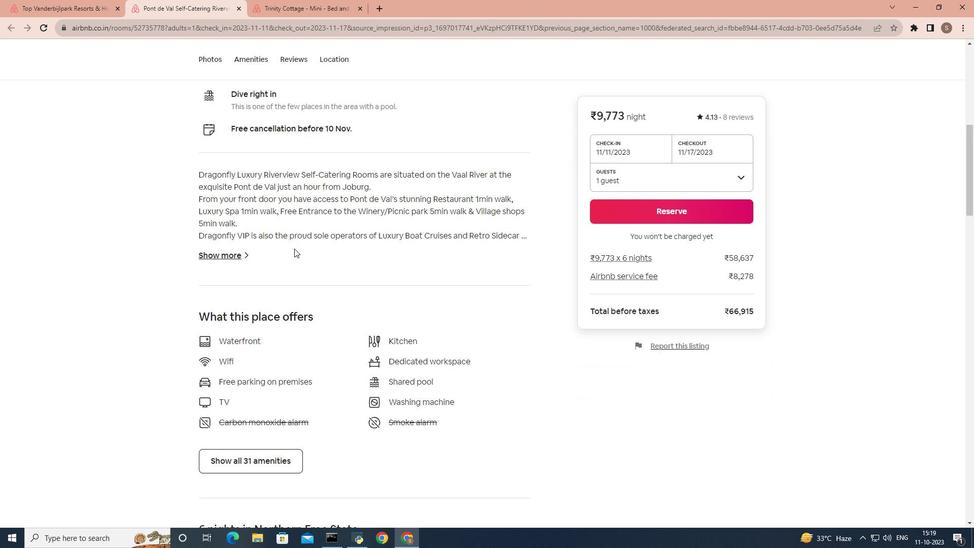 
Action: Mouse scrolled (323, 247) with delta (0, 0)
Screenshot: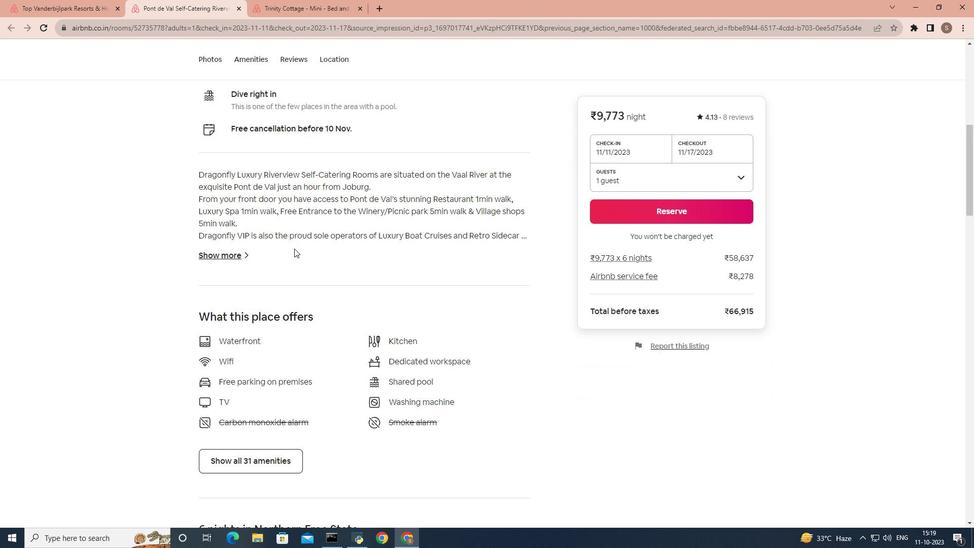 
Action: Mouse scrolled (323, 247) with delta (0, 0)
Screenshot: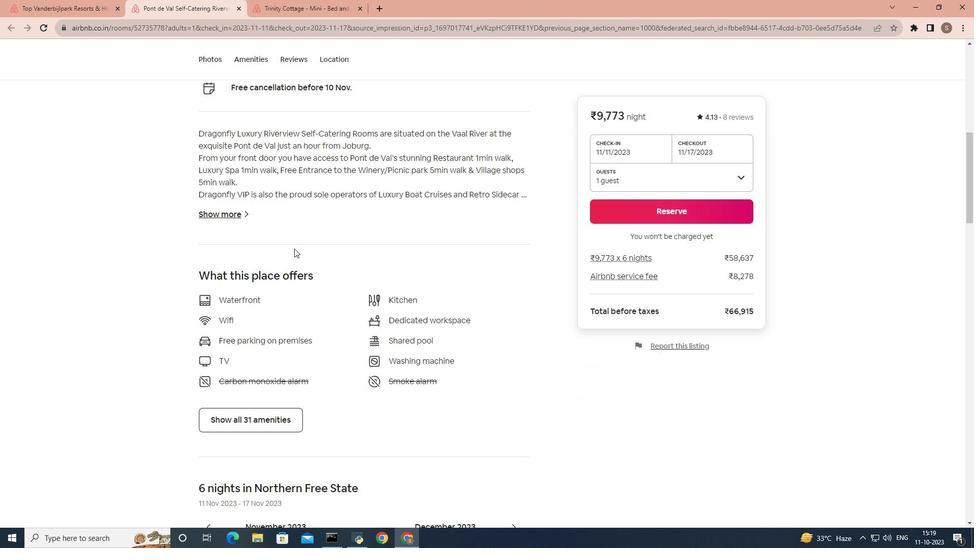 
Action: Mouse scrolled (323, 247) with delta (0, 0)
Screenshot: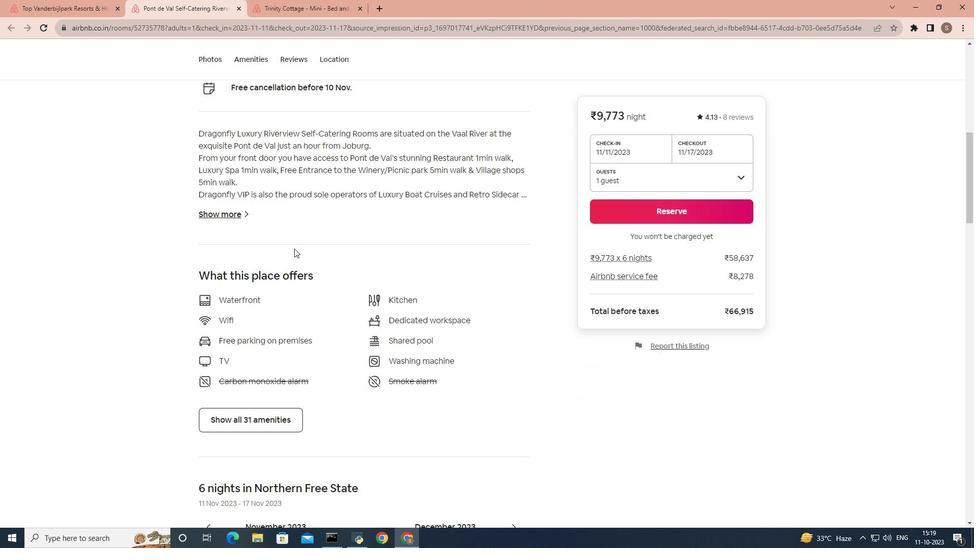 
Action: Mouse moved to (271, 226)
Screenshot: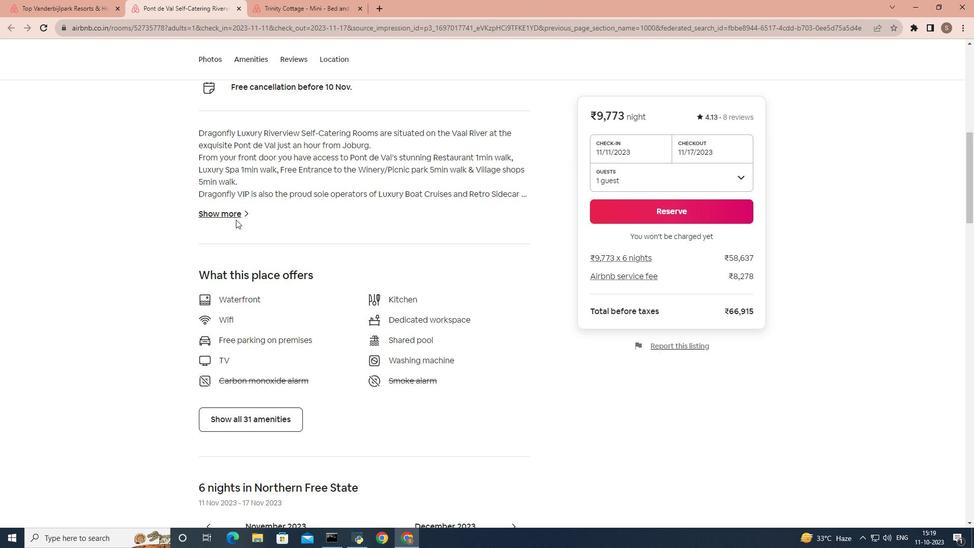 
Action: Mouse pressed left at (271, 226)
Screenshot: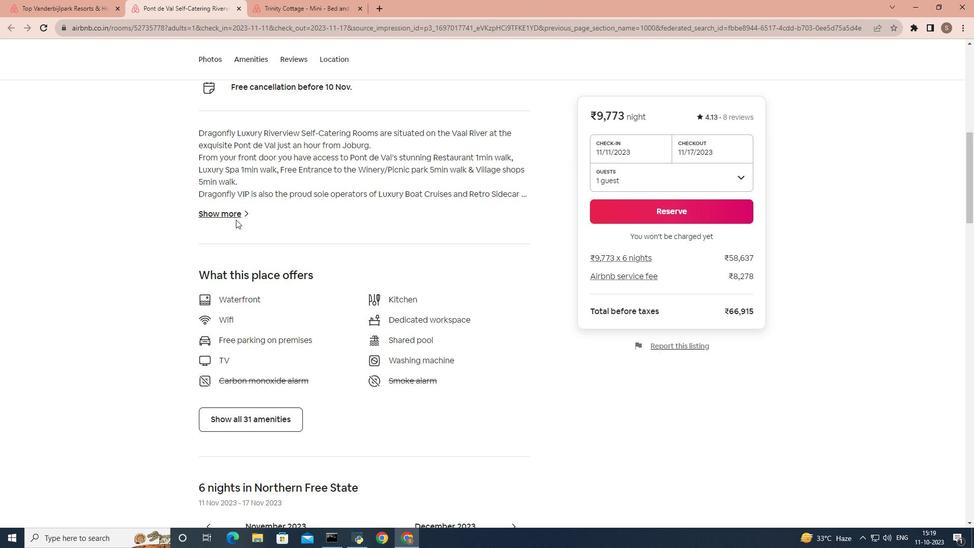 
Action: Mouse moved to (273, 220)
Screenshot: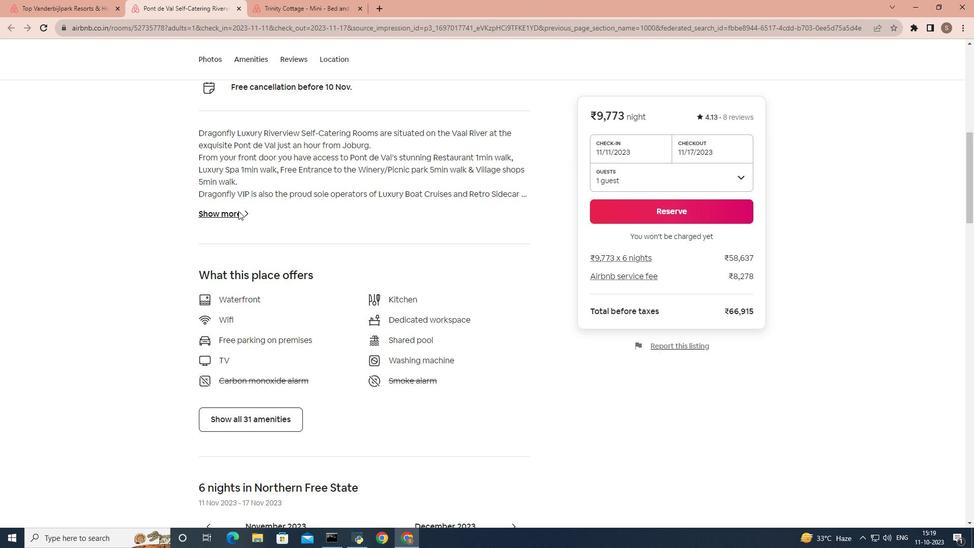 
Action: Mouse pressed left at (273, 220)
